 Task: Look for space in Oranienburg, Germany from 1st July, 2023 to 9th July, 2023 for 2 adults in price range Rs.8000 to Rs.15000. Place can be entire place with 1  bedroom having 1 bed and 1 bathroom. Property type can be house, flat, guest house. Amenities needed are: washing machine. Booking option can be shelf check-in. Required host language is English.
Action: Mouse moved to (294, 160)
Screenshot: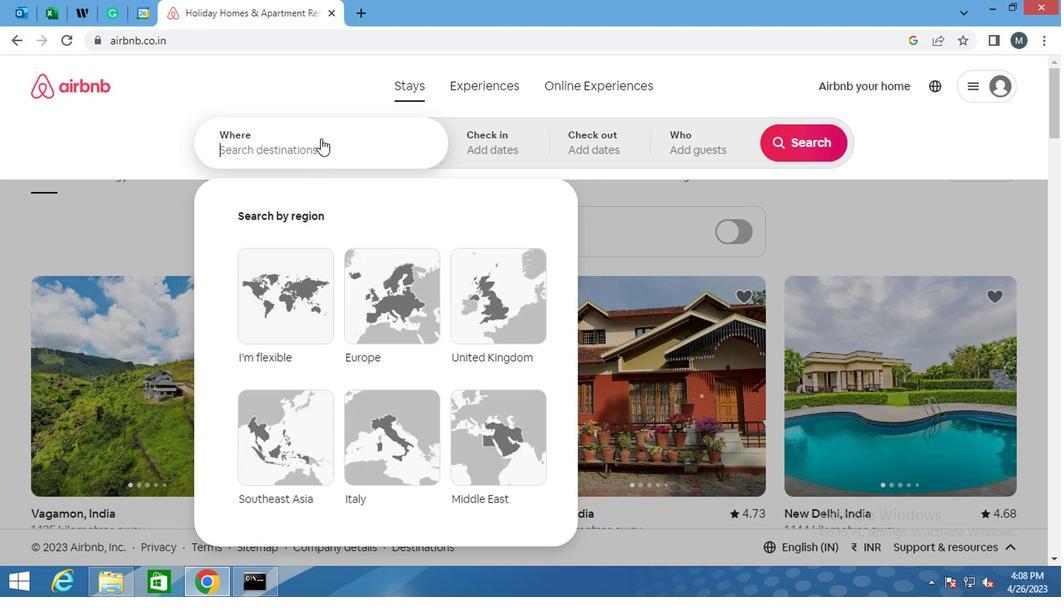 
Action: Mouse pressed left at (294, 160)
Screenshot: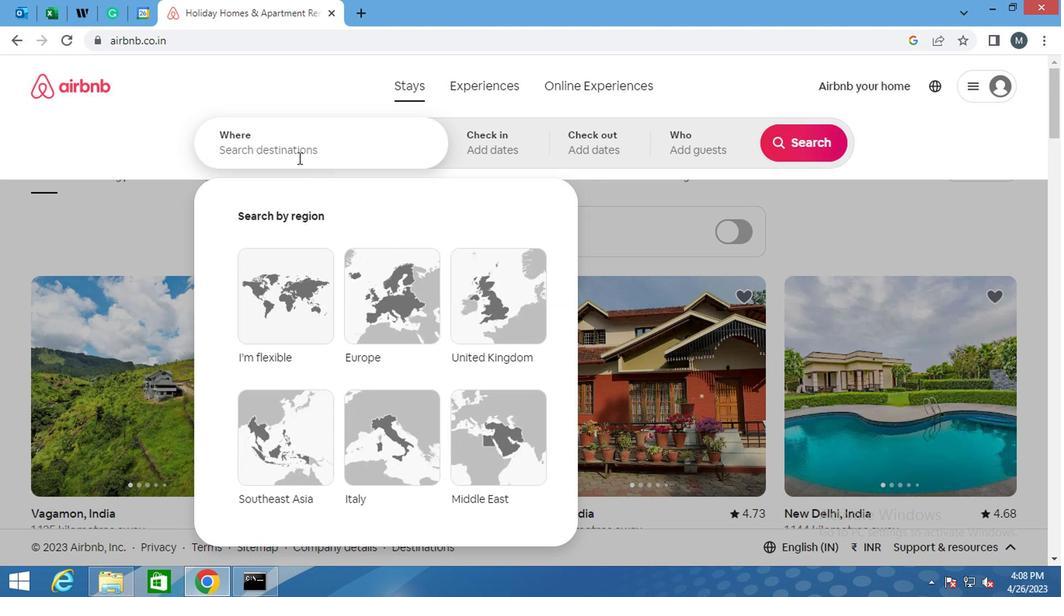 
Action: Mouse moved to (292, 158)
Screenshot: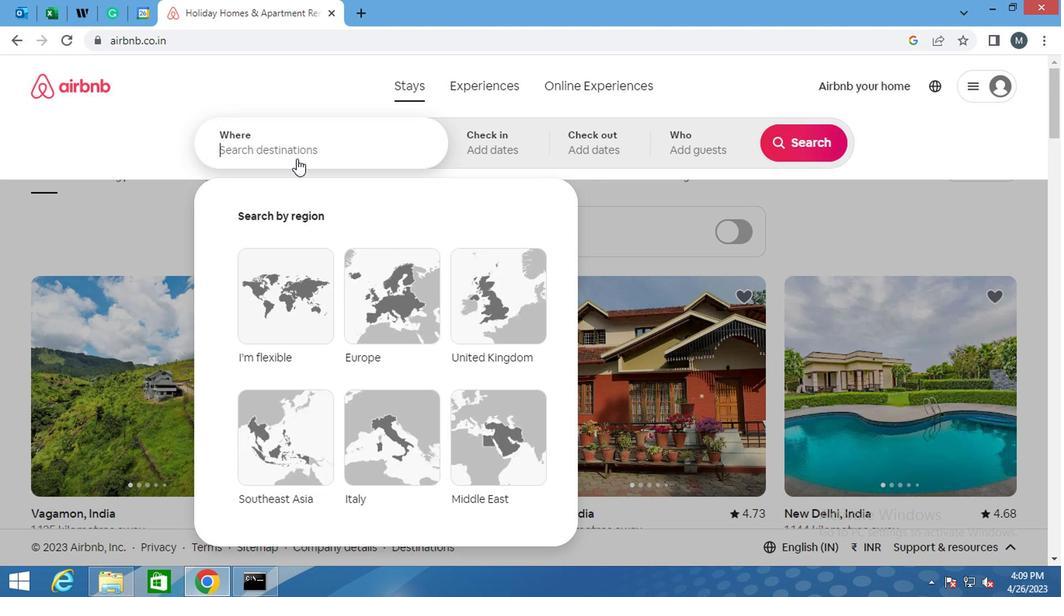 
Action: Key pressed <Key.shift>ORANIENBURG,<Key.space><Key.shift>GERMANY
Screenshot: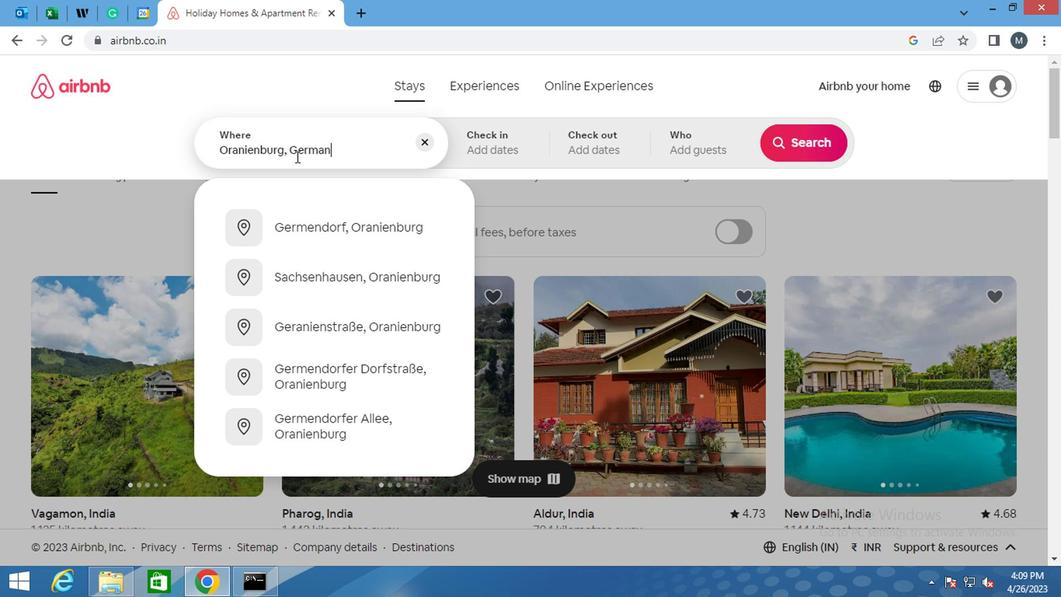 
Action: Mouse moved to (326, 228)
Screenshot: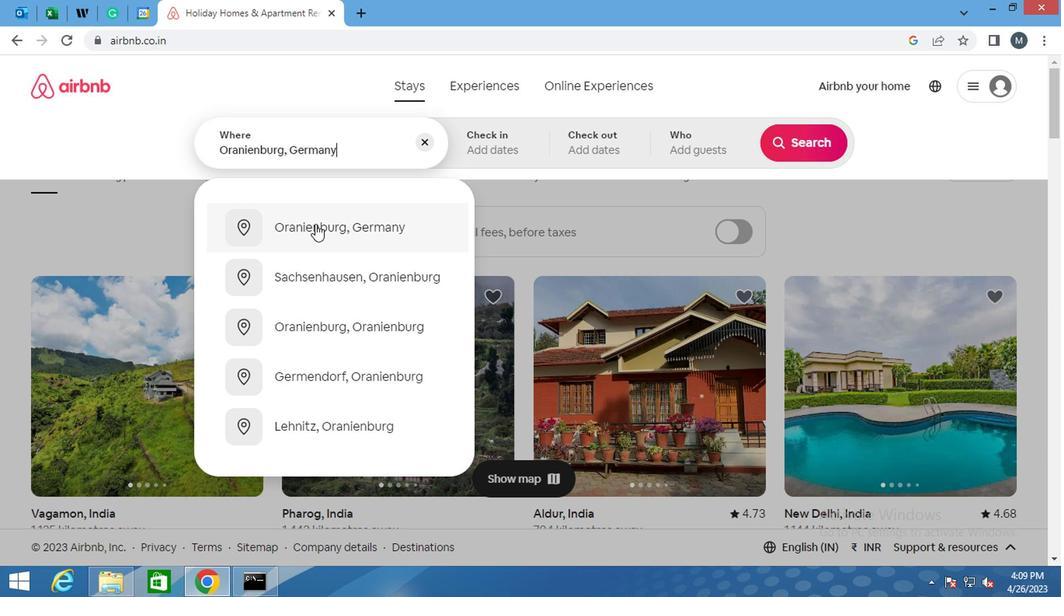 
Action: Mouse pressed left at (326, 228)
Screenshot: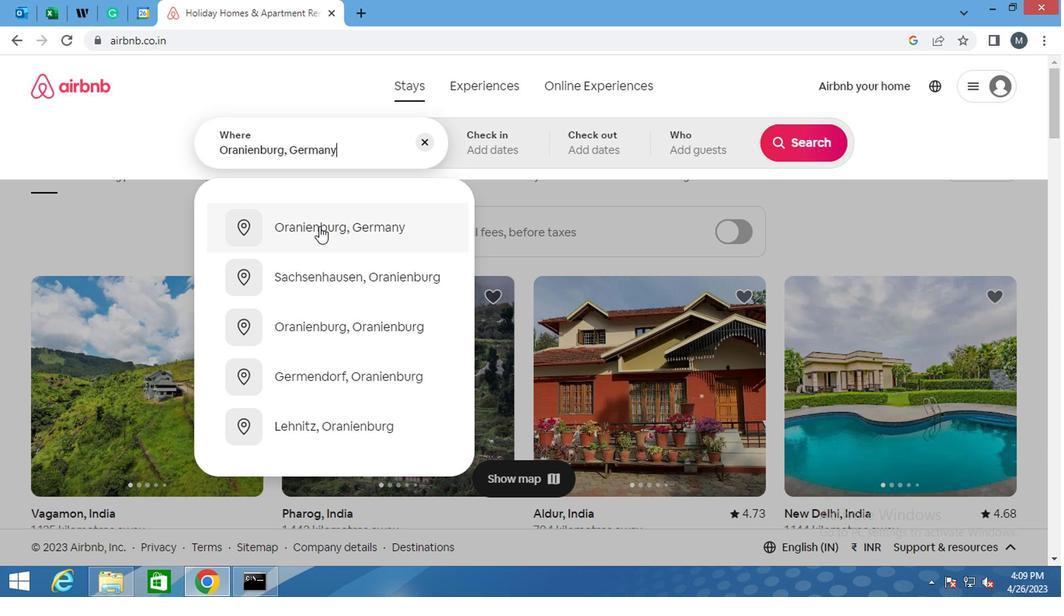
Action: Mouse moved to (795, 266)
Screenshot: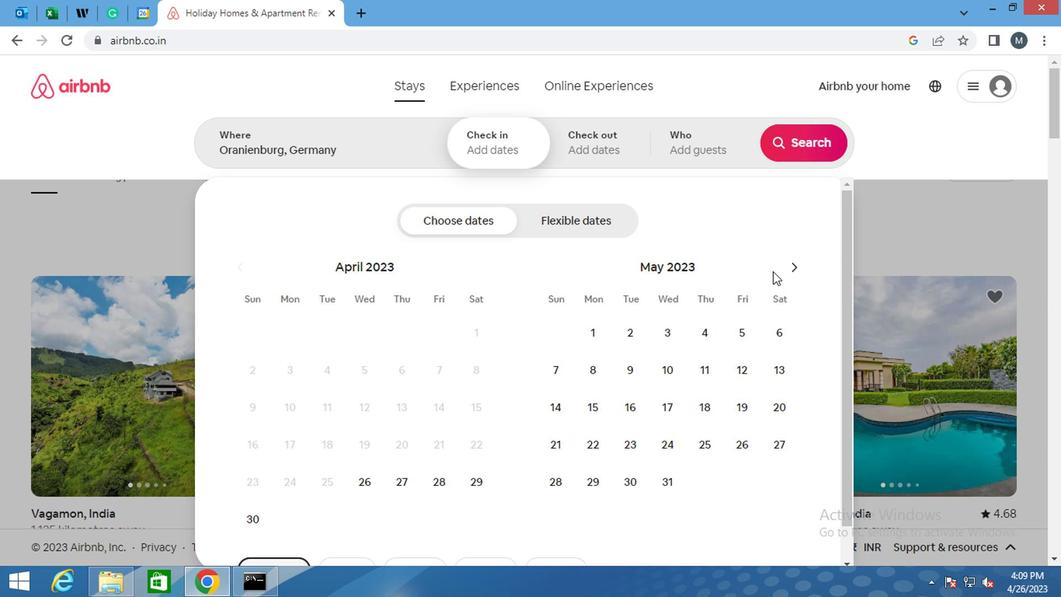 
Action: Mouse pressed left at (795, 266)
Screenshot: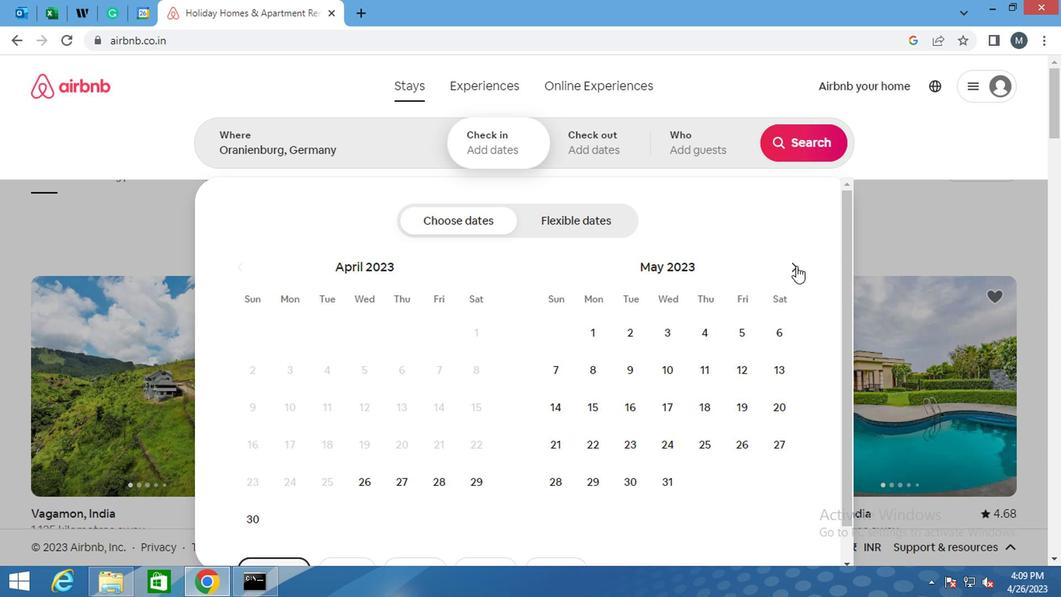 
Action: Mouse pressed left at (795, 266)
Screenshot: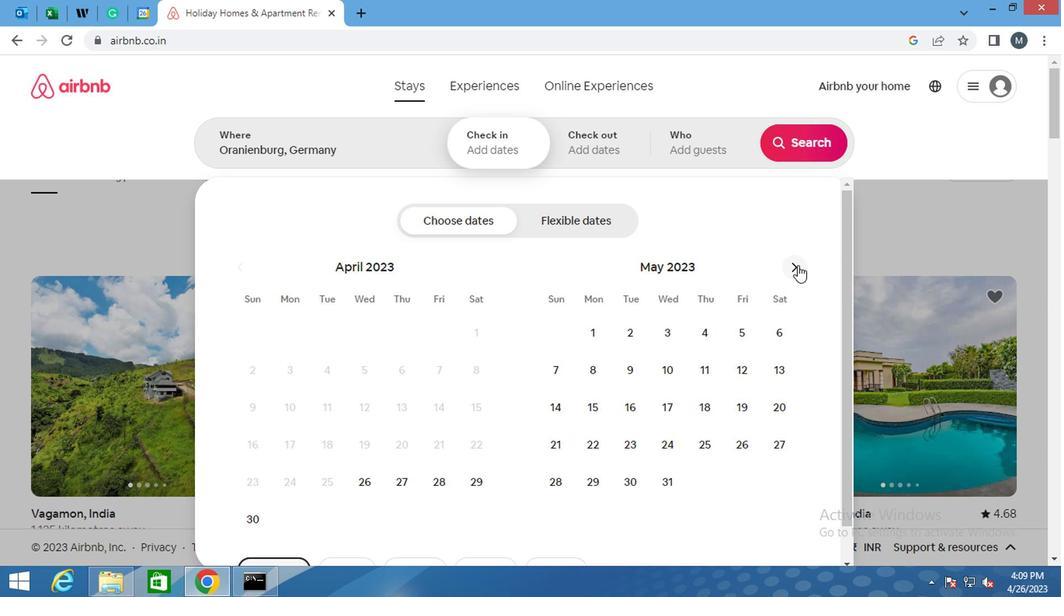 
Action: Mouse moved to (793, 266)
Screenshot: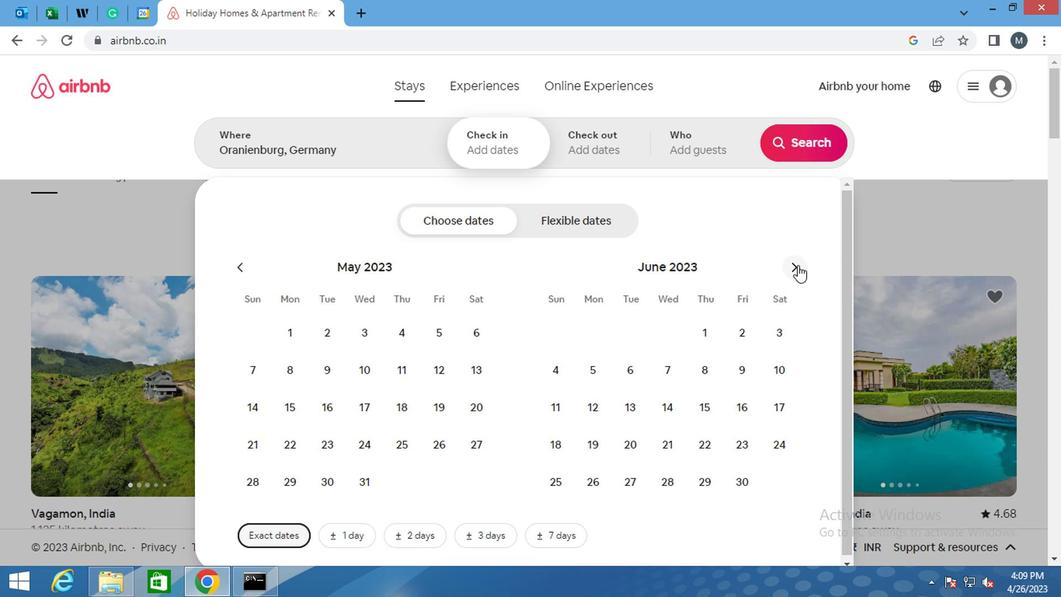 
Action: Mouse pressed left at (793, 266)
Screenshot: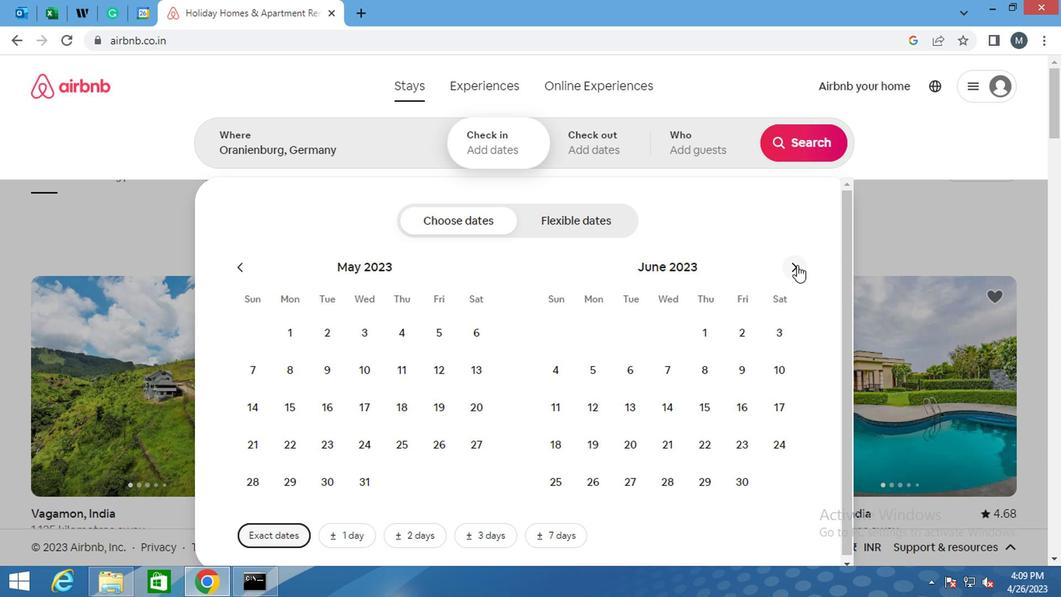 
Action: Mouse moved to (775, 327)
Screenshot: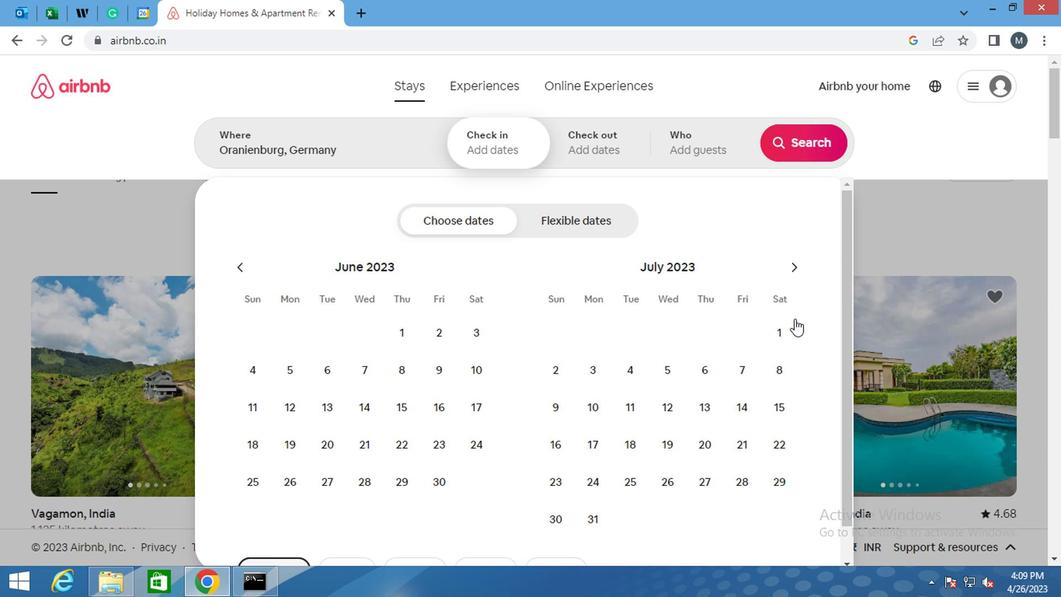 
Action: Mouse pressed left at (775, 327)
Screenshot: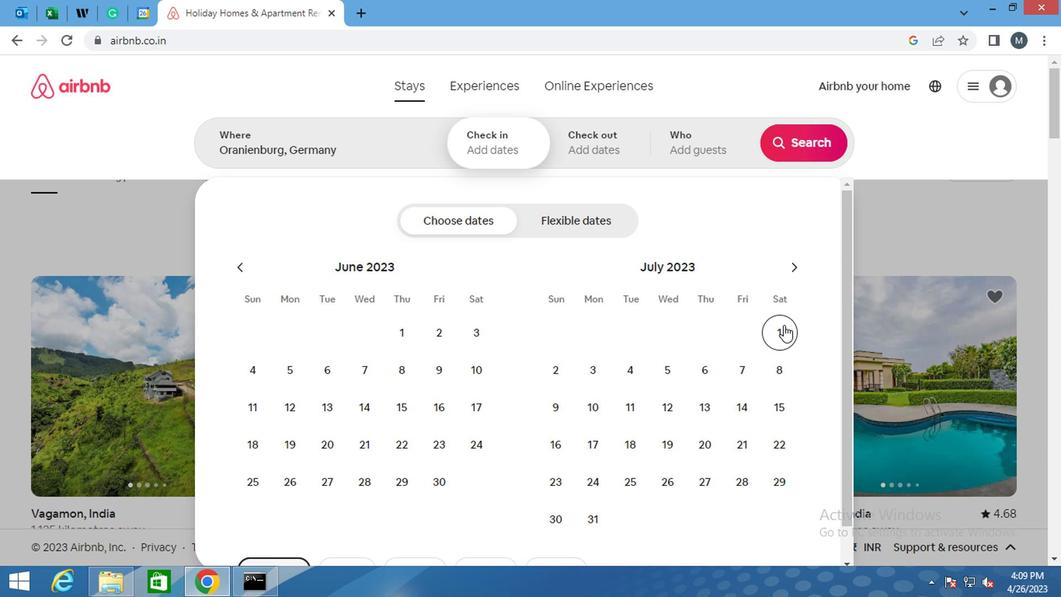 
Action: Mouse moved to (561, 401)
Screenshot: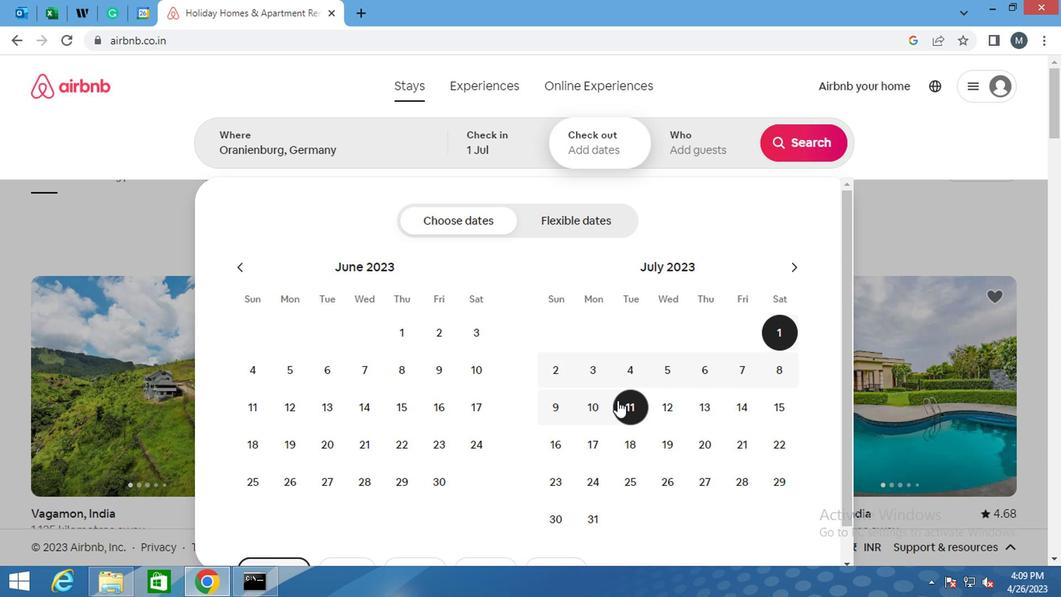 
Action: Mouse pressed left at (561, 401)
Screenshot: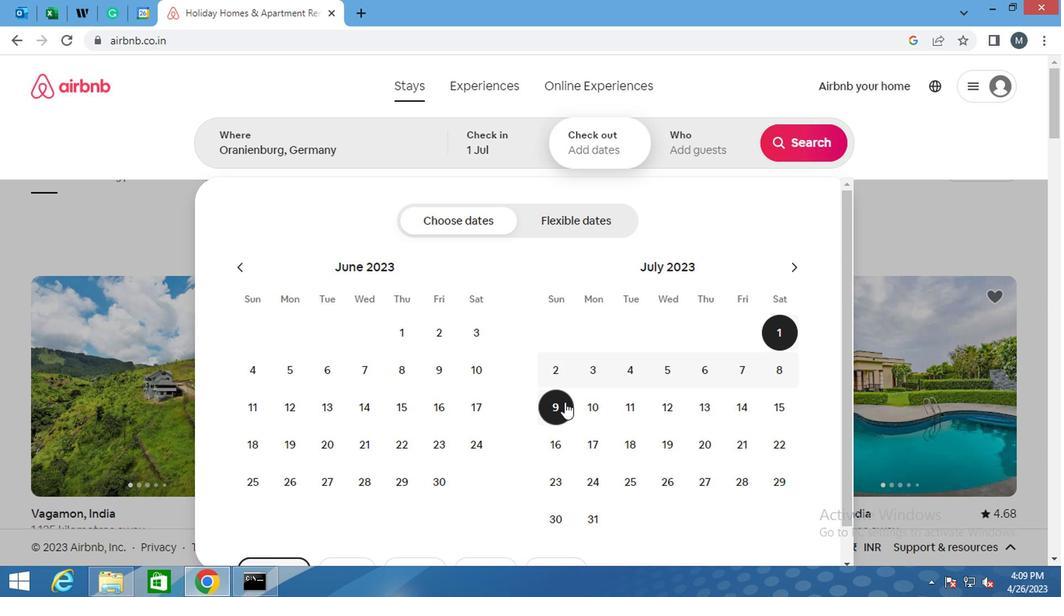 
Action: Mouse moved to (706, 152)
Screenshot: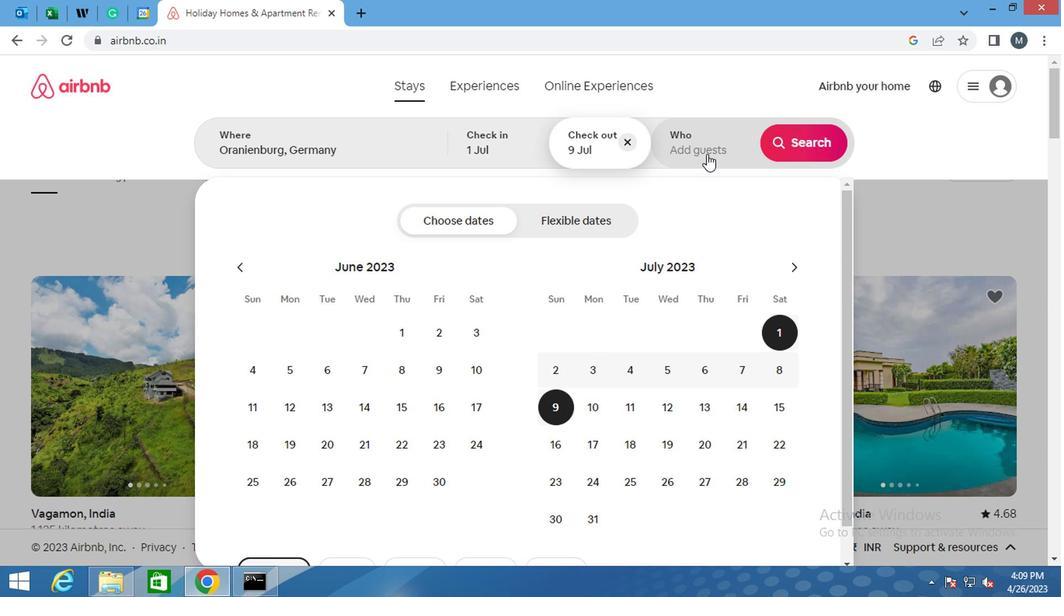
Action: Mouse pressed left at (706, 152)
Screenshot: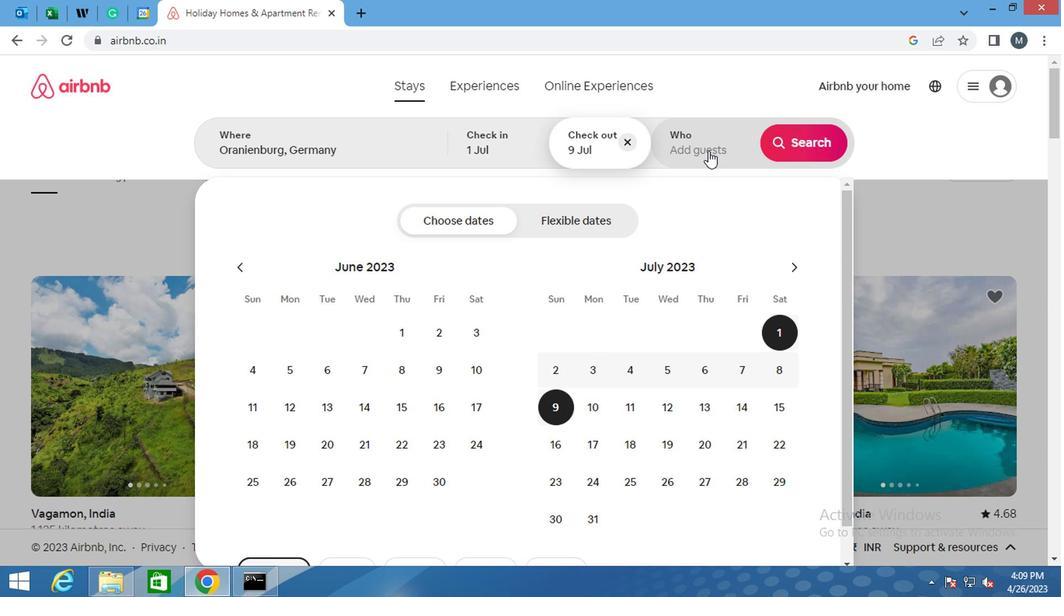 
Action: Mouse moved to (799, 225)
Screenshot: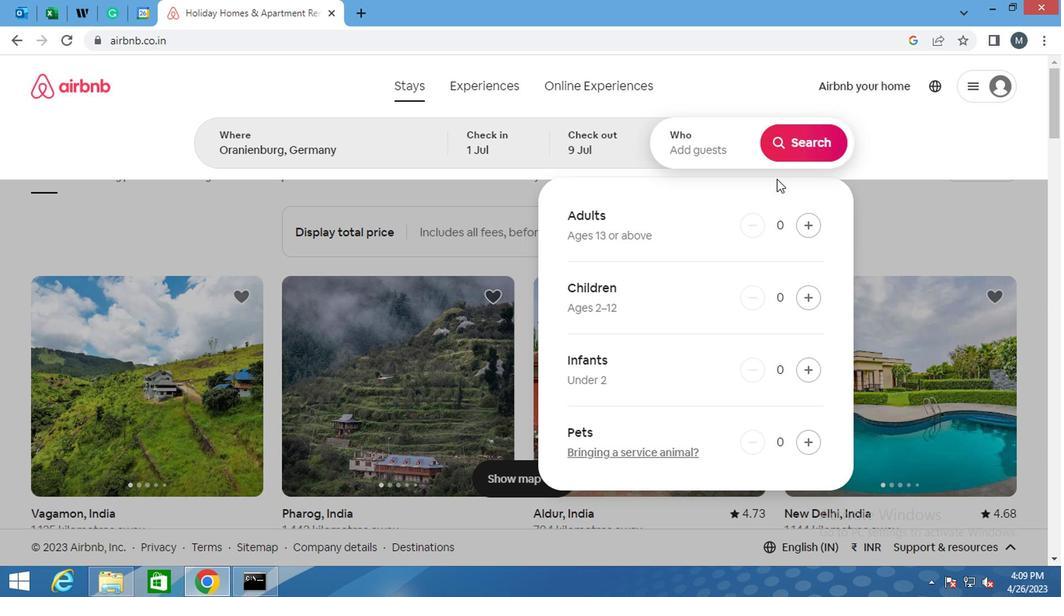 
Action: Mouse pressed left at (799, 225)
Screenshot: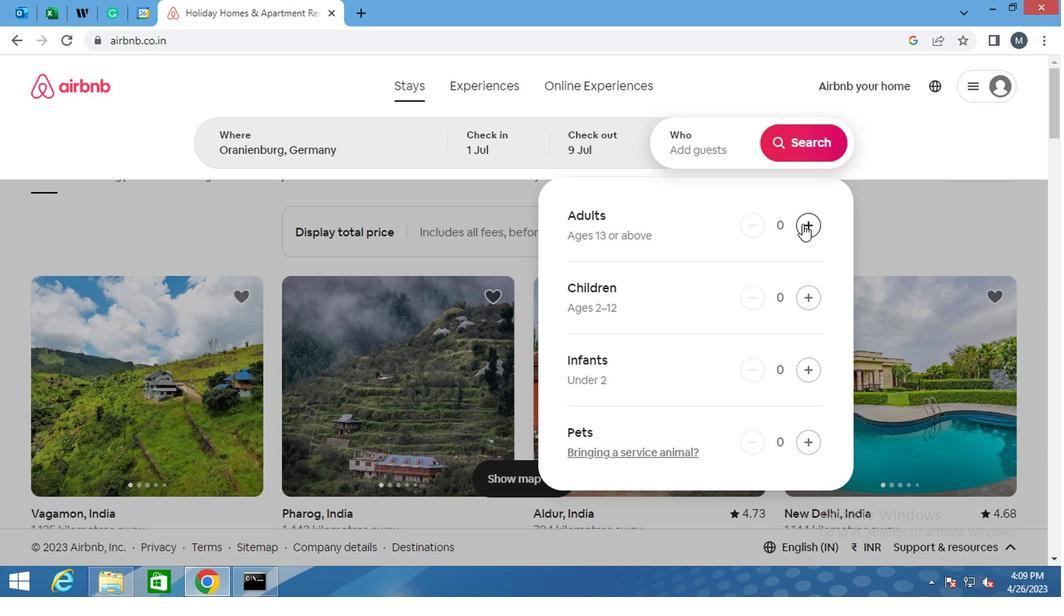 
Action: Mouse pressed left at (799, 225)
Screenshot: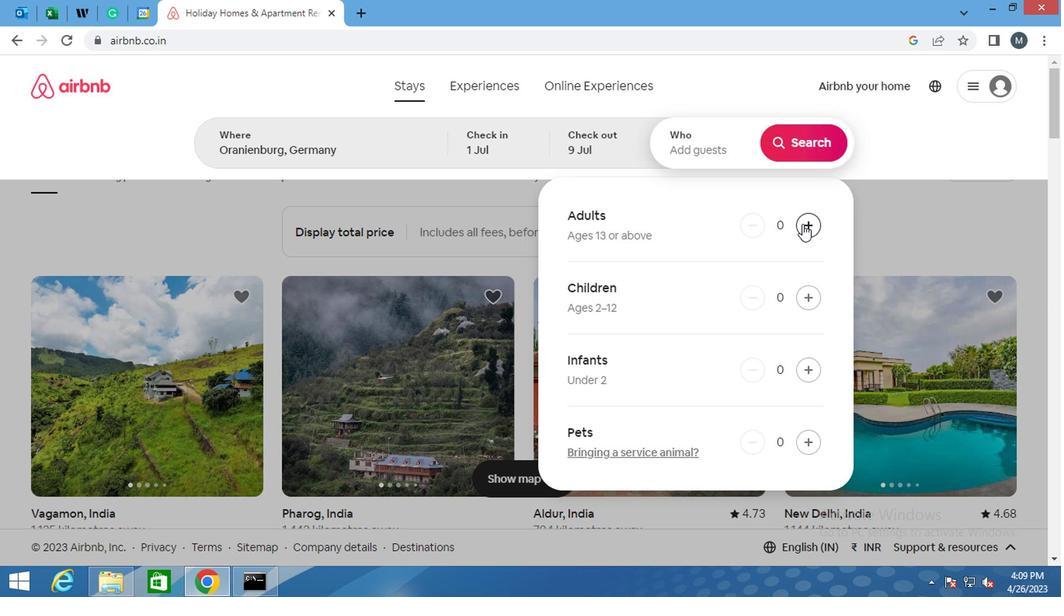
Action: Mouse moved to (807, 145)
Screenshot: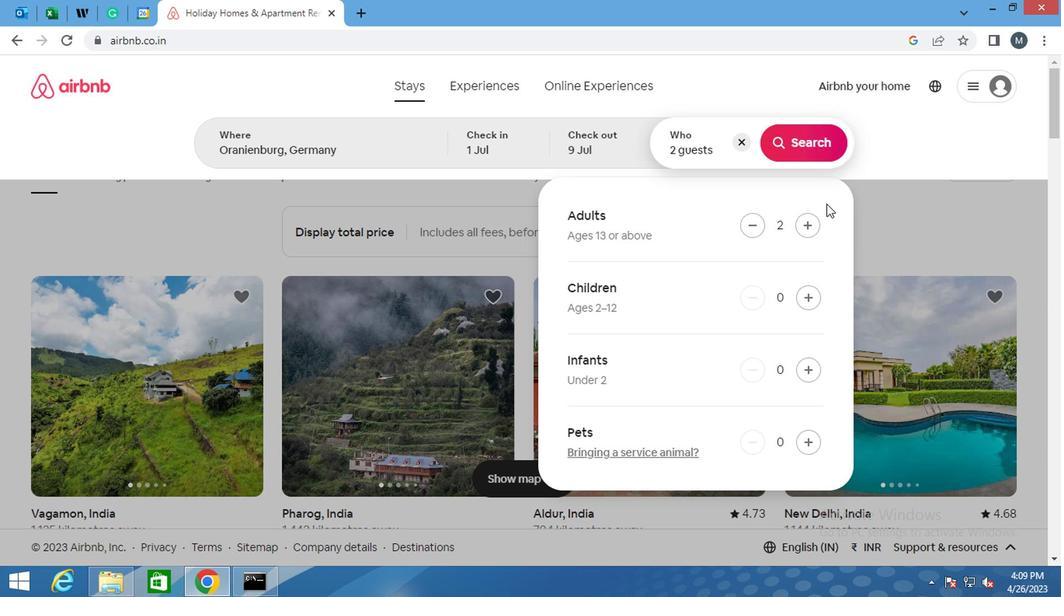 
Action: Mouse pressed left at (807, 145)
Screenshot: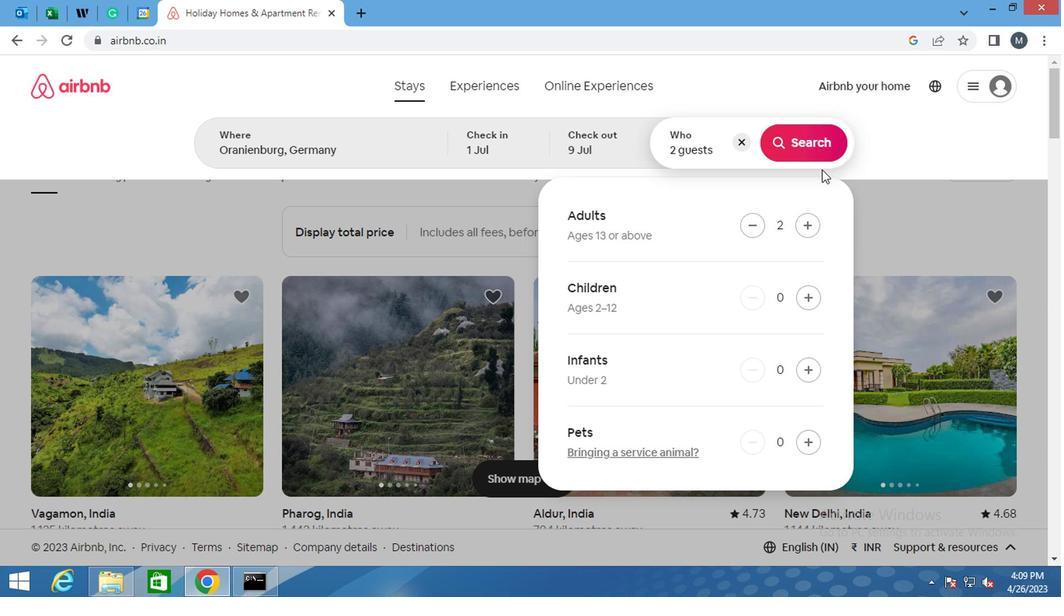 
Action: Mouse moved to (996, 154)
Screenshot: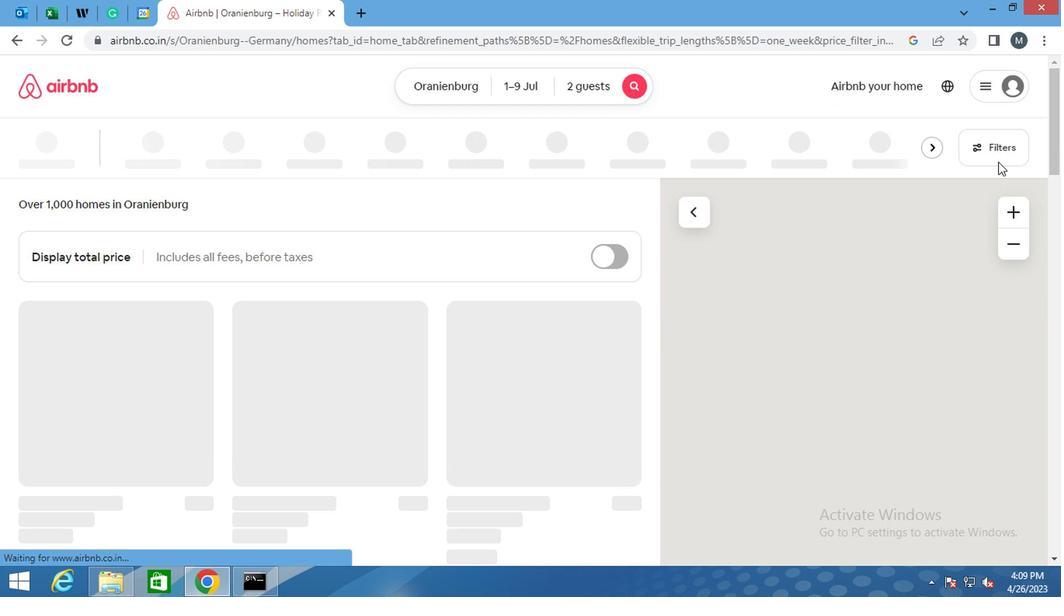 
Action: Mouse pressed left at (996, 154)
Screenshot: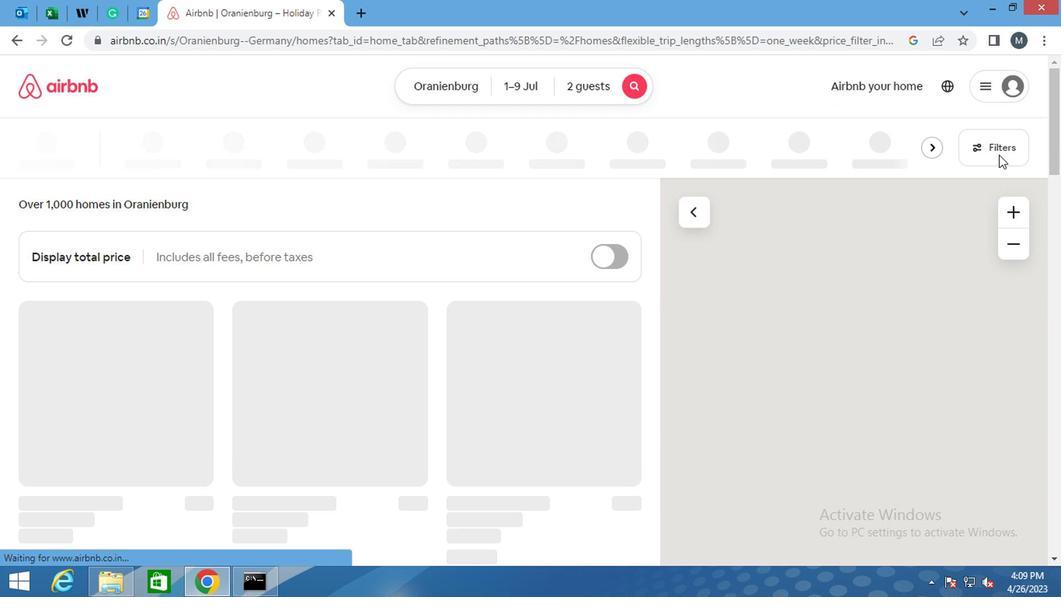 
Action: Mouse moved to (363, 347)
Screenshot: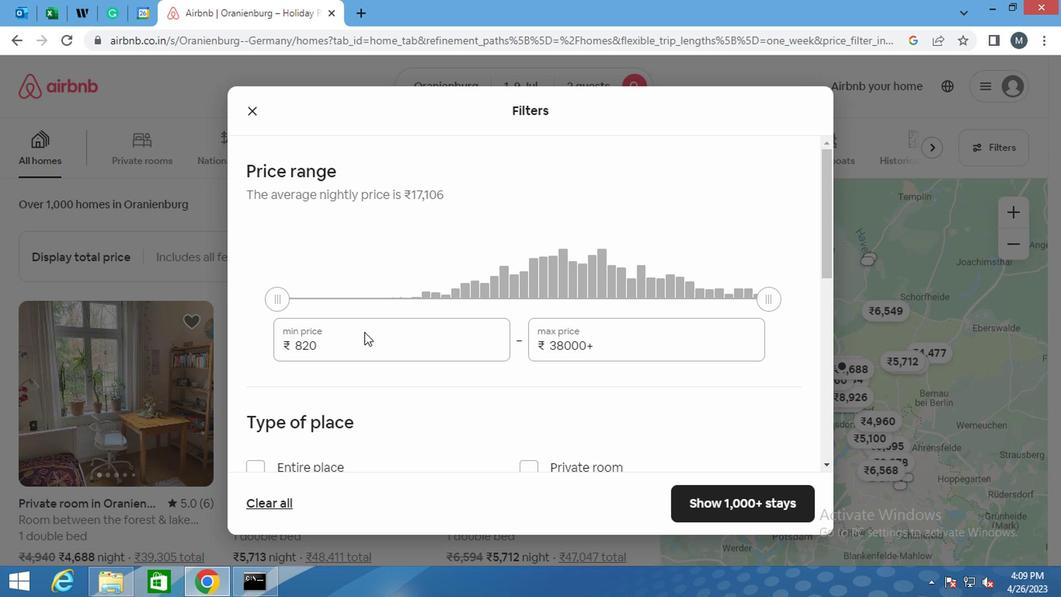 
Action: Mouse pressed left at (363, 347)
Screenshot: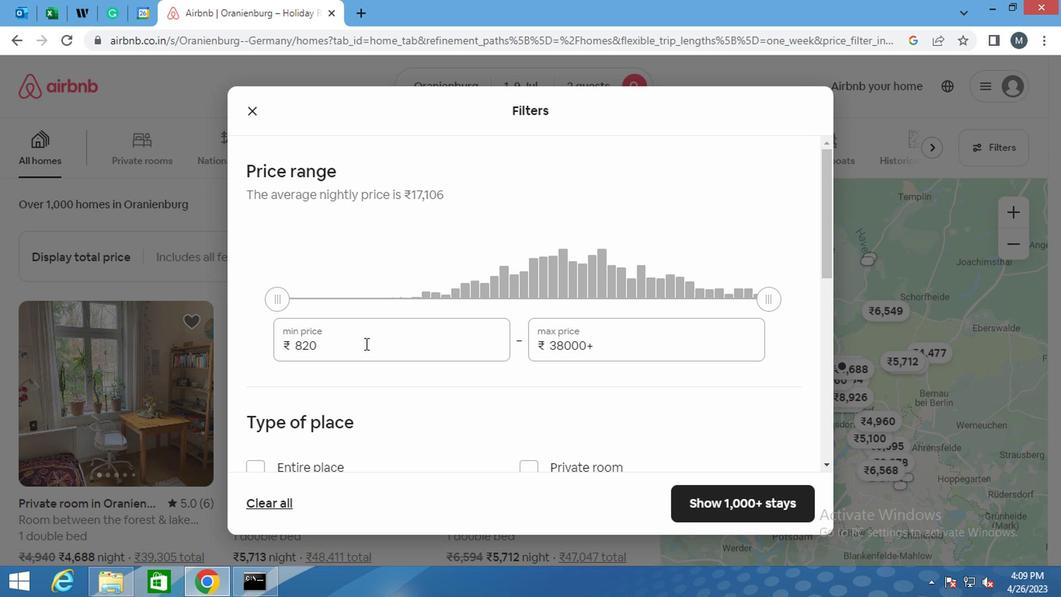 
Action: Key pressed <Key.backspace><Key.backspace>
Screenshot: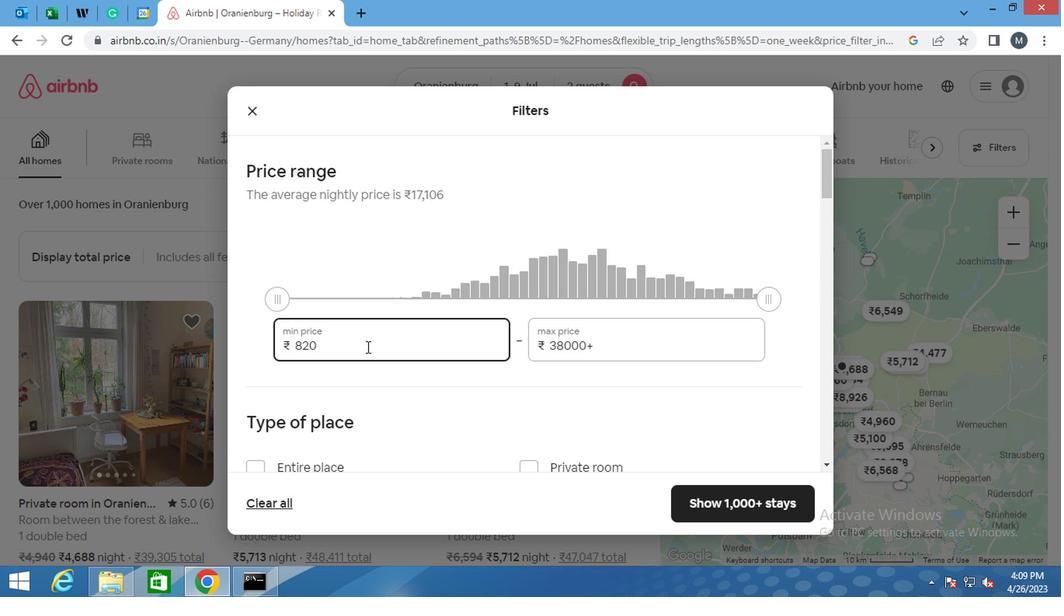 
Action: Mouse moved to (363, 348)
Screenshot: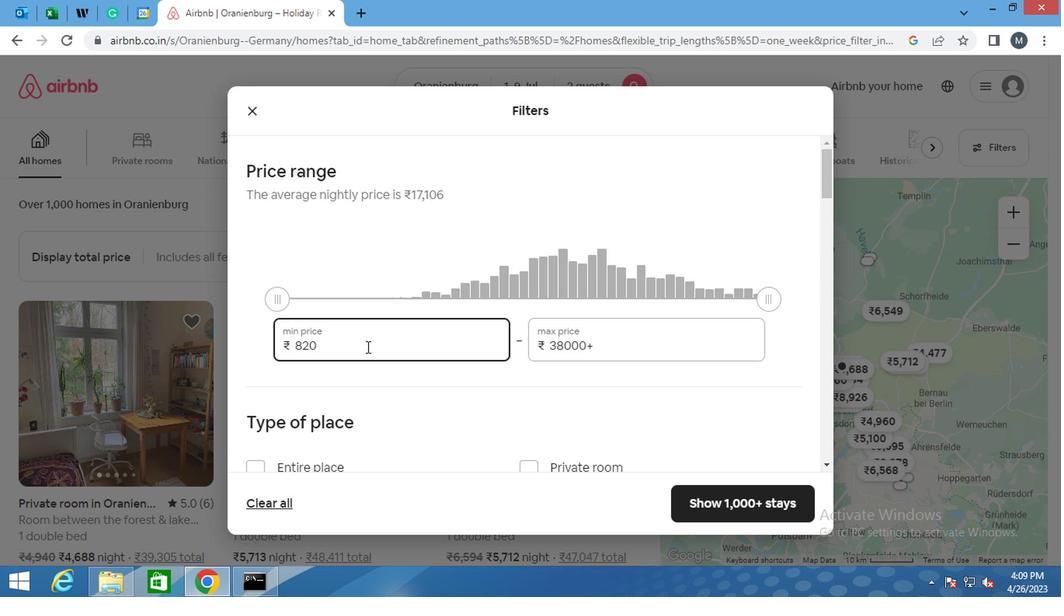 
Action: Key pressed 000
Screenshot: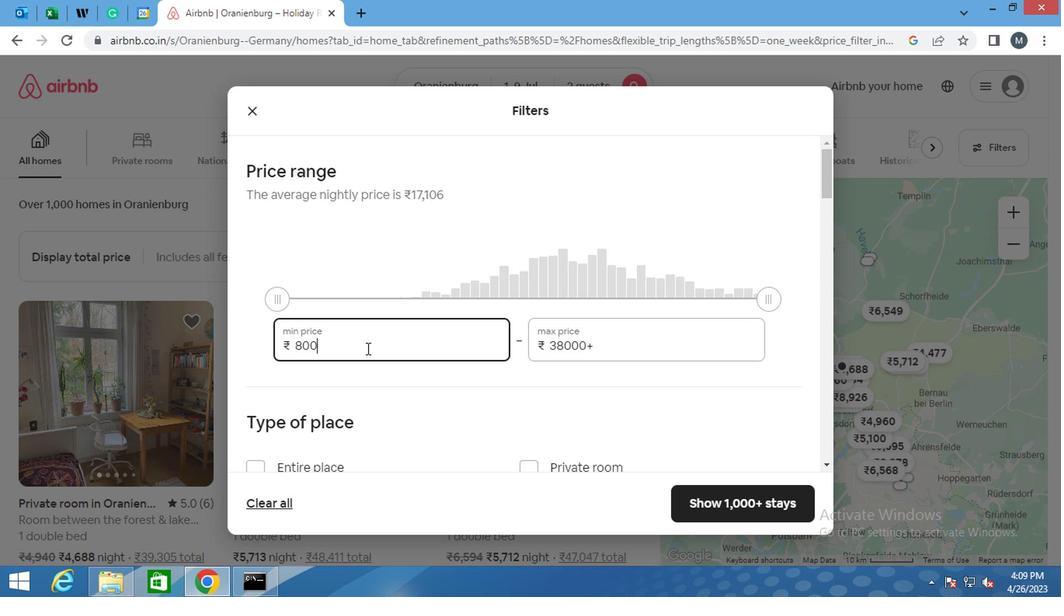 
Action: Mouse moved to (612, 345)
Screenshot: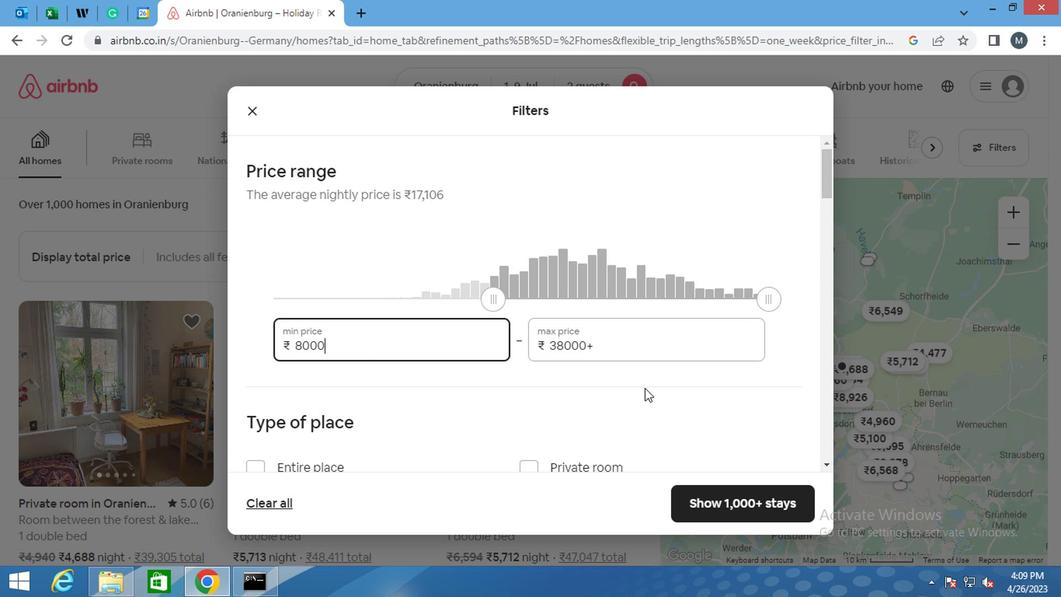 
Action: Mouse pressed left at (612, 345)
Screenshot: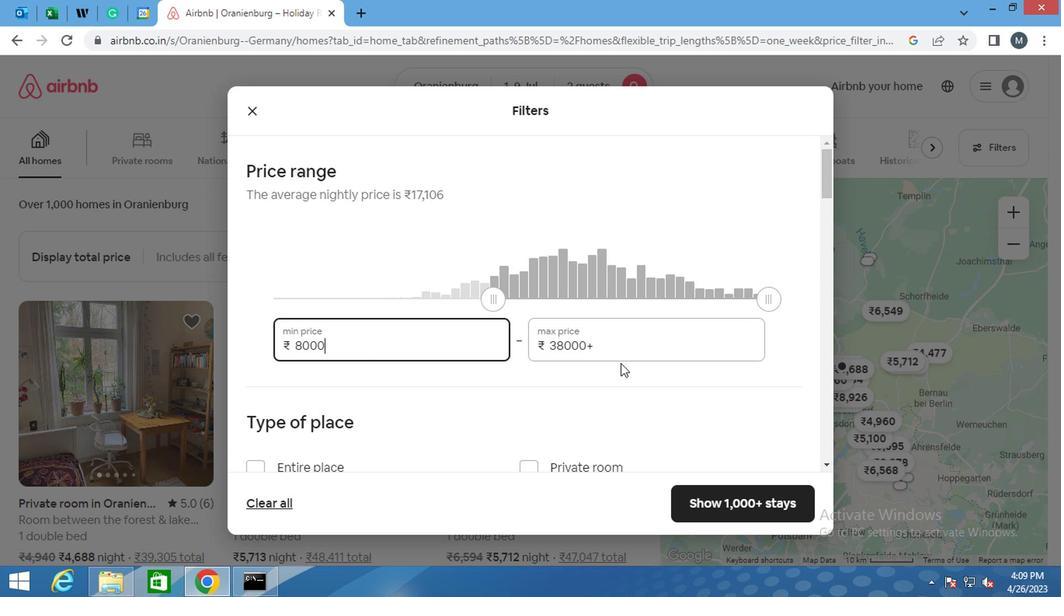 
Action: Mouse moved to (545, 352)
Screenshot: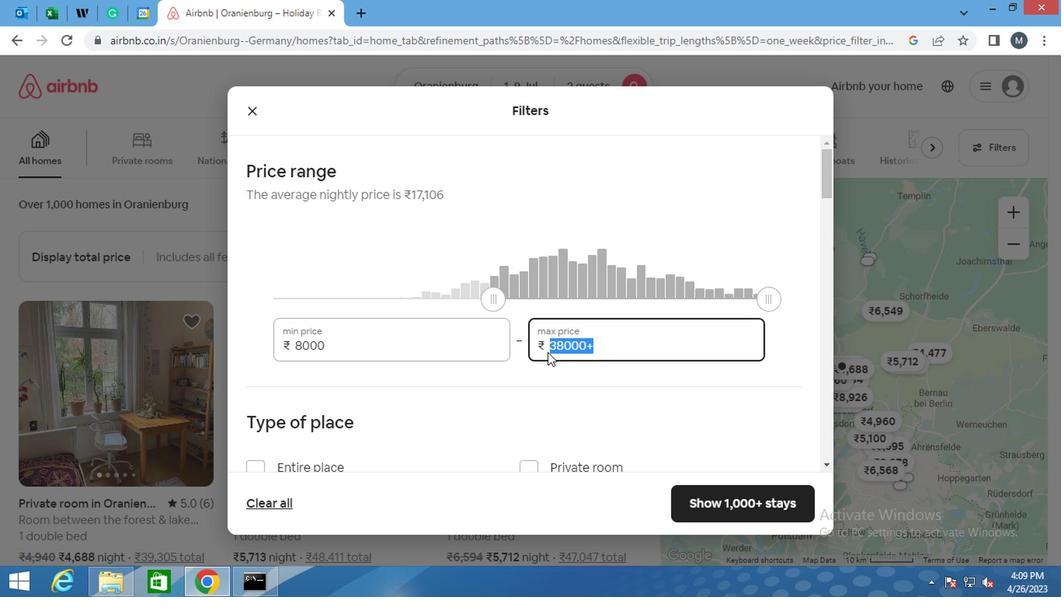
Action: Key pressed <Key.backspace>
Screenshot: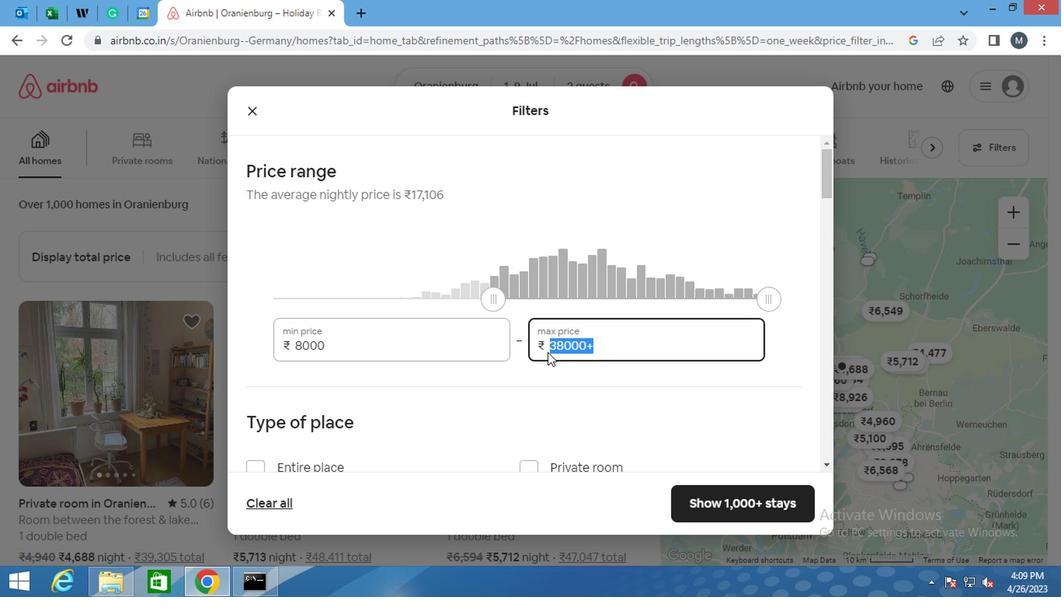 
Action: Mouse moved to (546, 352)
Screenshot: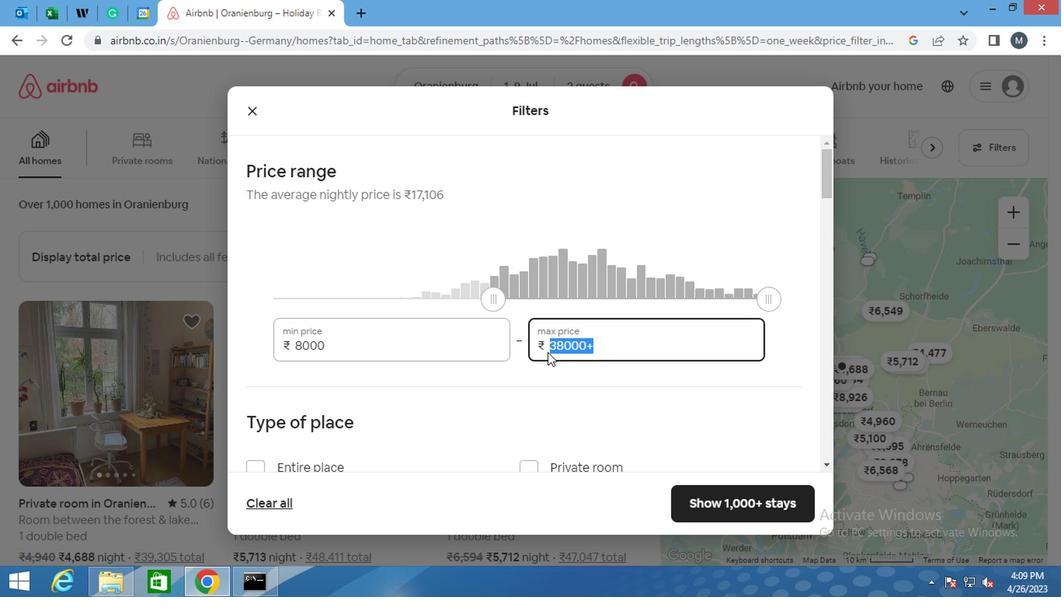 
Action: Key pressed 1500
Screenshot: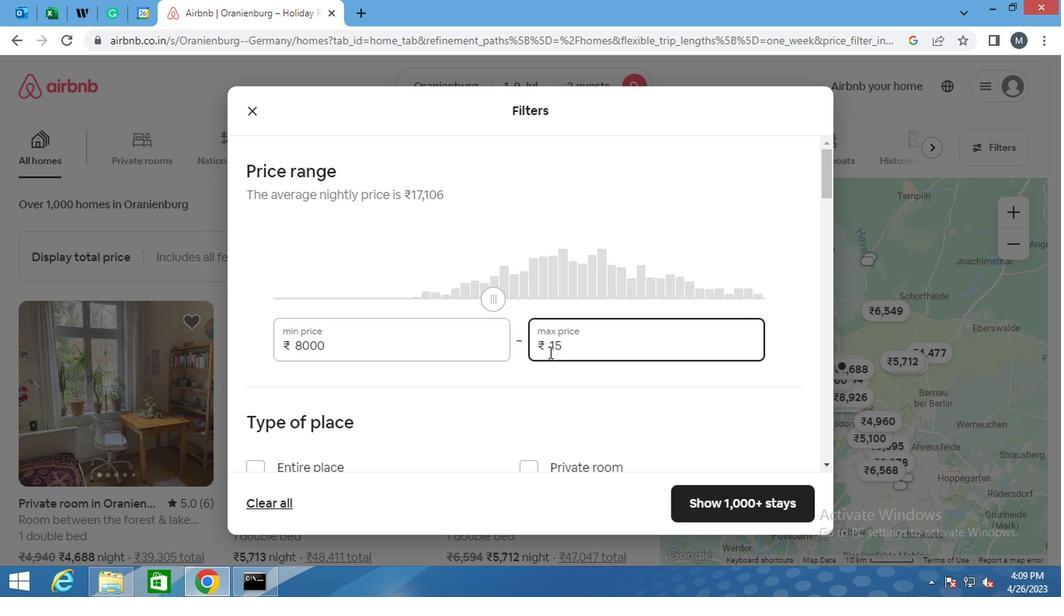 
Action: Mouse moved to (548, 353)
Screenshot: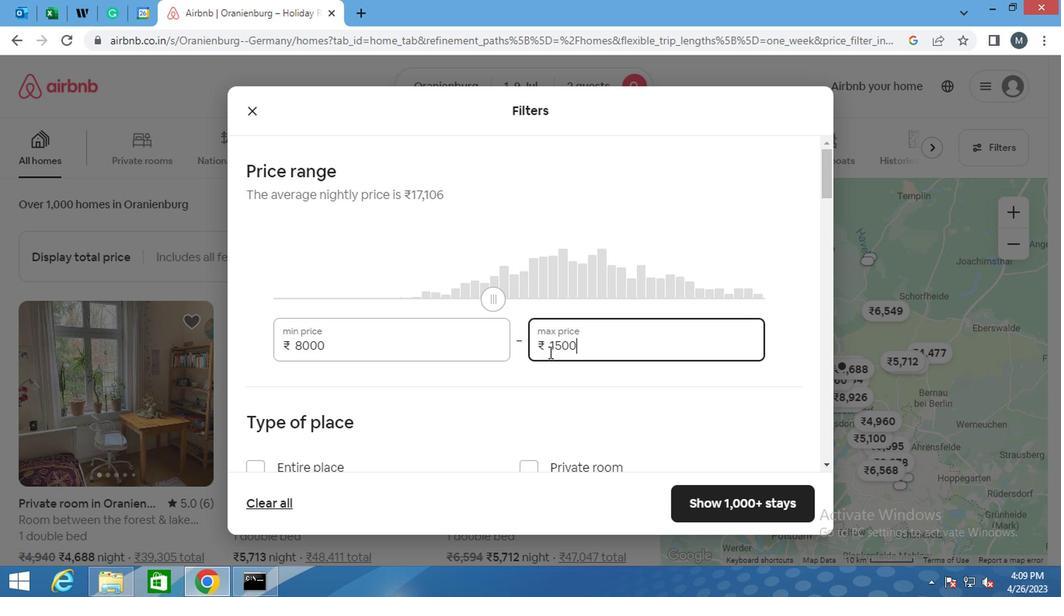 
Action: Key pressed 0
Screenshot: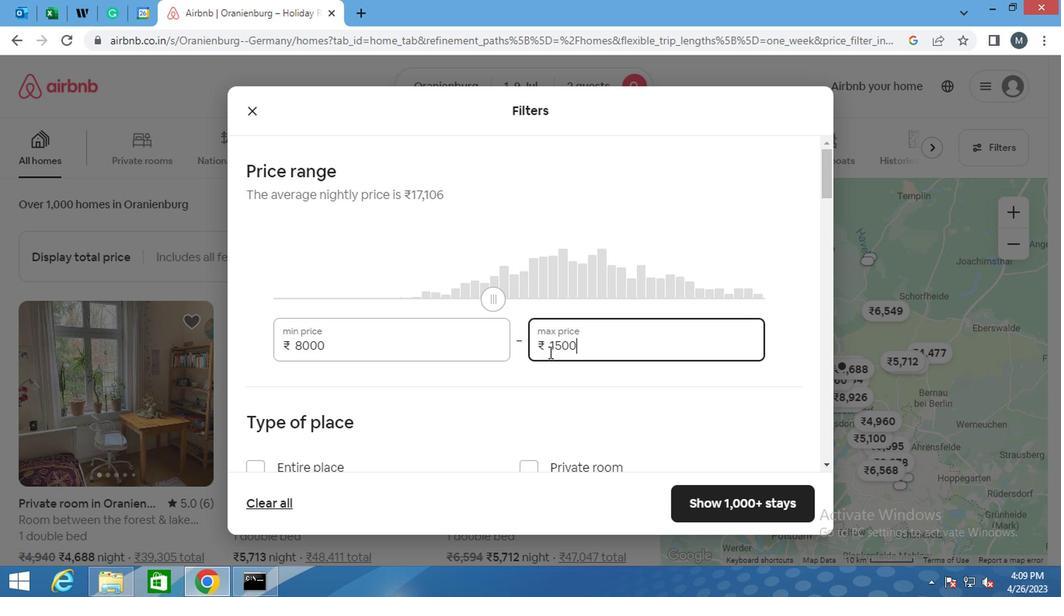 
Action: Mouse moved to (478, 331)
Screenshot: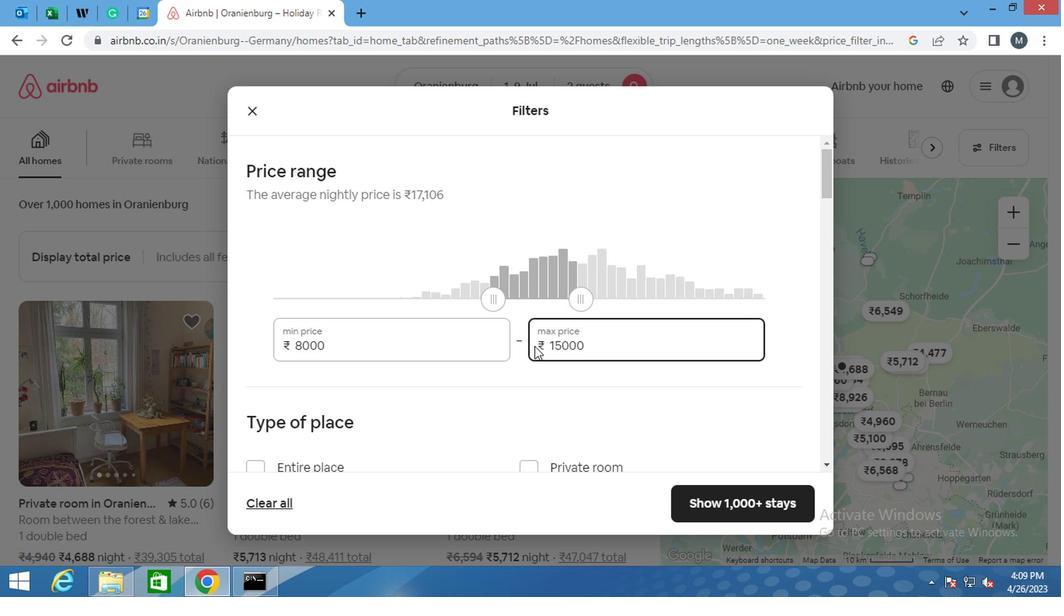 
Action: Mouse scrolled (478, 330) with delta (0, 0)
Screenshot: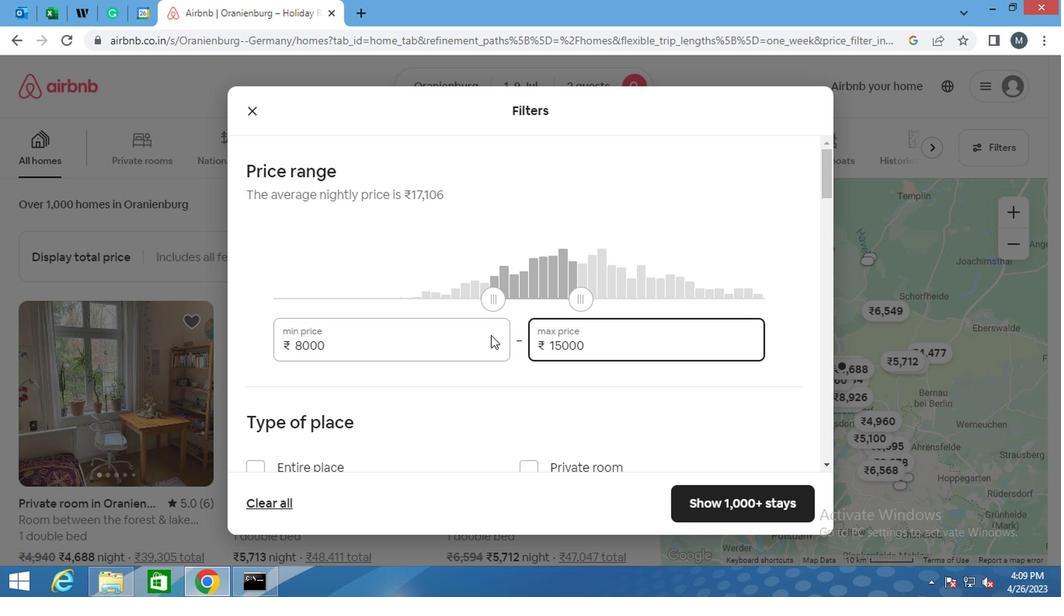 
Action: Mouse scrolled (478, 330) with delta (0, 0)
Screenshot: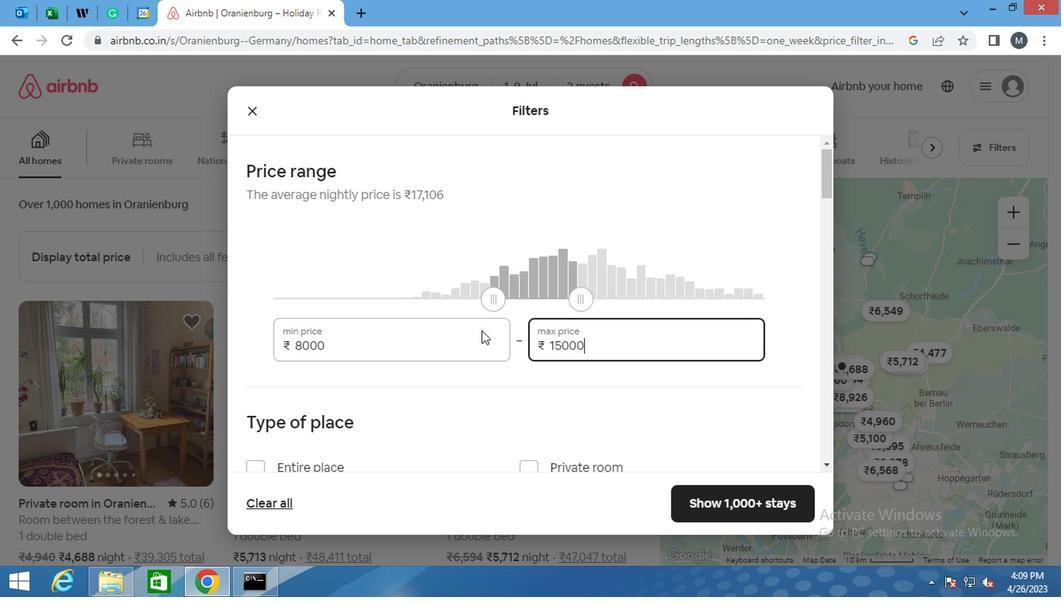 
Action: Mouse moved to (469, 331)
Screenshot: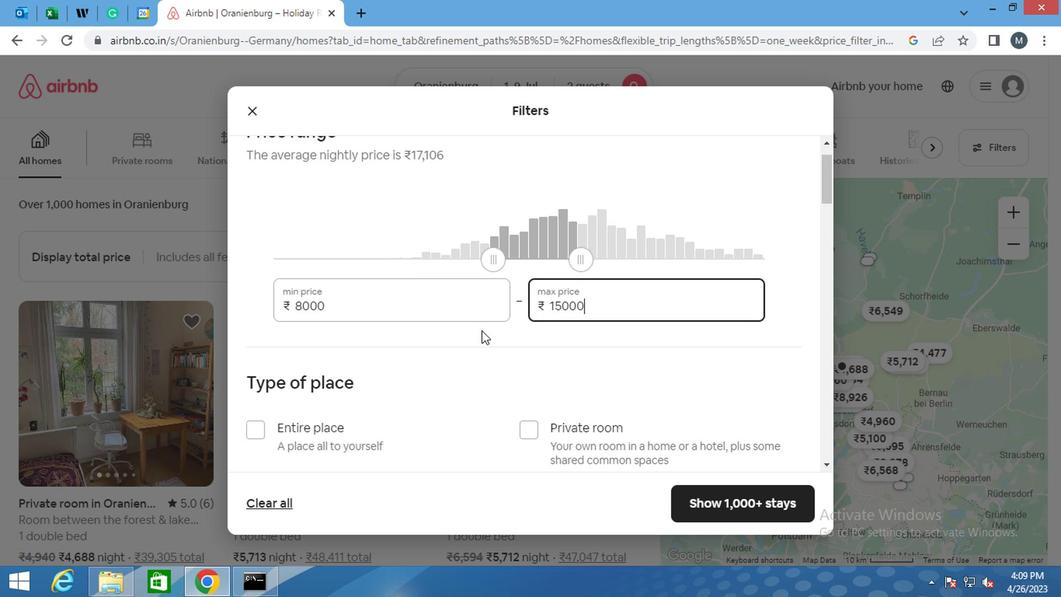 
Action: Mouse scrolled (469, 330) with delta (0, 0)
Screenshot: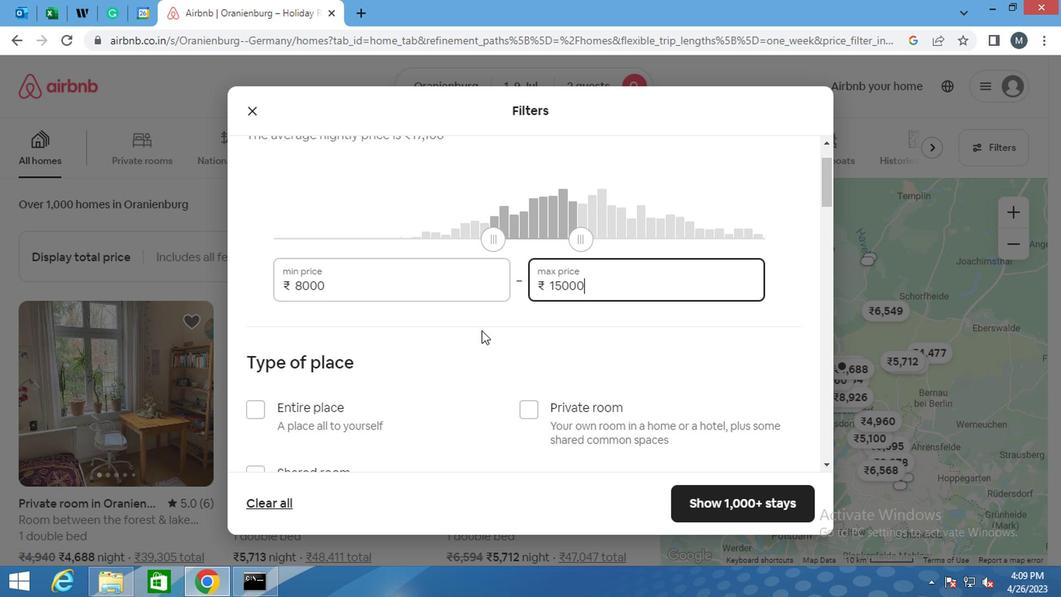 
Action: Mouse moved to (379, 345)
Screenshot: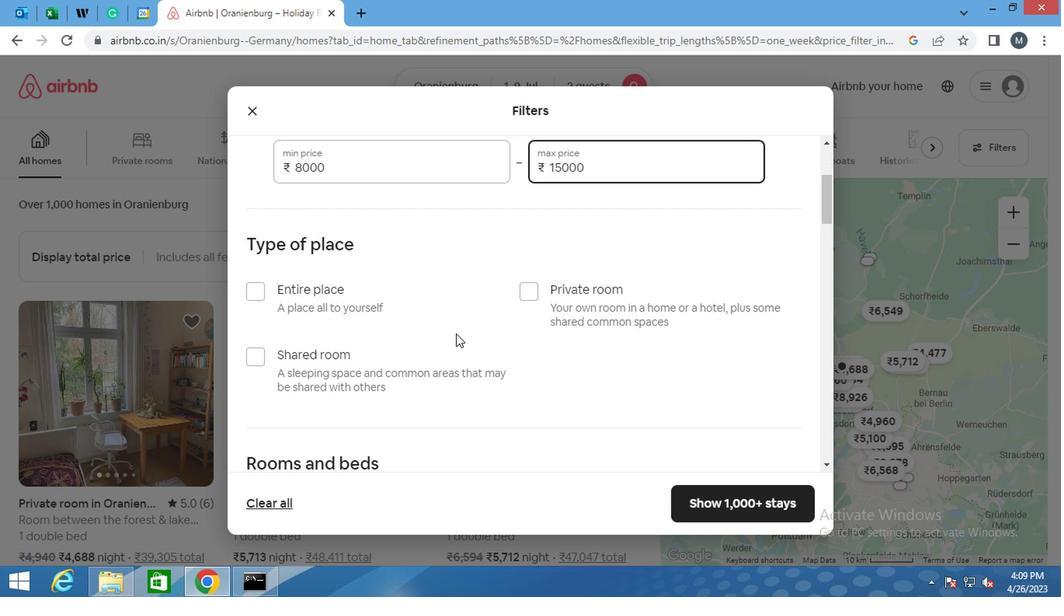 
Action: Mouse scrolled (379, 345) with delta (0, 0)
Screenshot: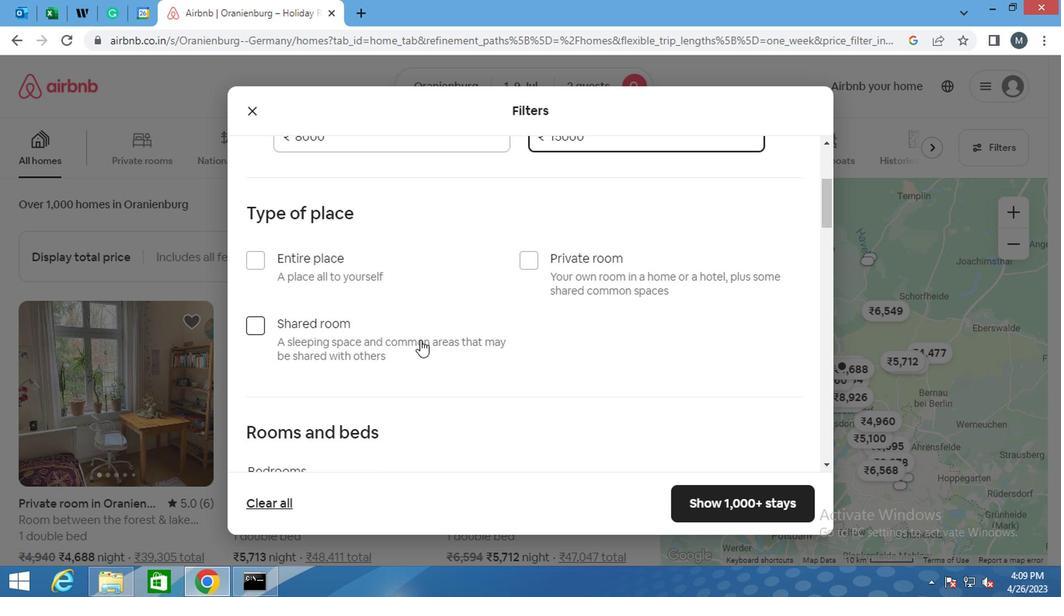 
Action: Mouse moved to (378, 346)
Screenshot: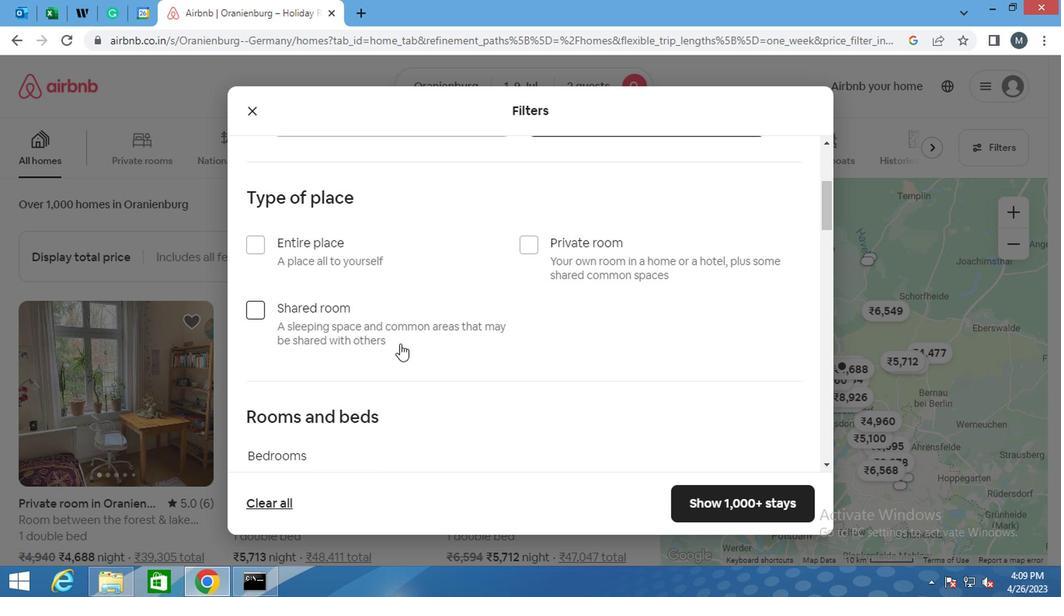 
Action: Mouse scrolled (378, 345) with delta (0, -1)
Screenshot: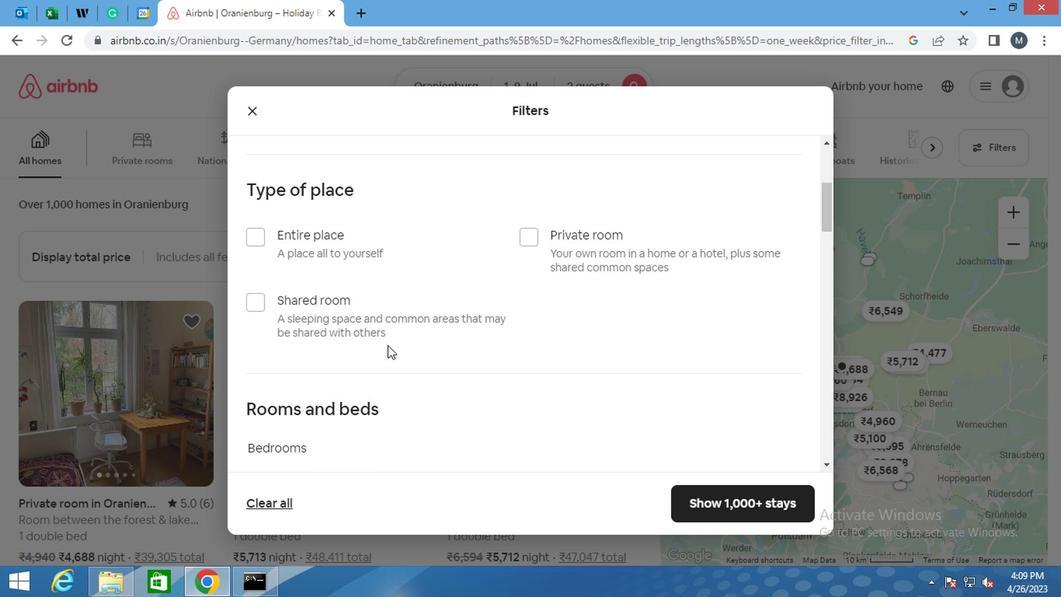 
Action: Mouse moved to (310, 333)
Screenshot: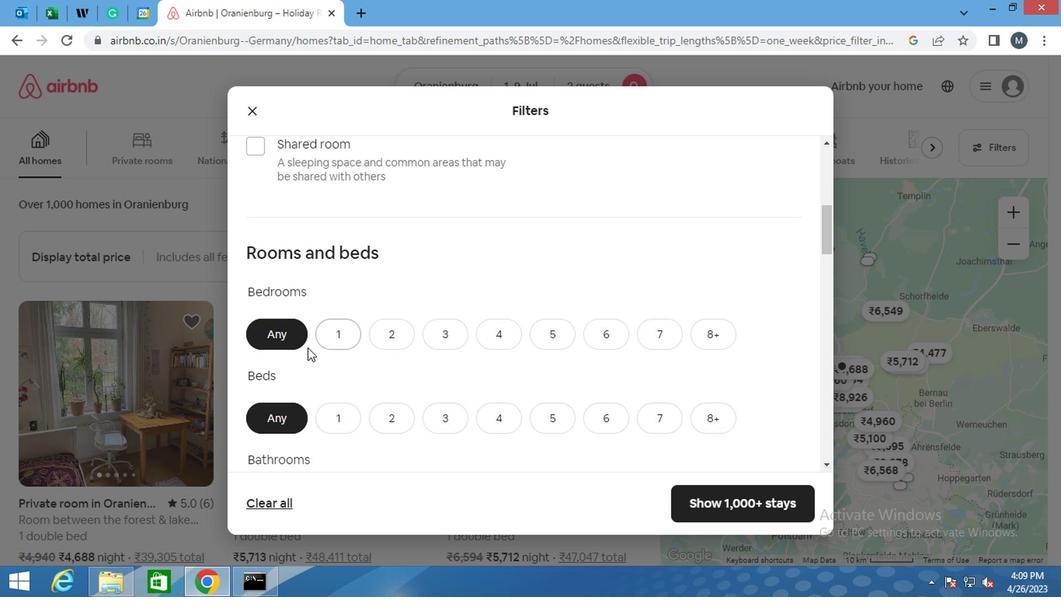 
Action: Mouse scrolled (310, 334) with delta (0, 1)
Screenshot: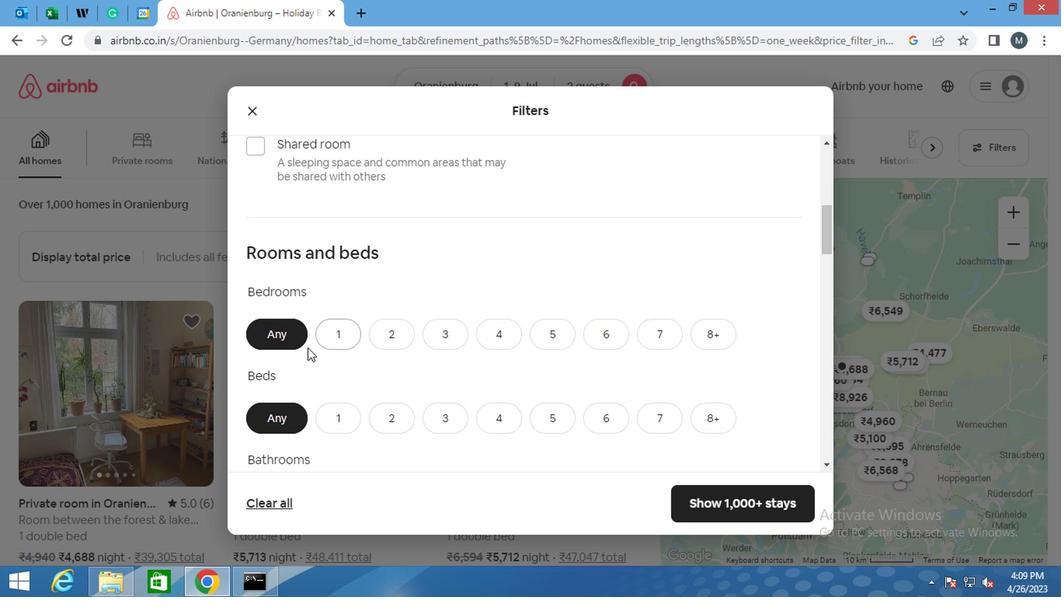 
Action: Mouse scrolled (310, 334) with delta (0, 1)
Screenshot: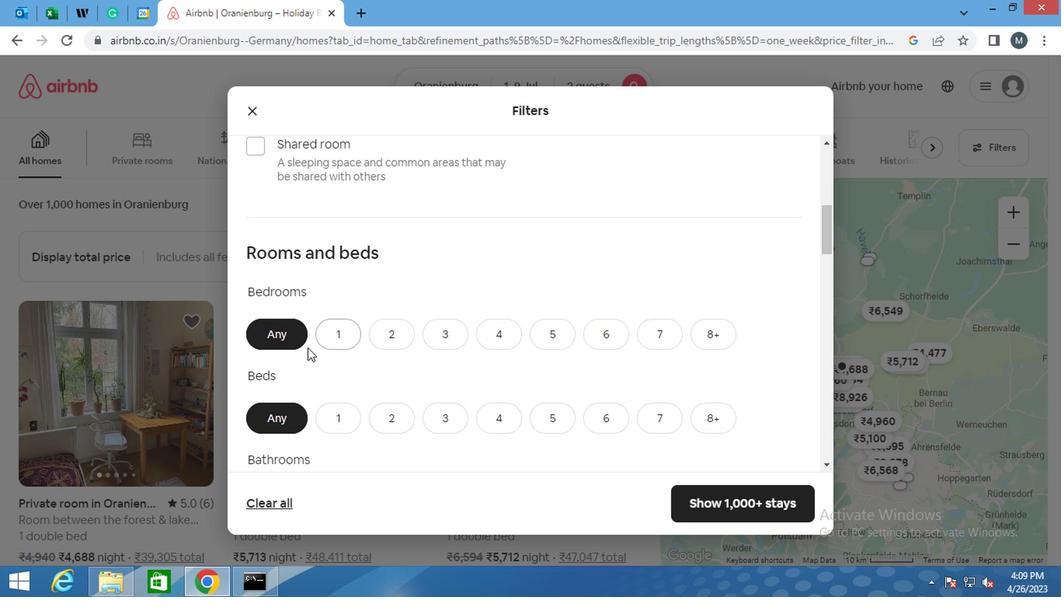
Action: Mouse moved to (310, 330)
Screenshot: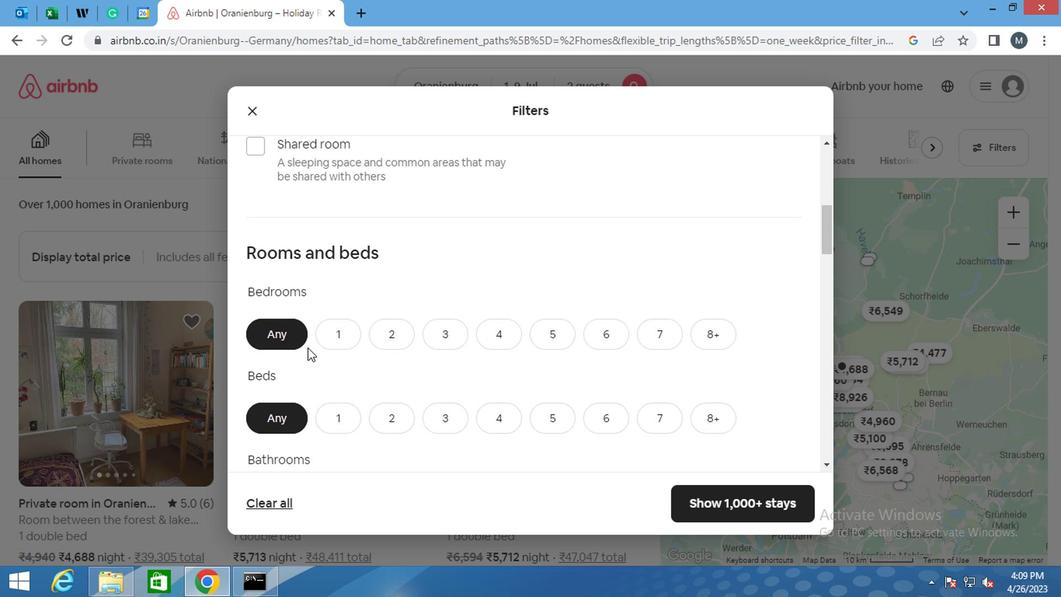 
Action: Mouse scrolled (310, 331) with delta (0, 0)
Screenshot: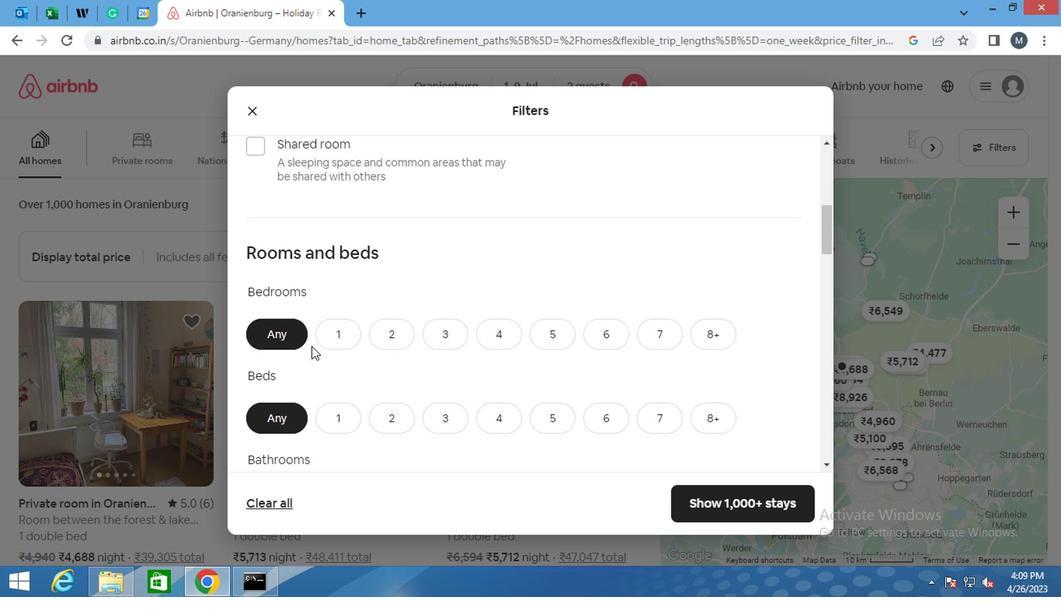 
Action: Mouse moved to (259, 310)
Screenshot: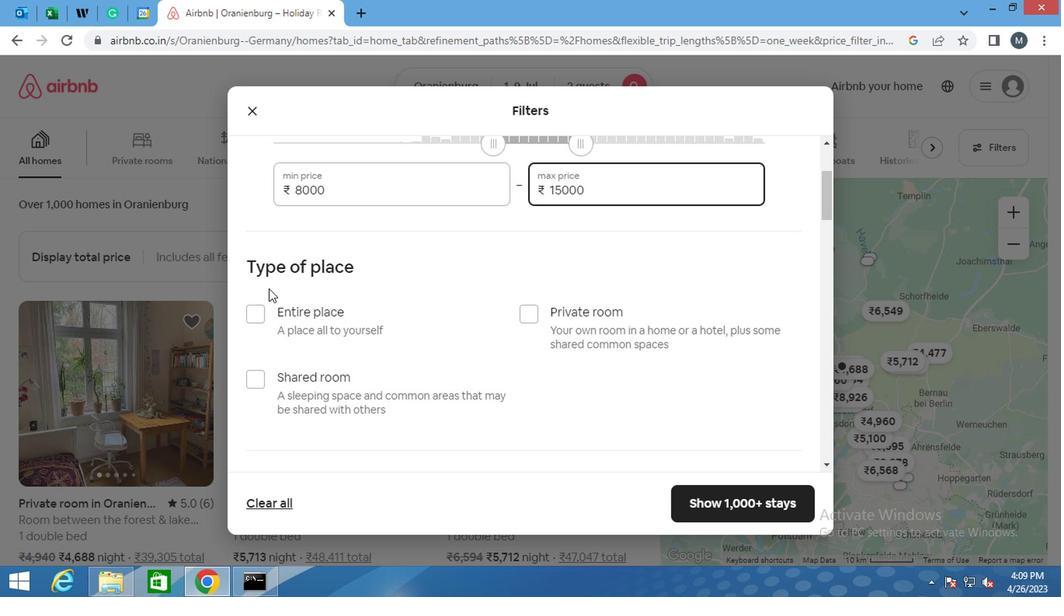 
Action: Mouse pressed left at (259, 310)
Screenshot: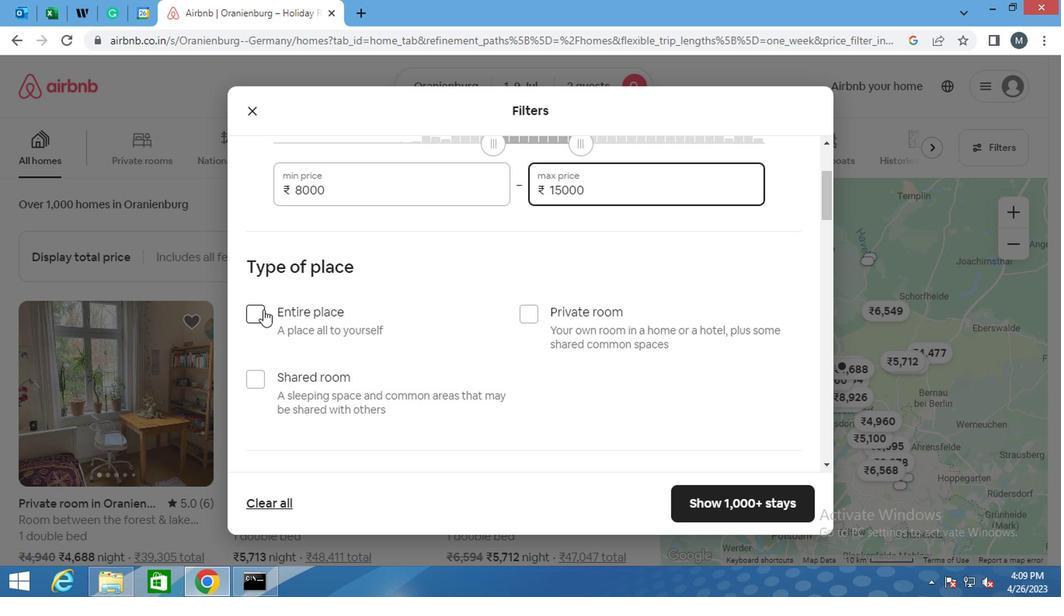 
Action: Mouse moved to (291, 300)
Screenshot: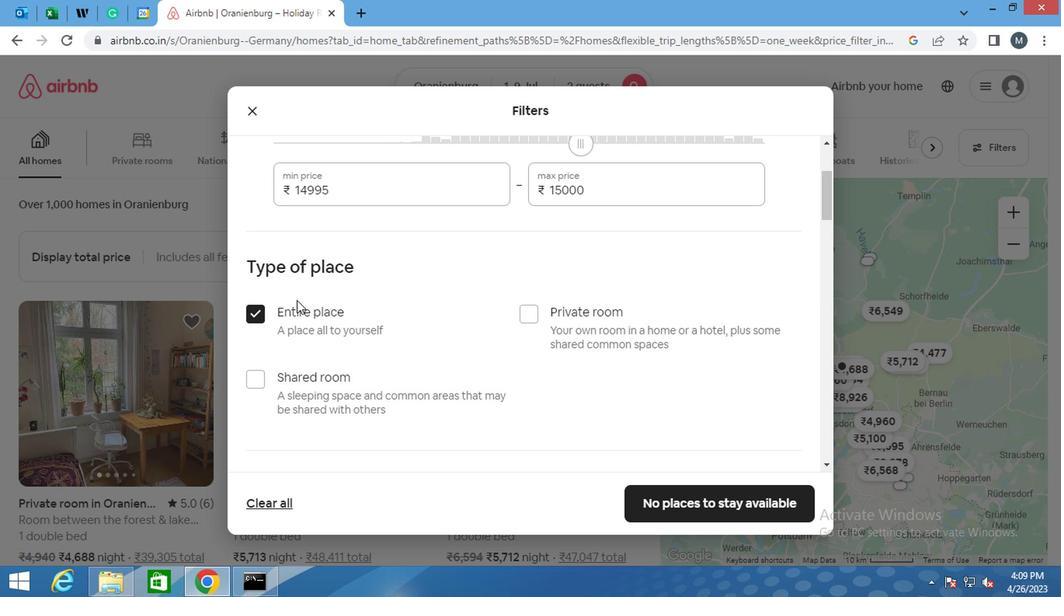 
Action: Mouse scrolled (291, 299) with delta (0, 0)
Screenshot: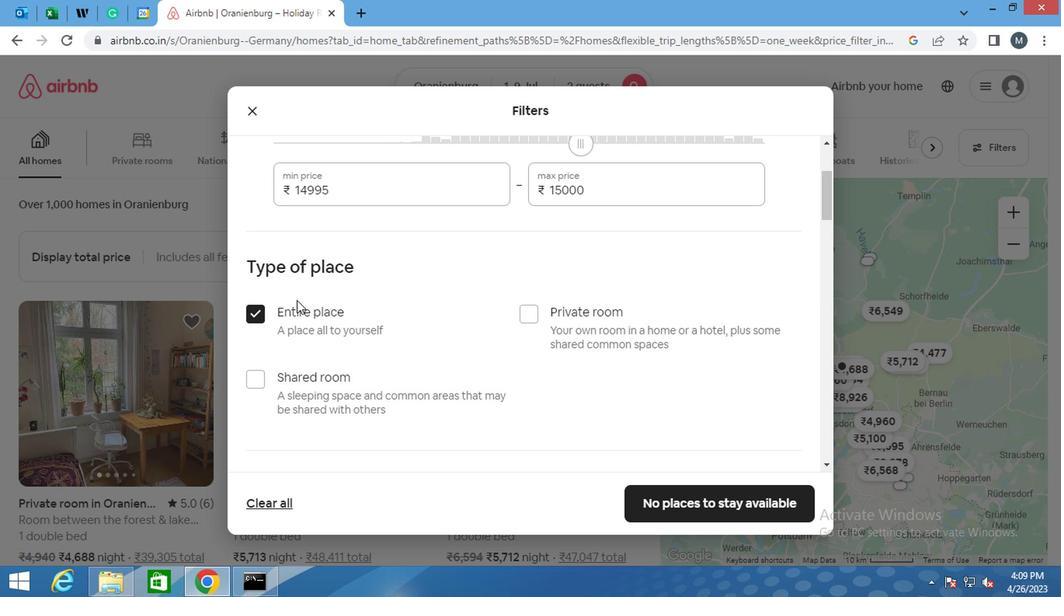 
Action: Mouse scrolled (291, 299) with delta (0, 0)
Screenshot: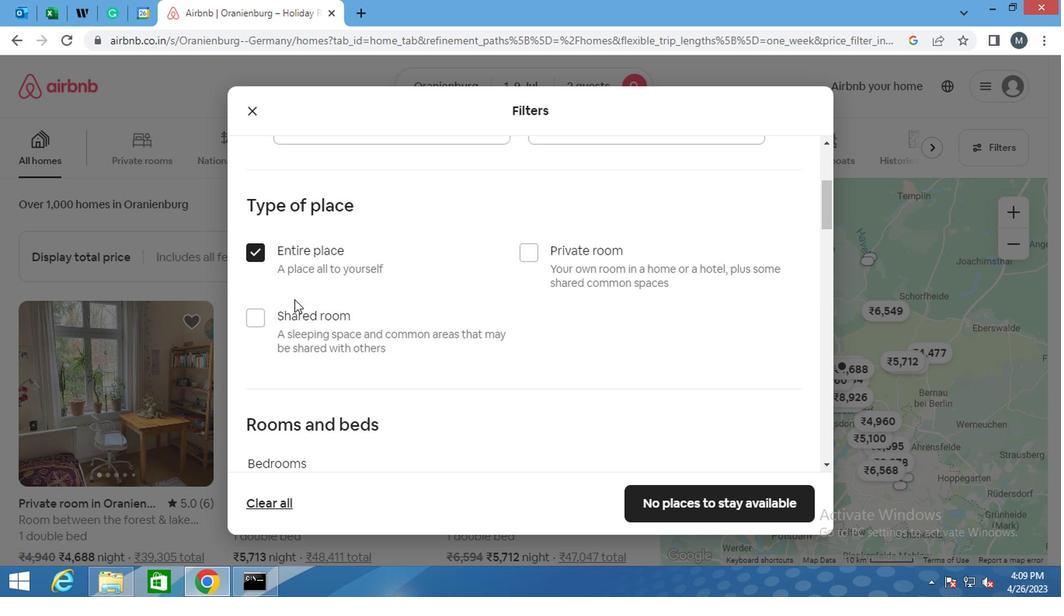 
Action: Mouse moved to (276, 312)
Screenshot: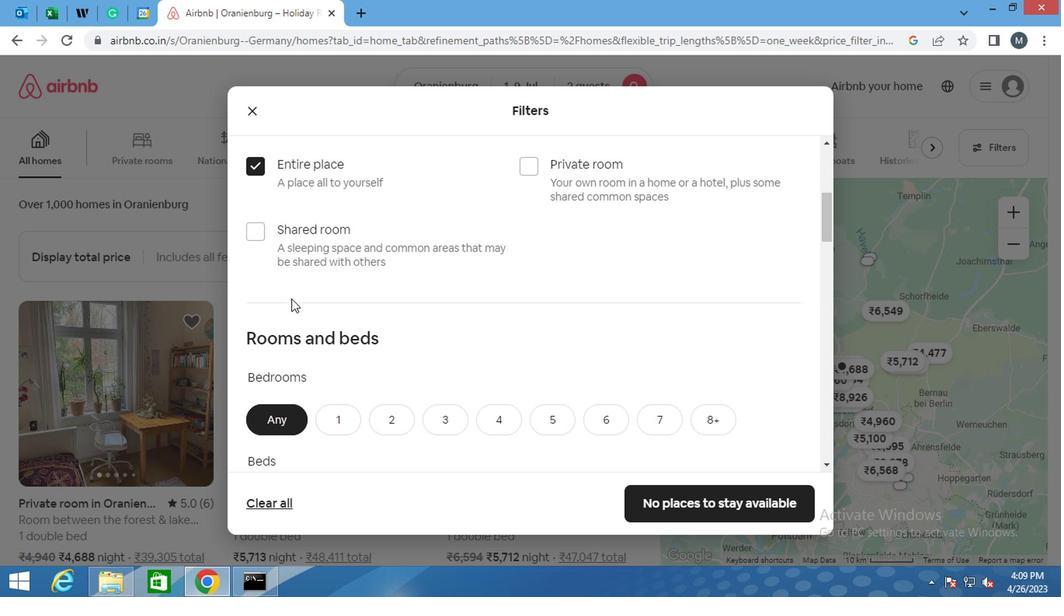 
Action: Mouse scrolled (276, 311) with delta (0, -1)
Screenshot: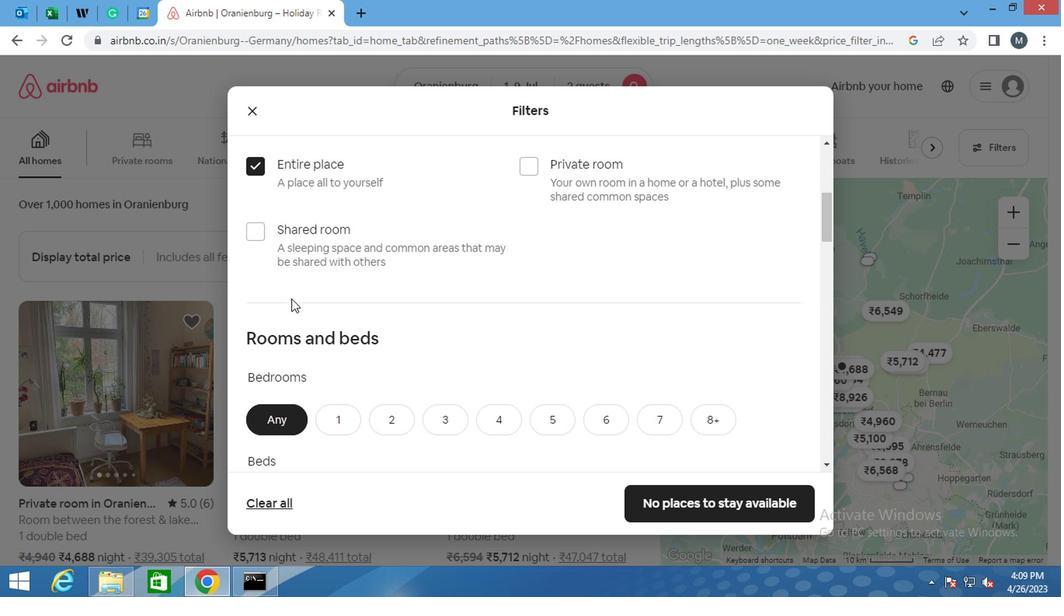 
Action: Mouse scrolled (276, 311) with delta (0, -1)
Screenshot: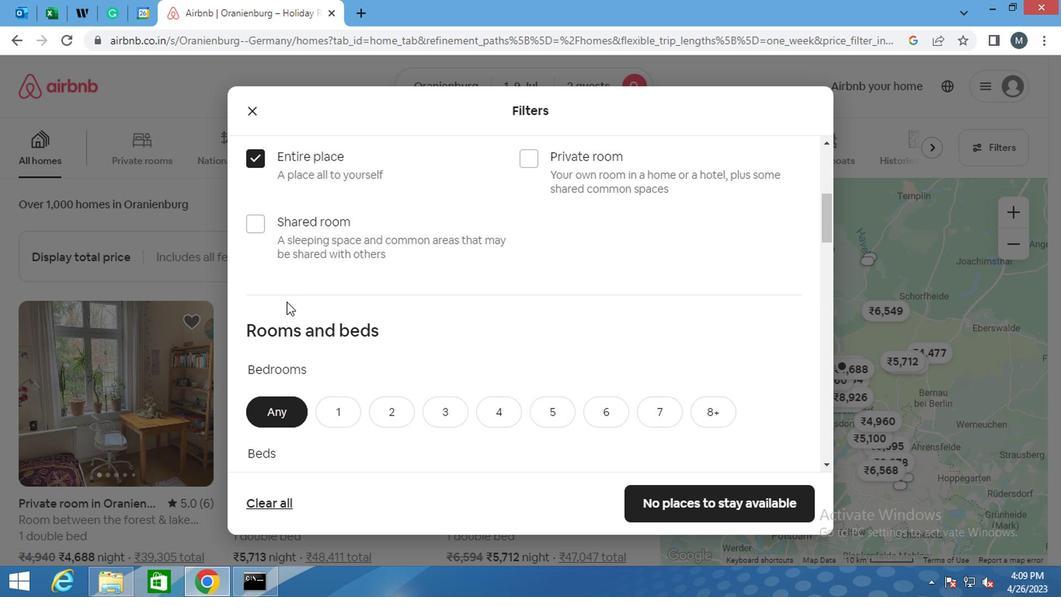 
Action: Mouse moved to (333, 266)
Screenshot: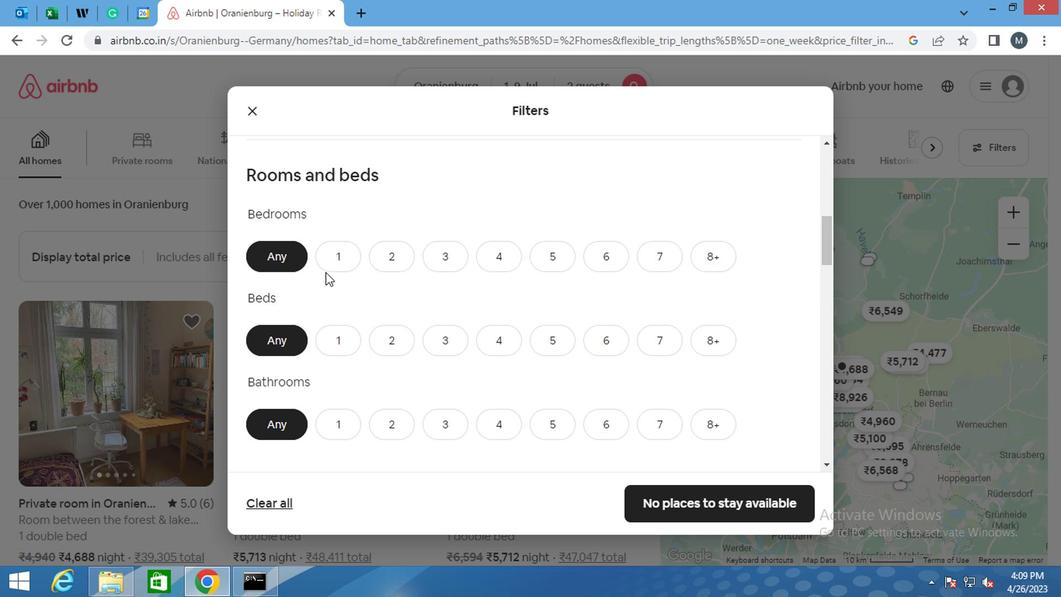 
Action: Mouse pressed left at (333, 266)
Screenshot: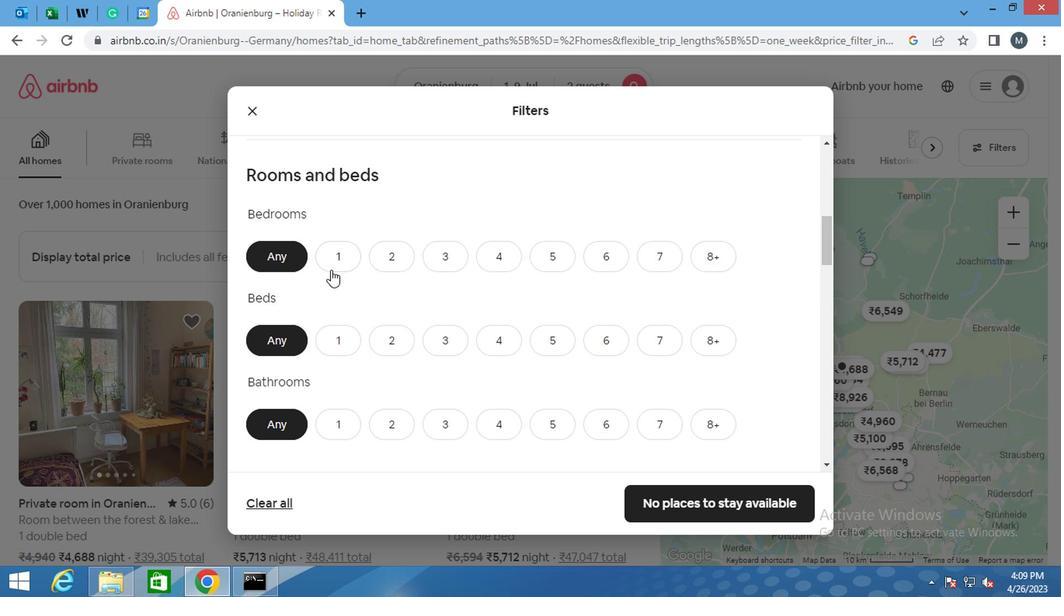 
Action: Mouse moved to (337, 331)
Screenshot: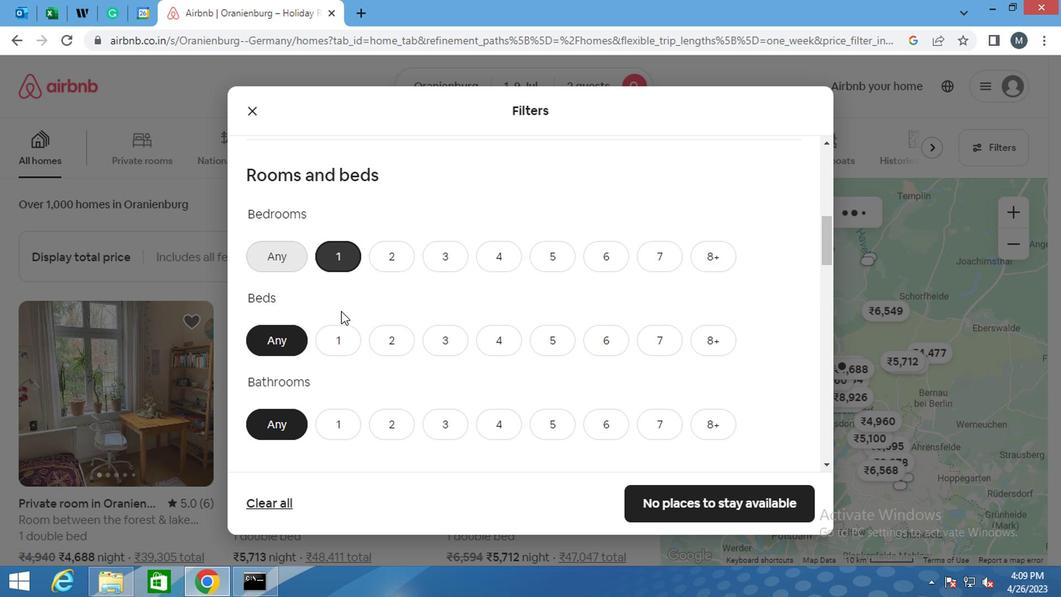 
Action: Mouse pressed left at (337, 331)
Screenshot: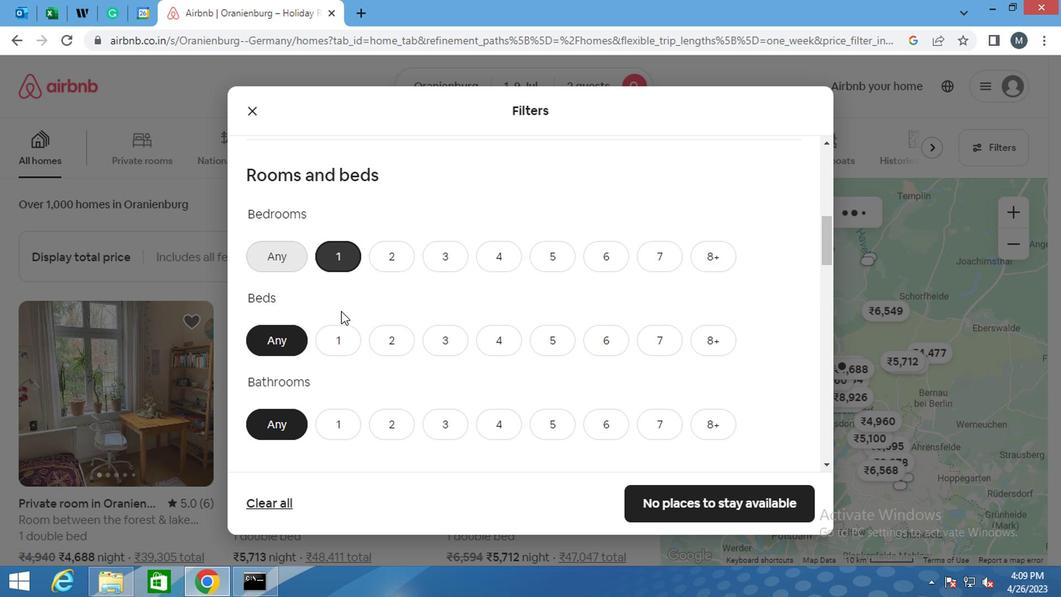 
Action: Mouse moved to (333, 425)
Screenshot: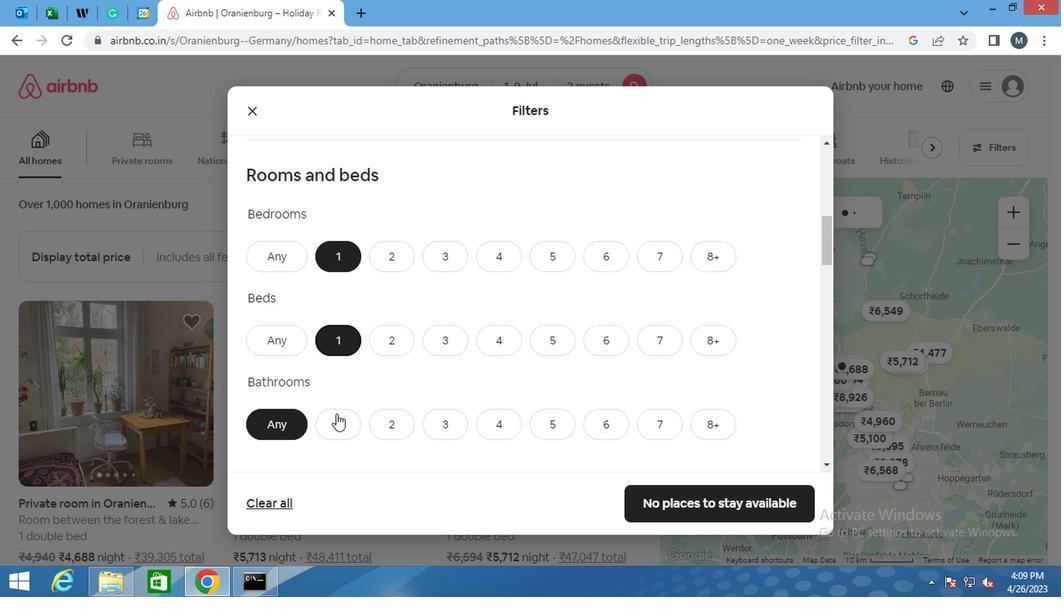 
Action: Mouse pressed left at (333, 425)
Screenshot: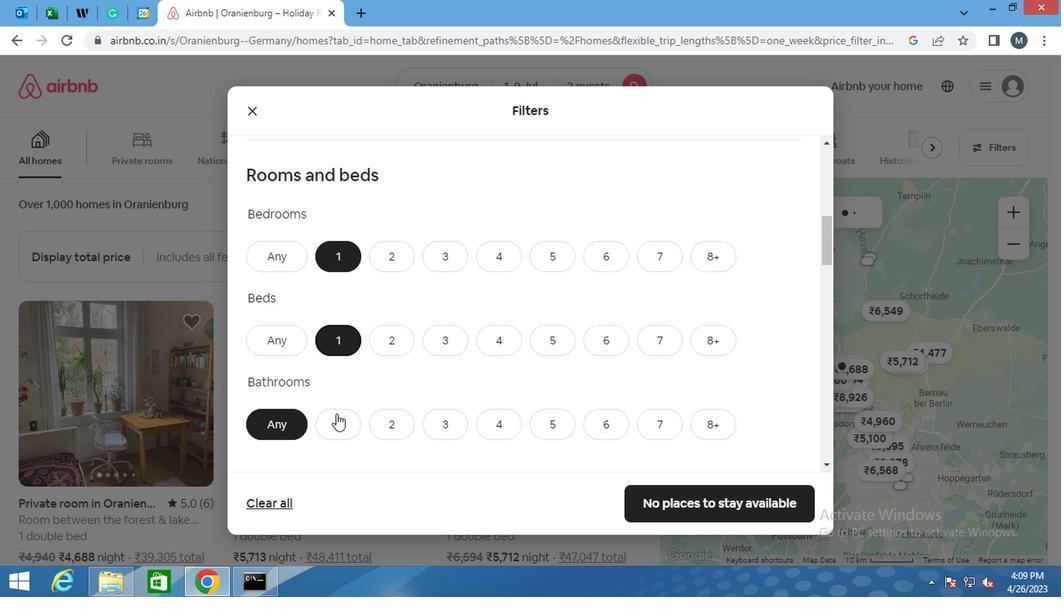 
Action: Mouse moved to (333, 366)
Screenshot: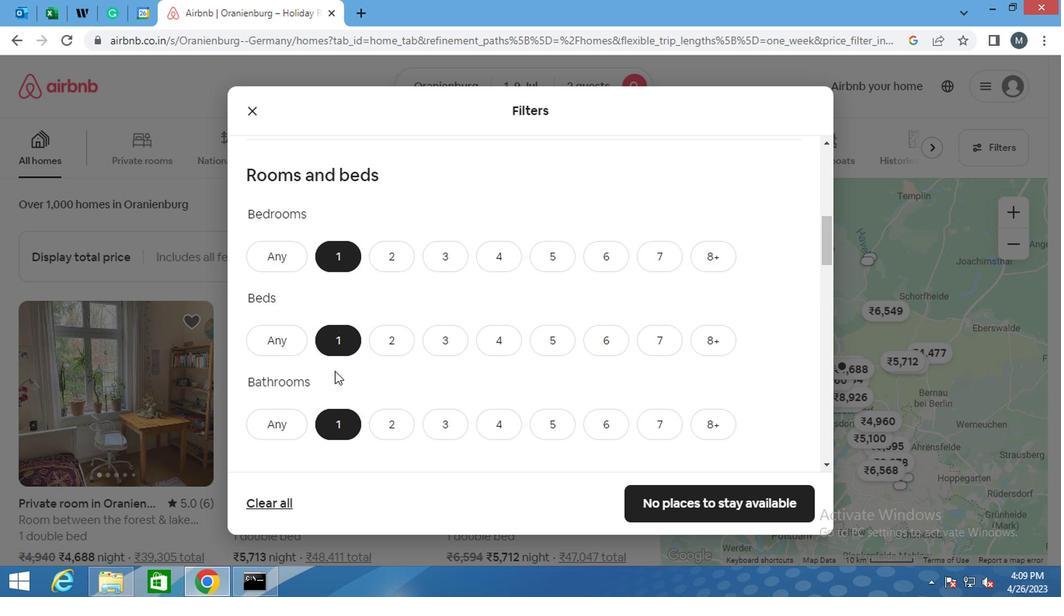 
Action: Mouse scrolled (333, 366) with delta (0, 0)
Screenshot: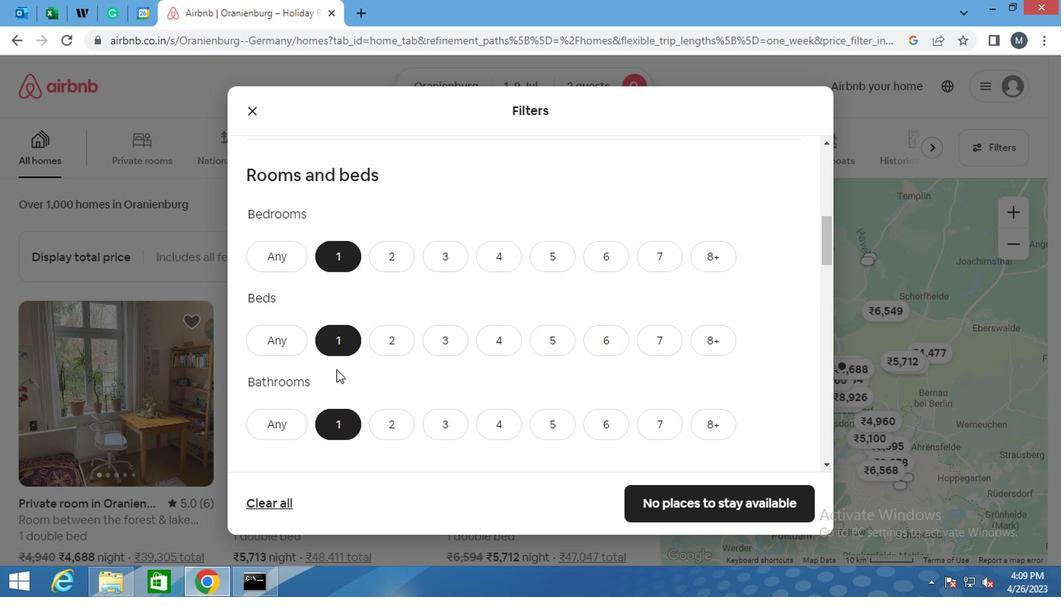 
Action: Mouse scrolled (333, 366) with delta (0, 0)
Screenshot: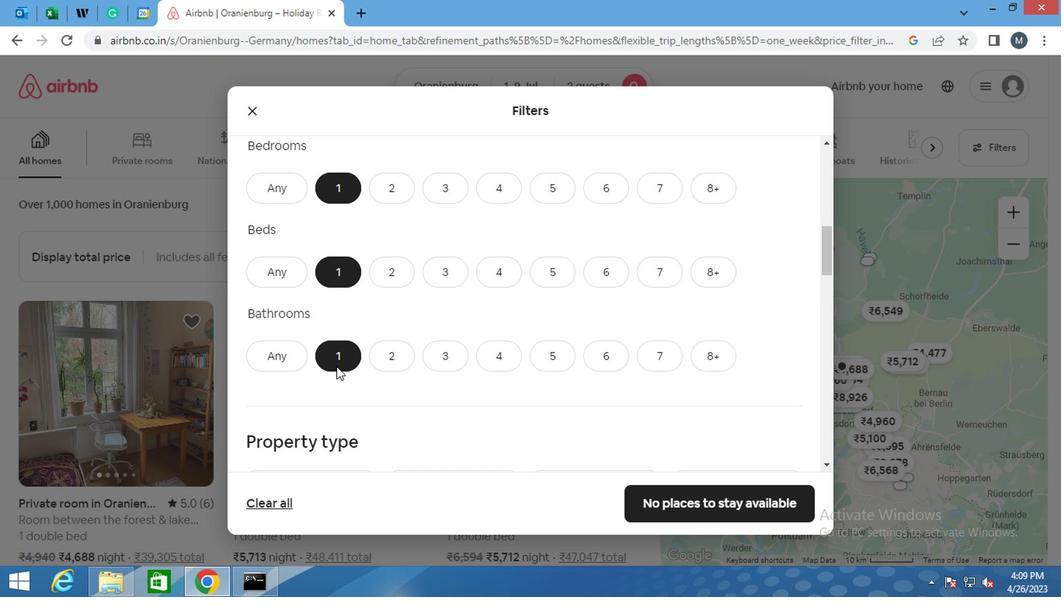 
Action: Mouse moved to (343, 361)
Screenshot: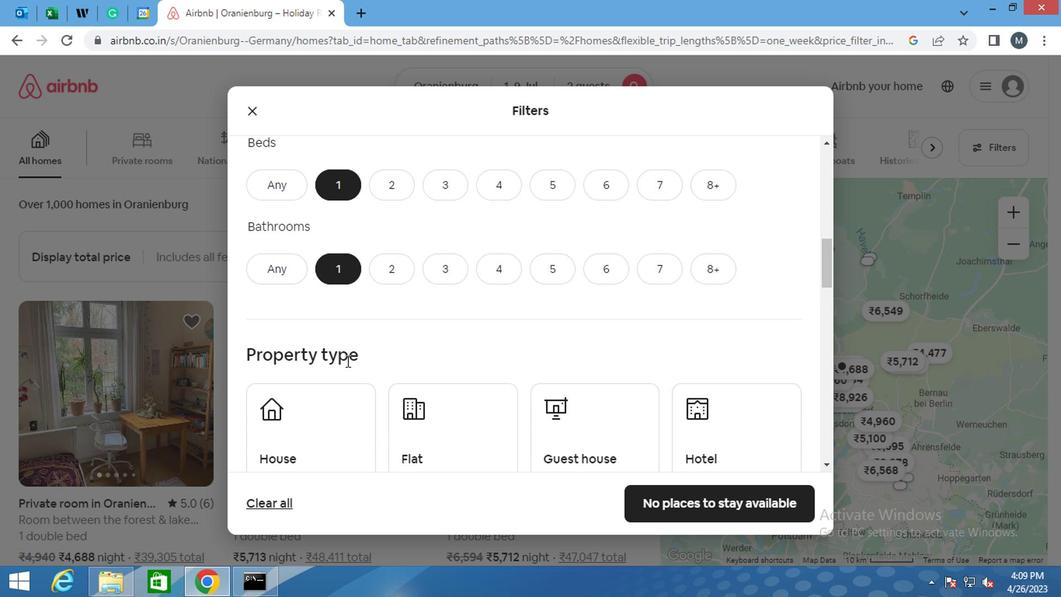 
Action: Mouse scrolled (343, 360) with delta (0, 0)
Screenshot: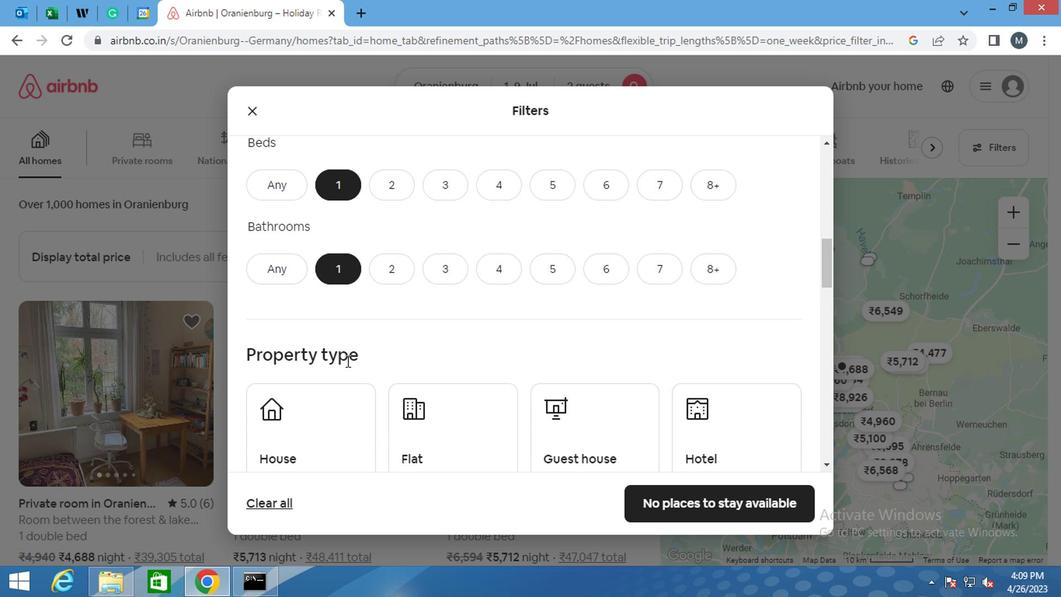 
Action: Mouse moved to (343, 361)
Screenshot: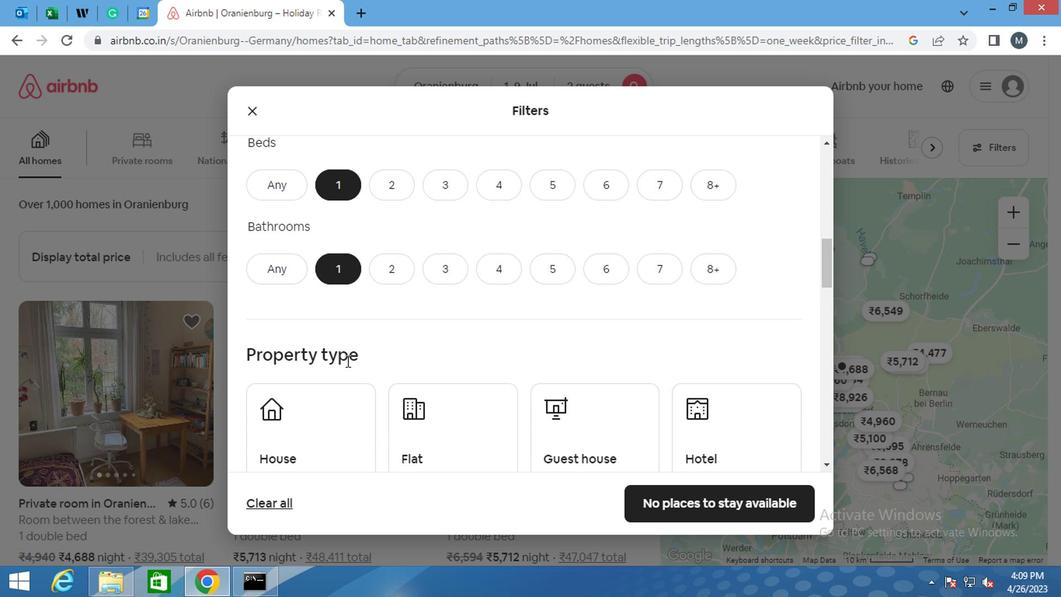 
Action: Mouse scrolled (343, 360) with delta (0, 0)
Screenshot: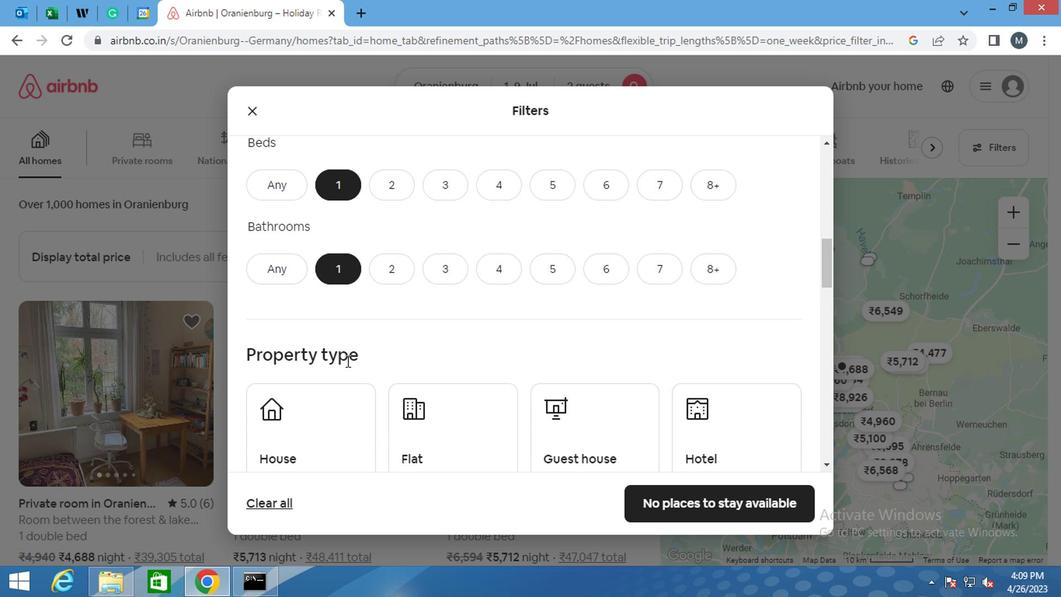 
Action: Mouse moved to (295, 301)
Screenshot: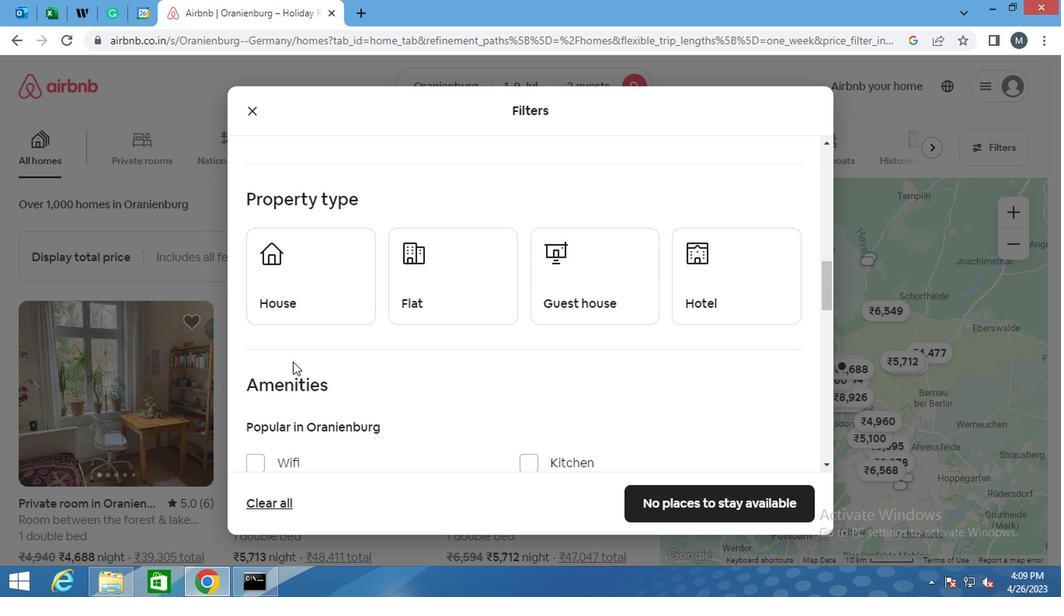 
Action: Mouse pressed left at (295, 301)
Screenshot: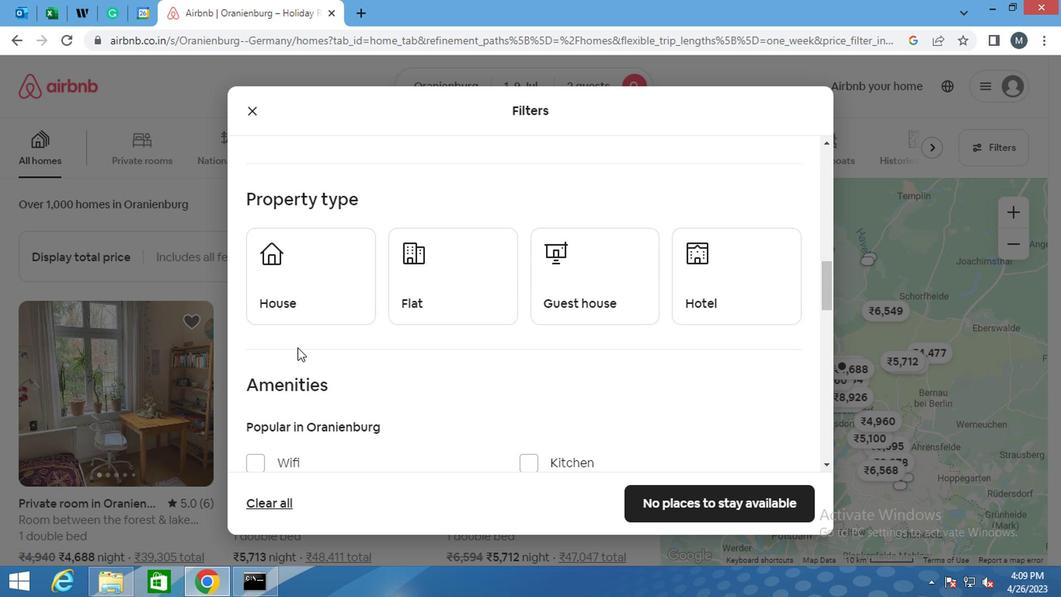
Action: Mouse moved to (437, 295)
Screenshot: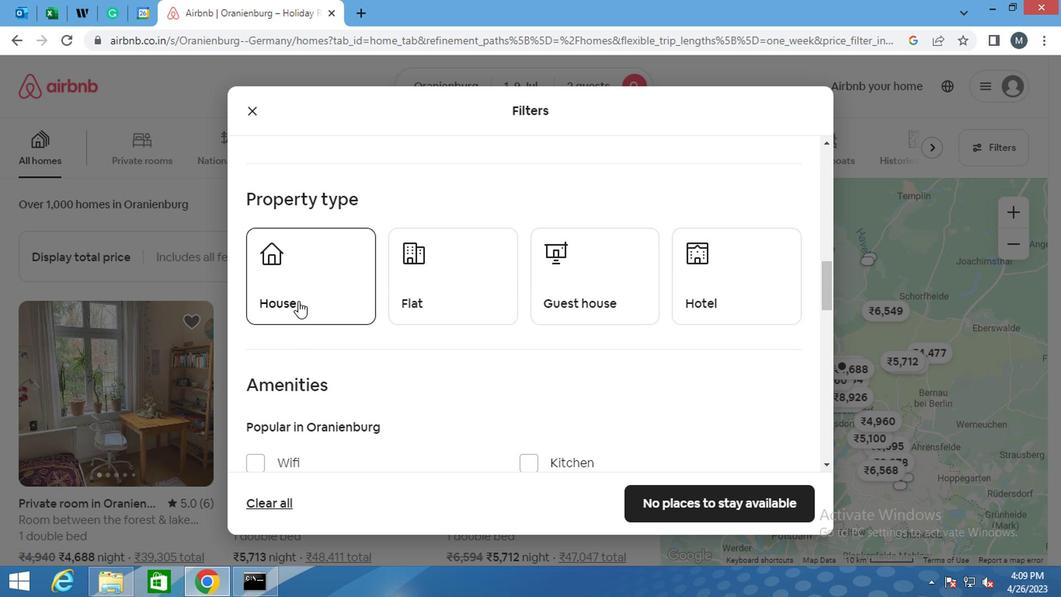 
Action: Mouse pressed left at (437, 295)
Screenshot: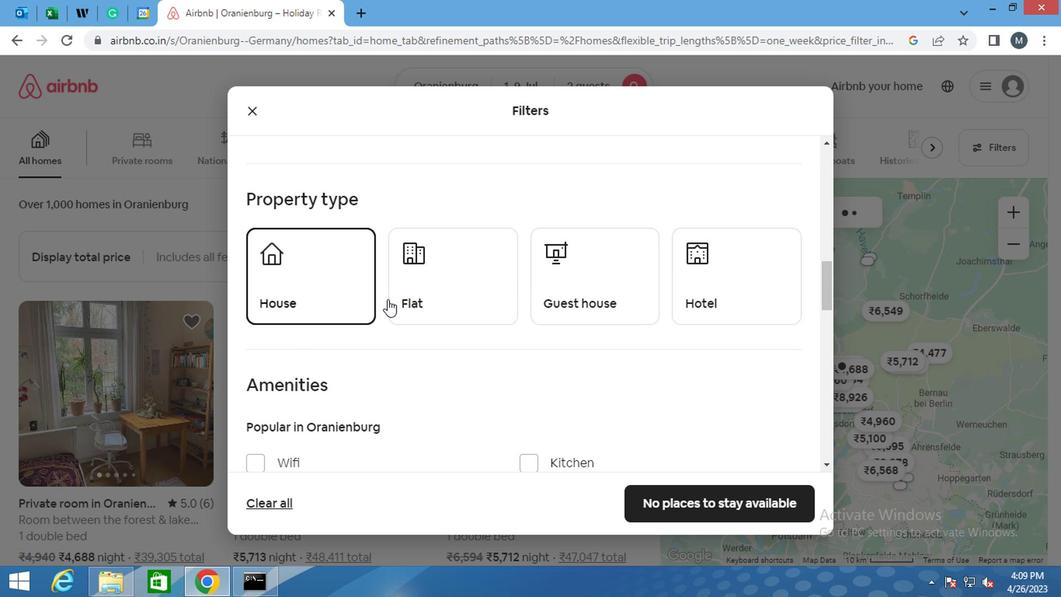 
Action: Mouse moved to (570, 283)
Screenshot: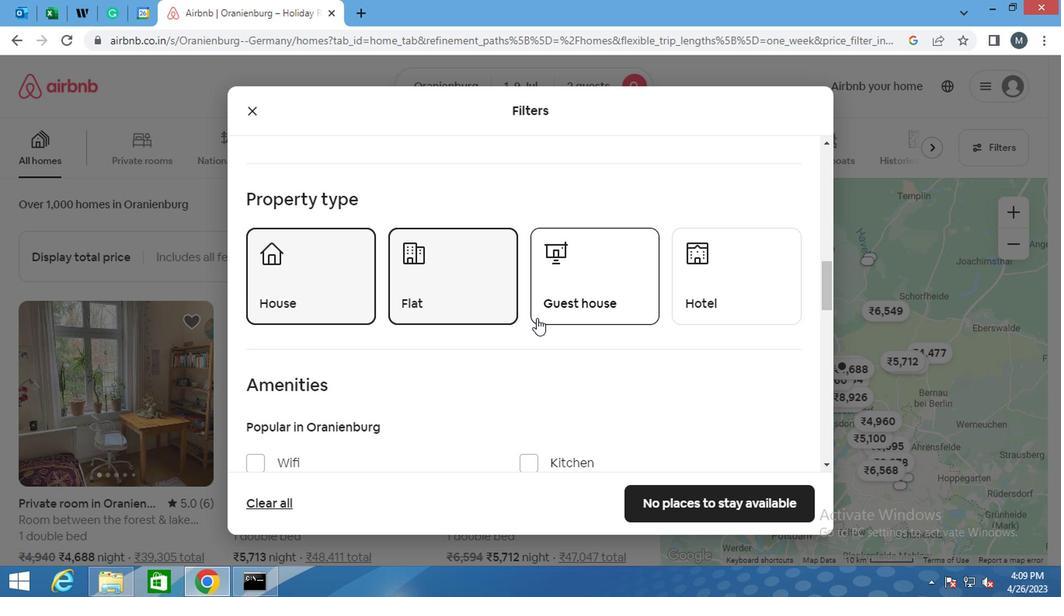 
Action: Mouse pressed left at (570, 283)
Screenshot: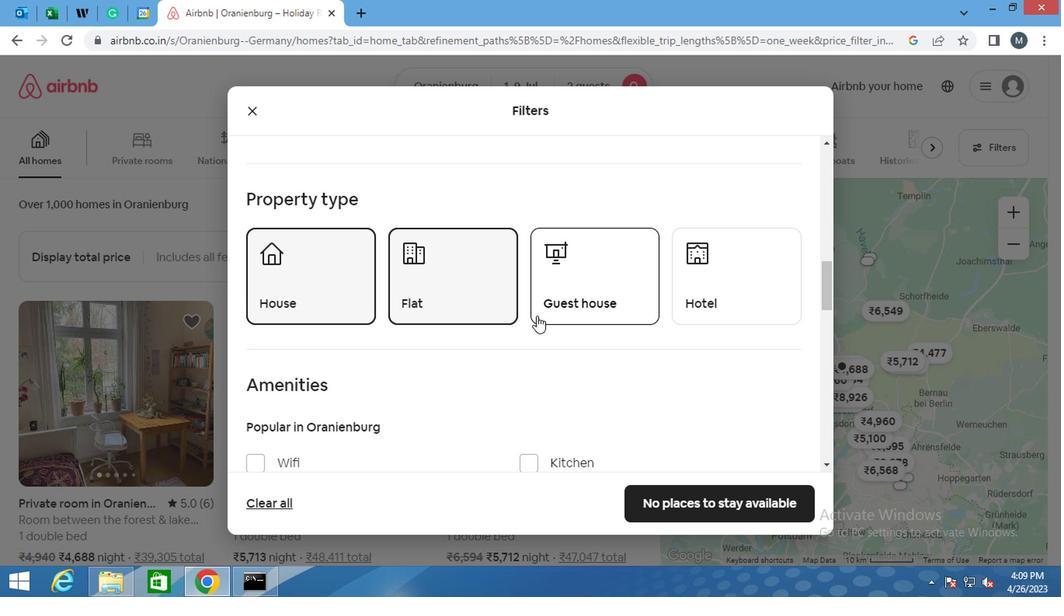 
Action: Mouse moved to (389, 311)
Screenshot: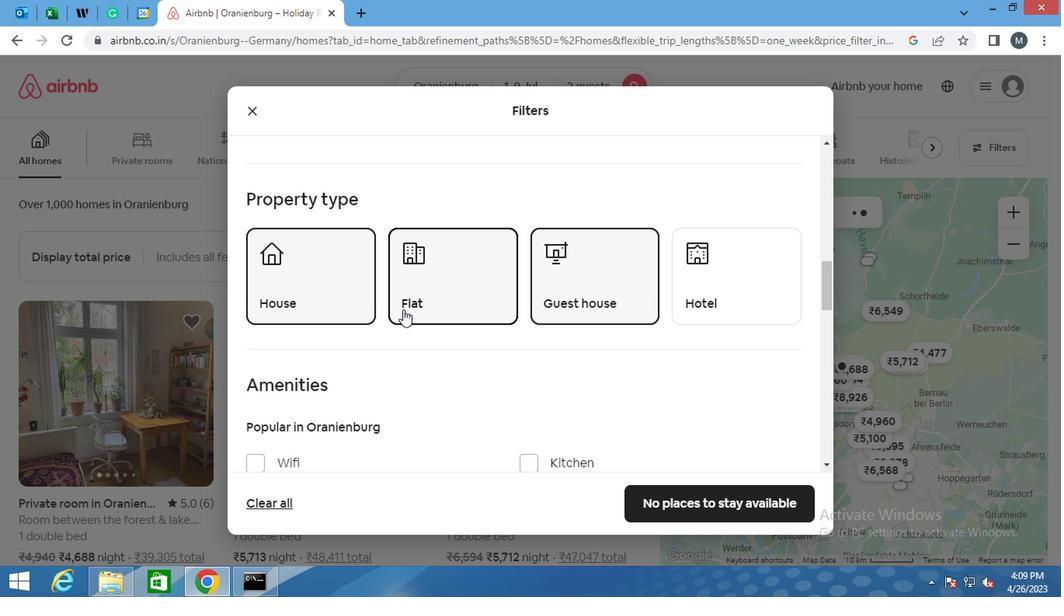 
Action: Mouse scrolled (389, 310) with delta (0, -1)
Screenshot: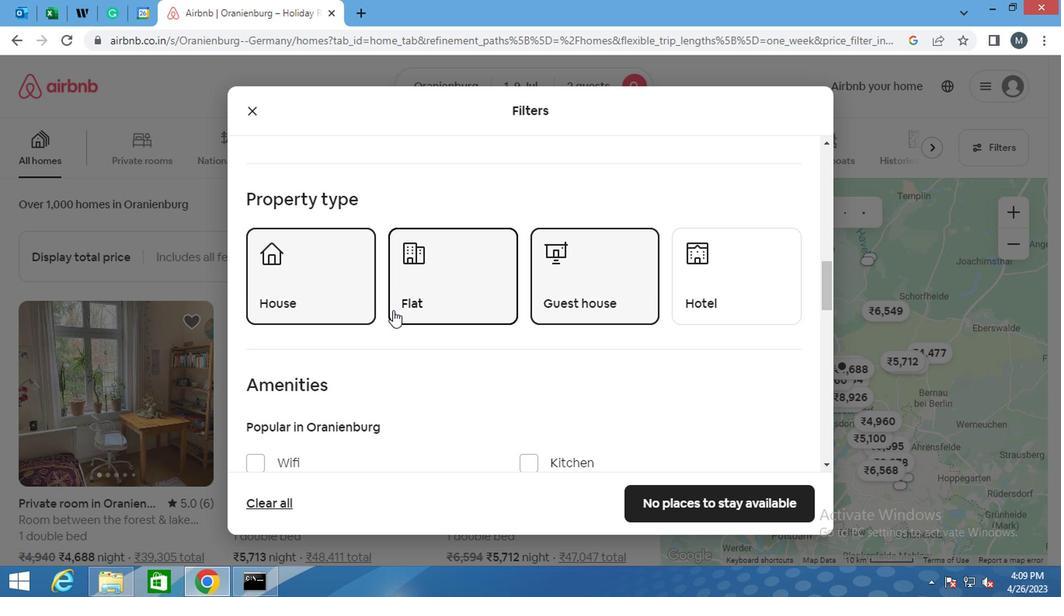 
Action: Mouse scrolled (389, 310) with delta (0, -1)
Screenshot: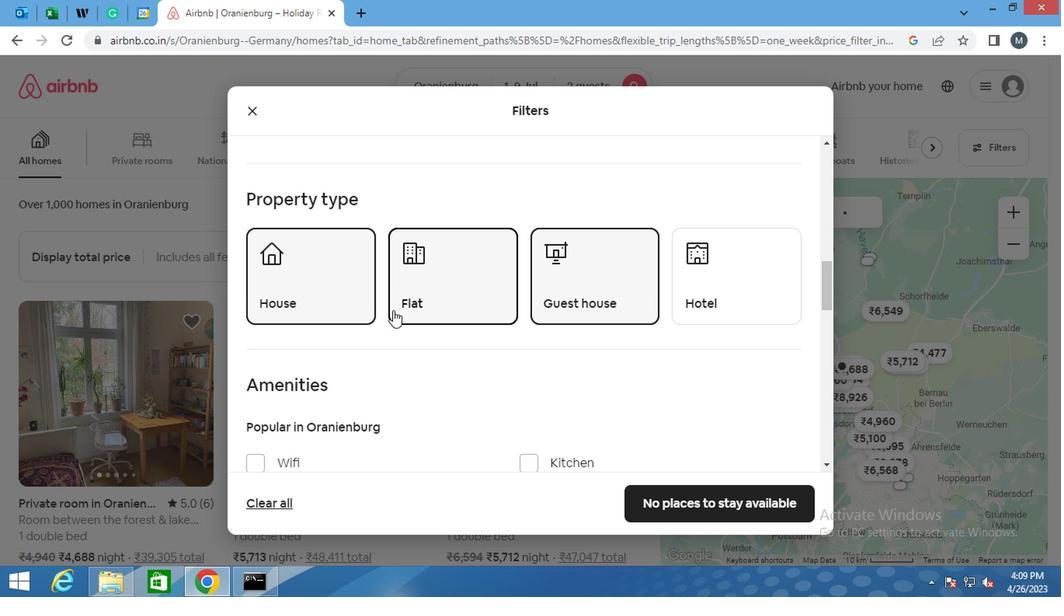 
Action: Mouse moved to (387, 312)
Screenshot: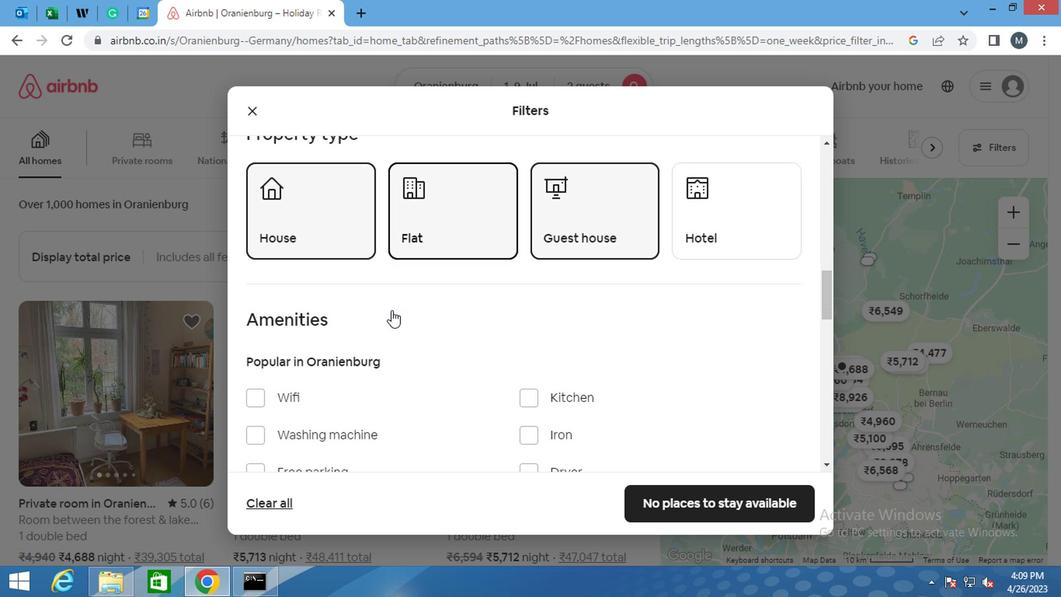 
Action: Mouse scrolled (387, 311) with delta (0, -1)
Screenshot: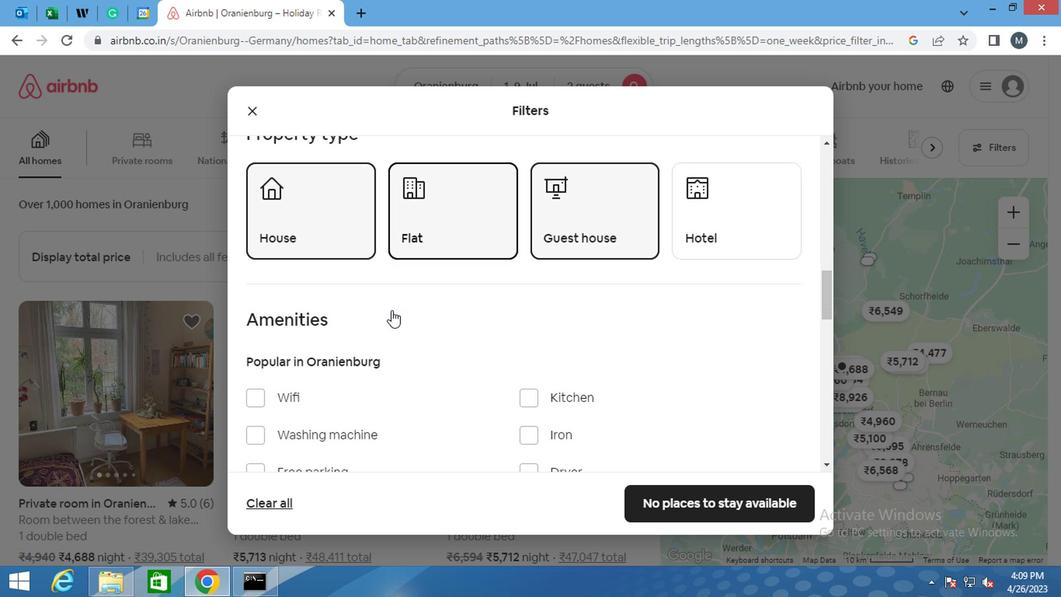
Action: Mouse moved to (258, 268)
Screenshot: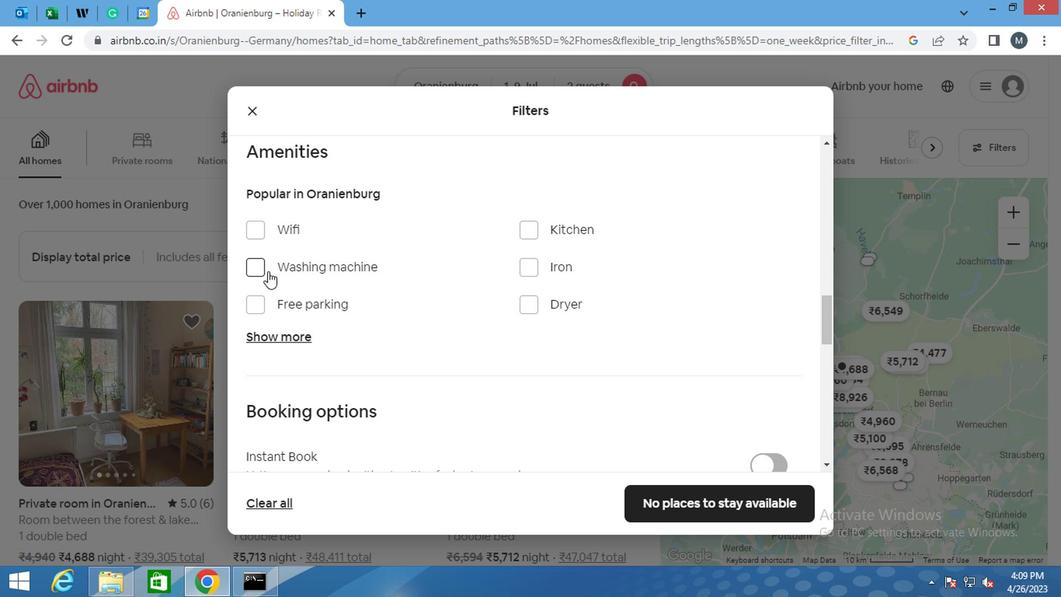 
Action: Mouse pressed left at (258, 268)
Screenshot: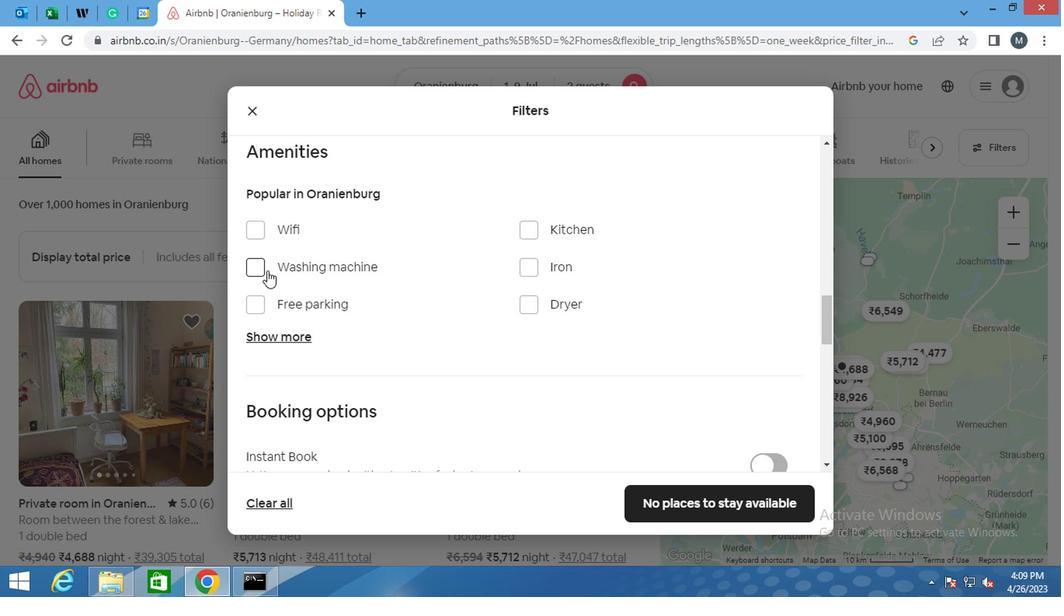 
Action: Mouse moved to (374, 278)
Screenshot: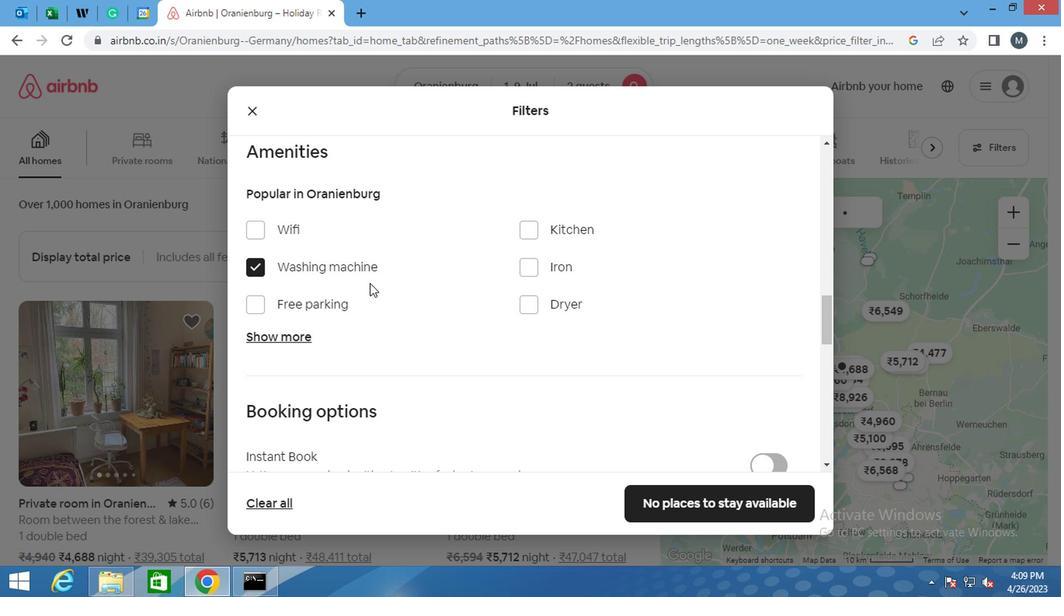 
Action: Mouse scrolled (374, 278) with delta (0, 0)
Screenshot: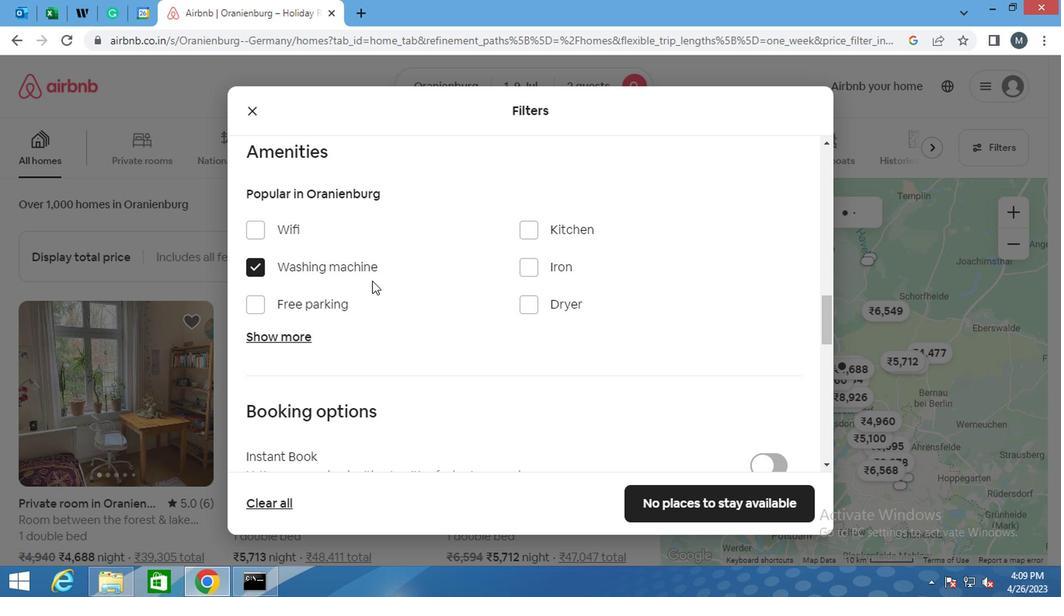 
Action: Mouse scrolled (374, 278) with delta (0, 0)
Screenshot: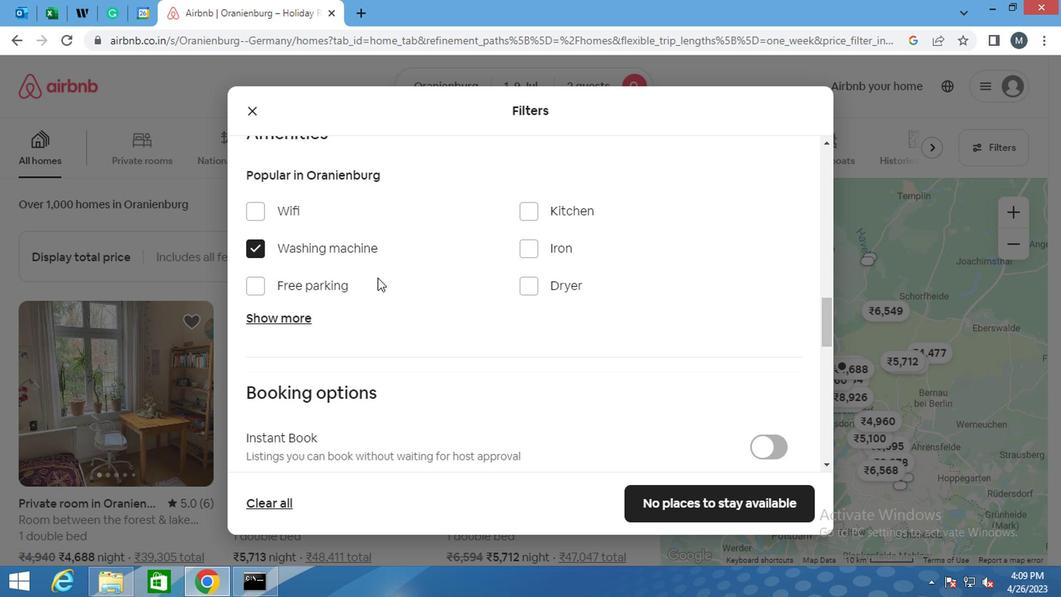 
Action: Mouse scrolled (374, 278) with delta (0, 0)
Screenshot: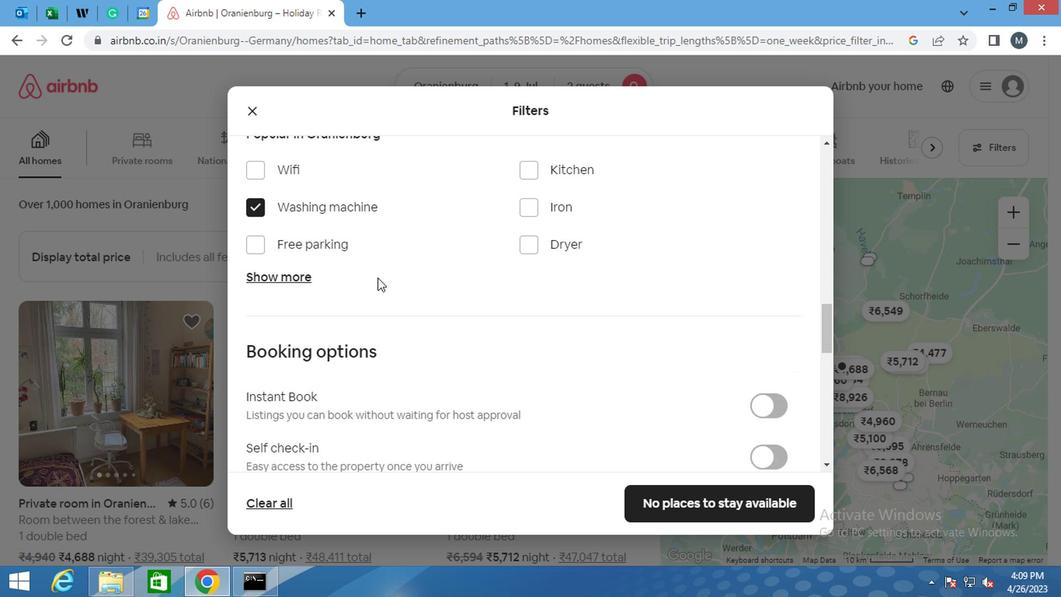 
Action: Mouse moved to (393, 315)
Screenshot: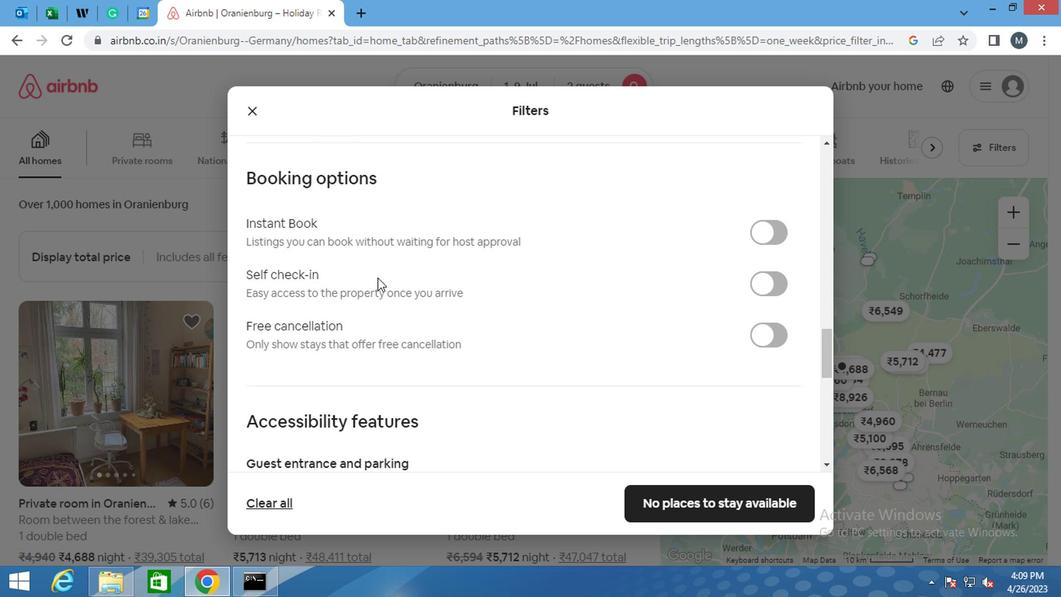 
Action: Mouse scrolled (393, 315) with delta (0, 0)
Screenshot: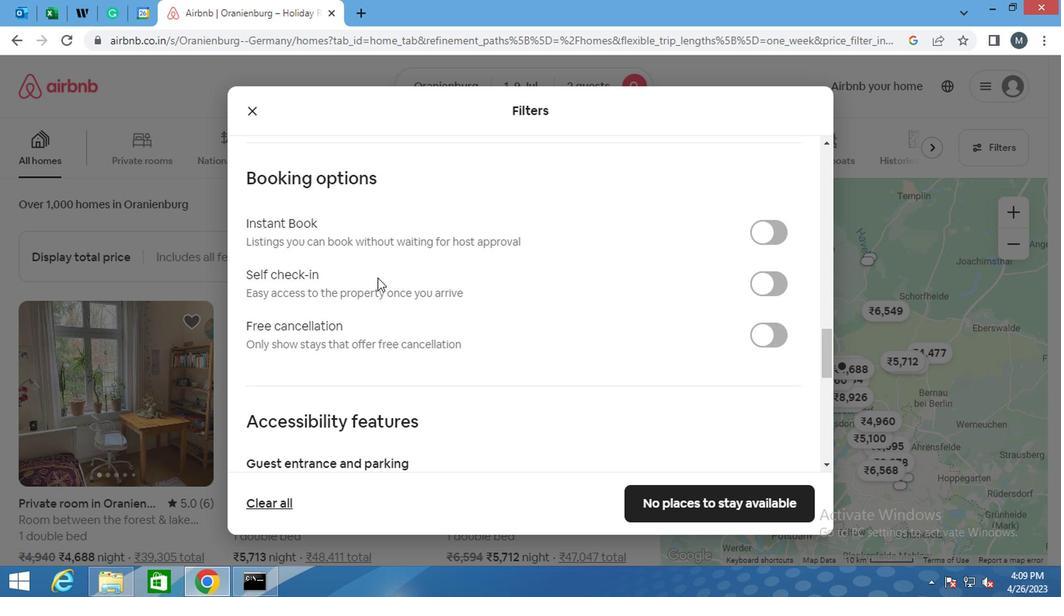 
Action: Mouse moved to (394, 316)
Screenshot: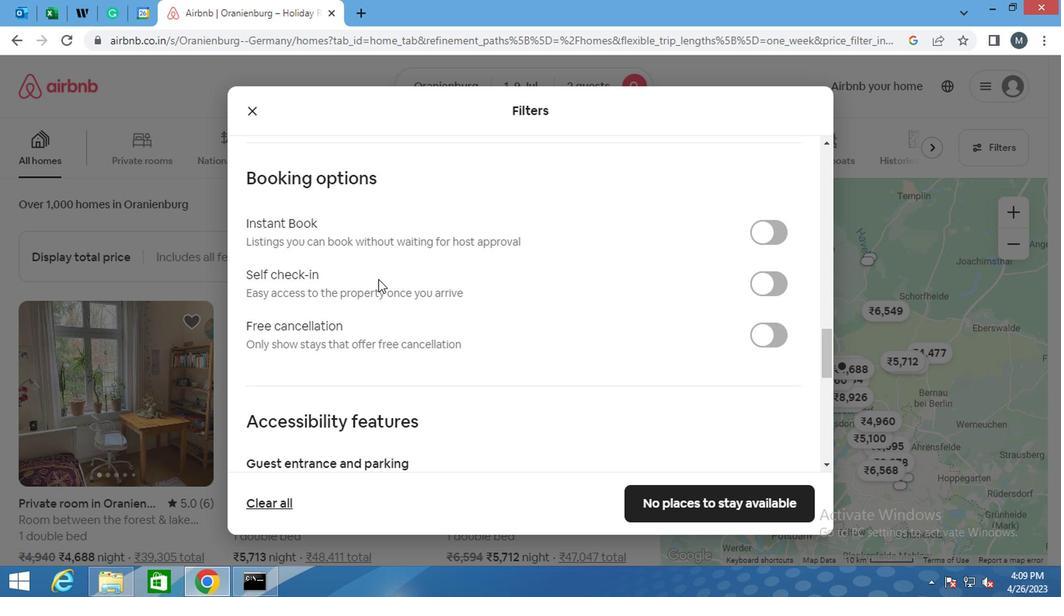 
Action: Mouse scrolled (394, 315) with delta (0, -1)
Screenshot: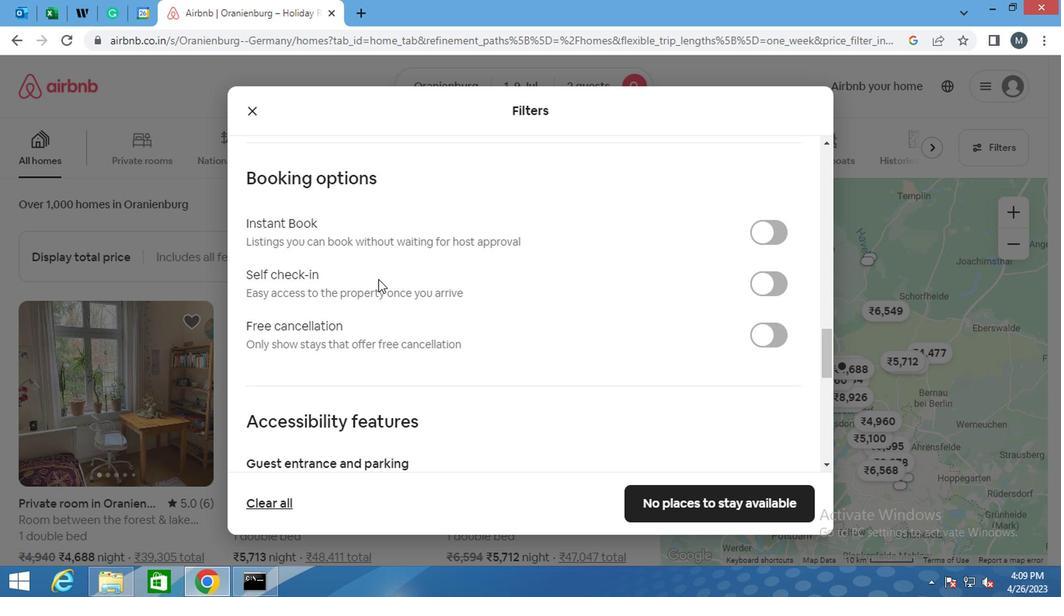 
Action: Mouse moved to (442, 303)
Screenshot: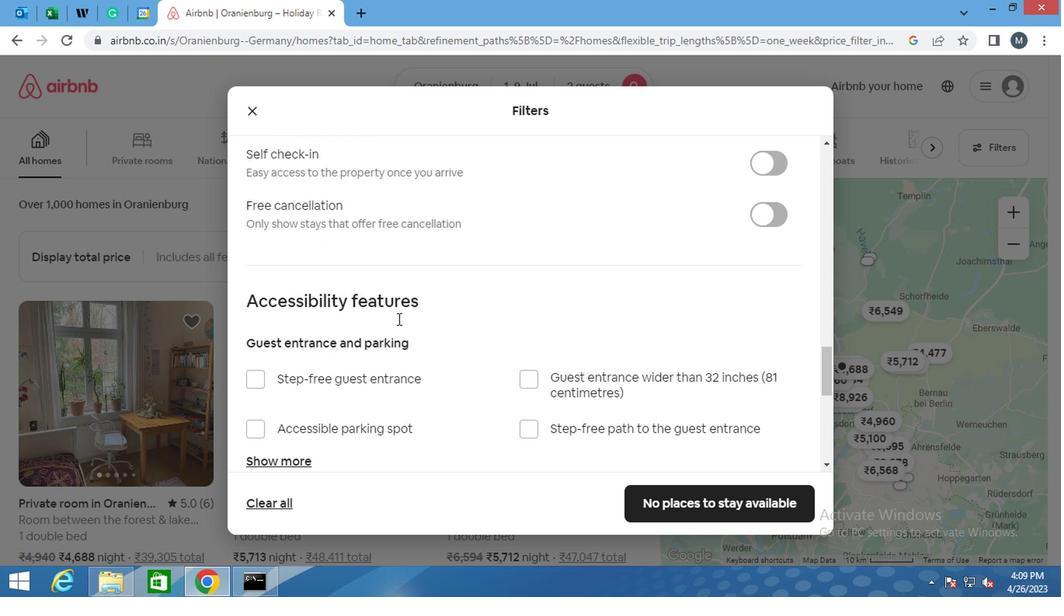 
Action: Mouse scrolled (442, 304) with delta (0, 0)
Screenshot: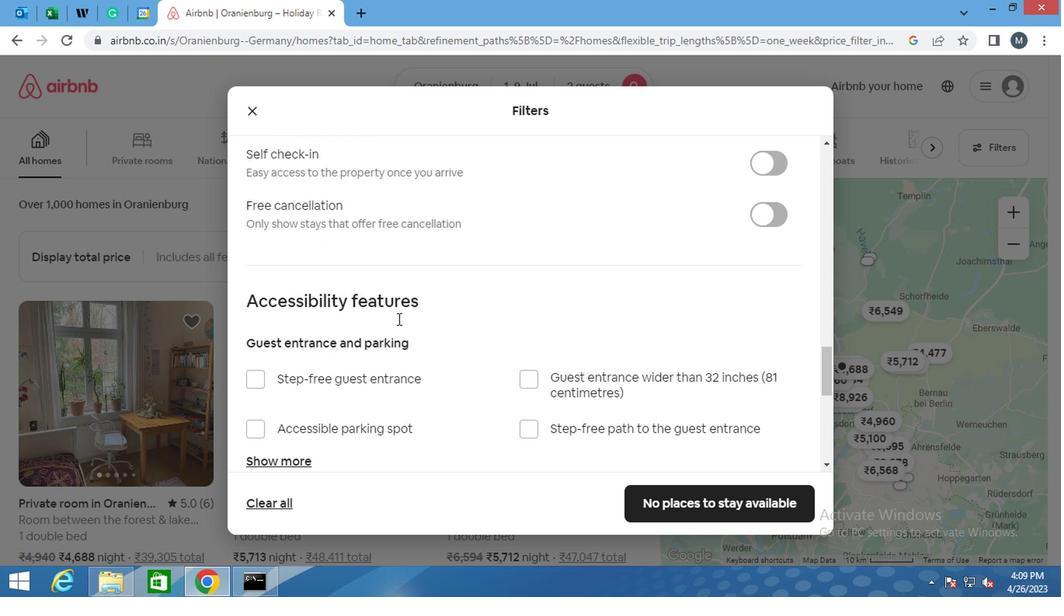 
Action: Mouse scrolled (442, 304) with delta (0, 0)
Screenshot: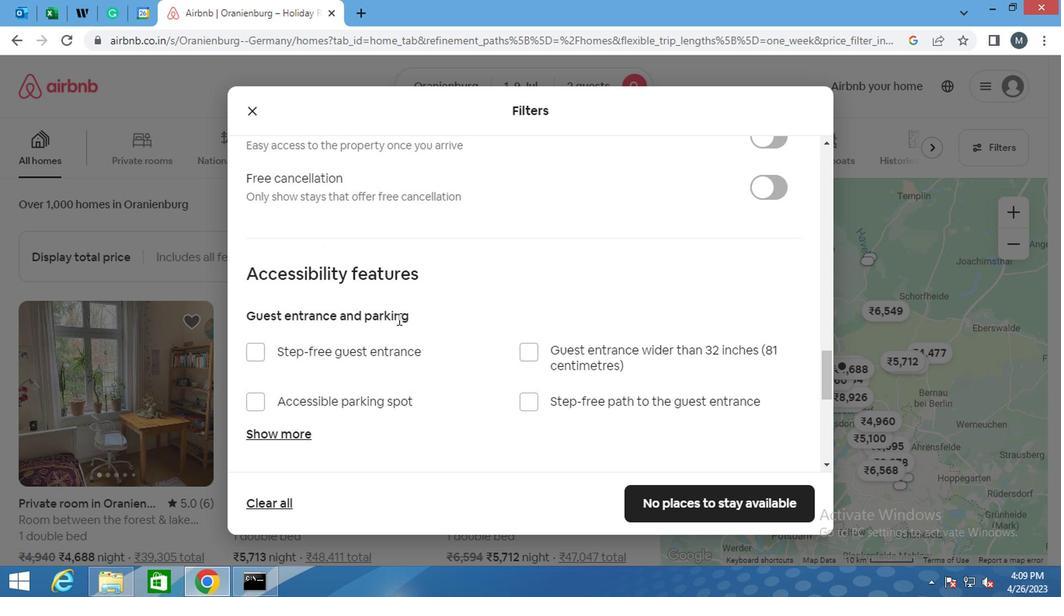 
Action: Mouse moved to (764, 284)
Screenshot: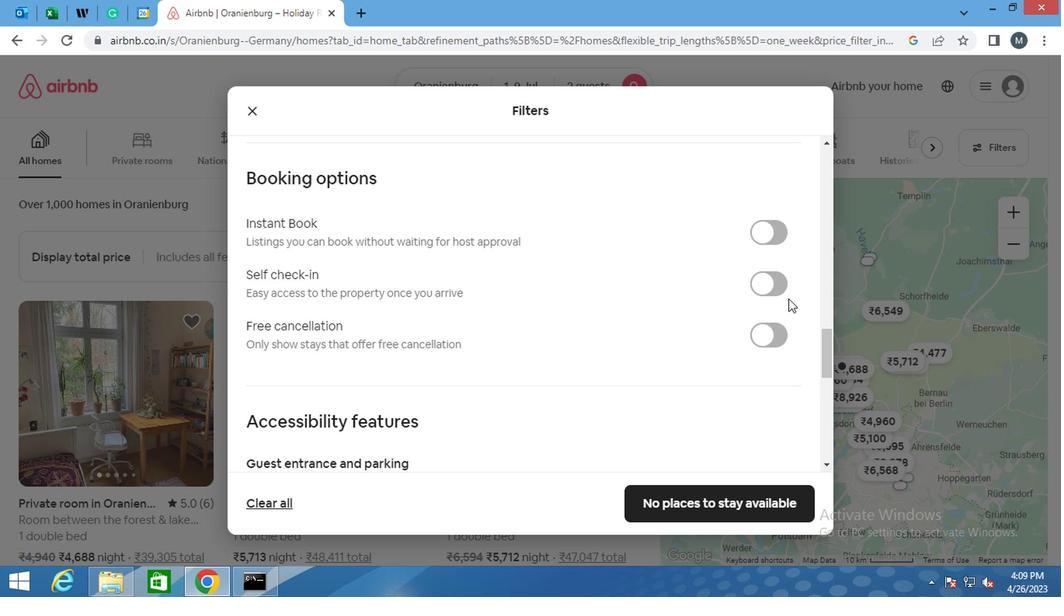 
Action: Mouse pressed left at (764, 284)
Screenshot: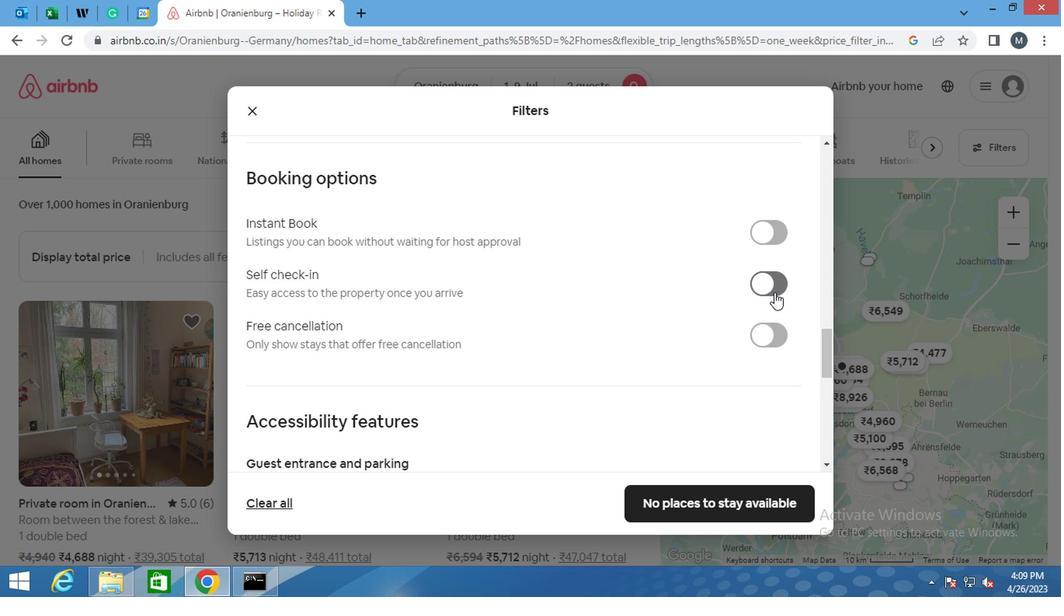 
Action: Mouse moved to (400, 368)
Screenshot: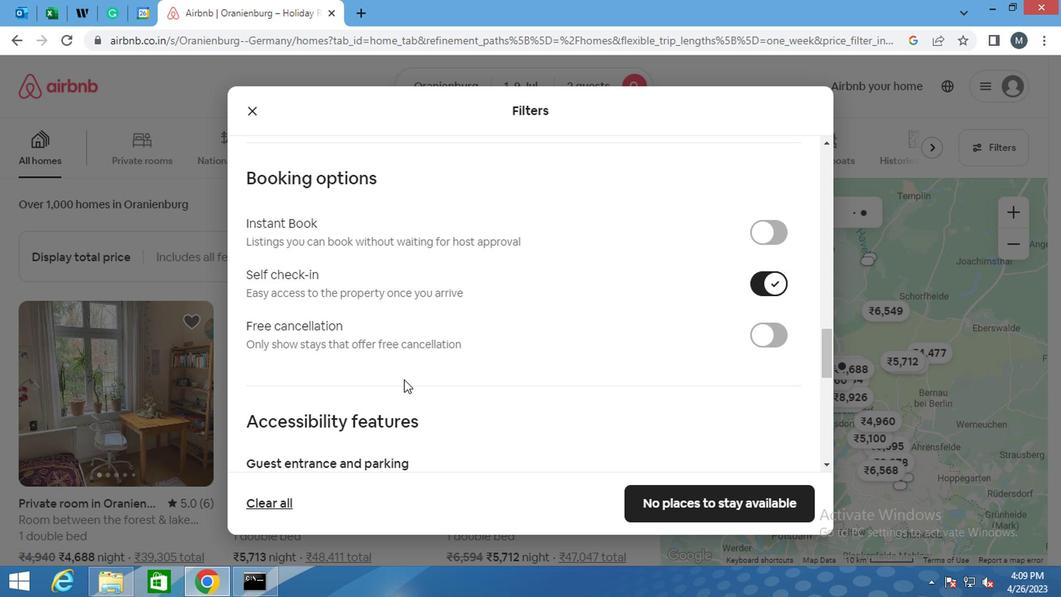 
Action: Mouse scrolled (400, 367) with delta (0, -1)
Screenshot: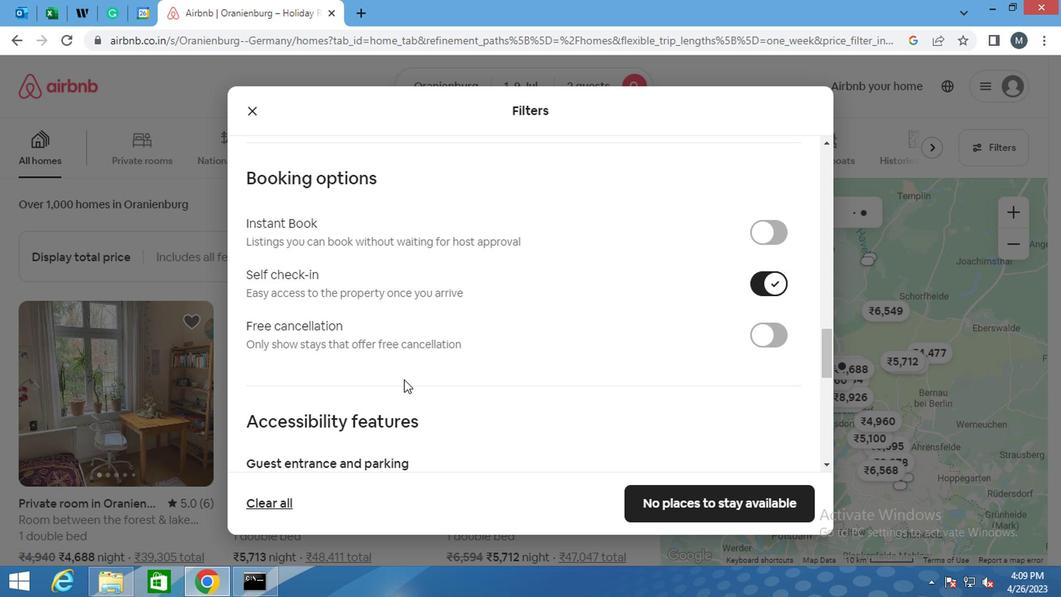 
Action: Mouse scrolled (400, 367) with delta (0, -1)
Screenshot: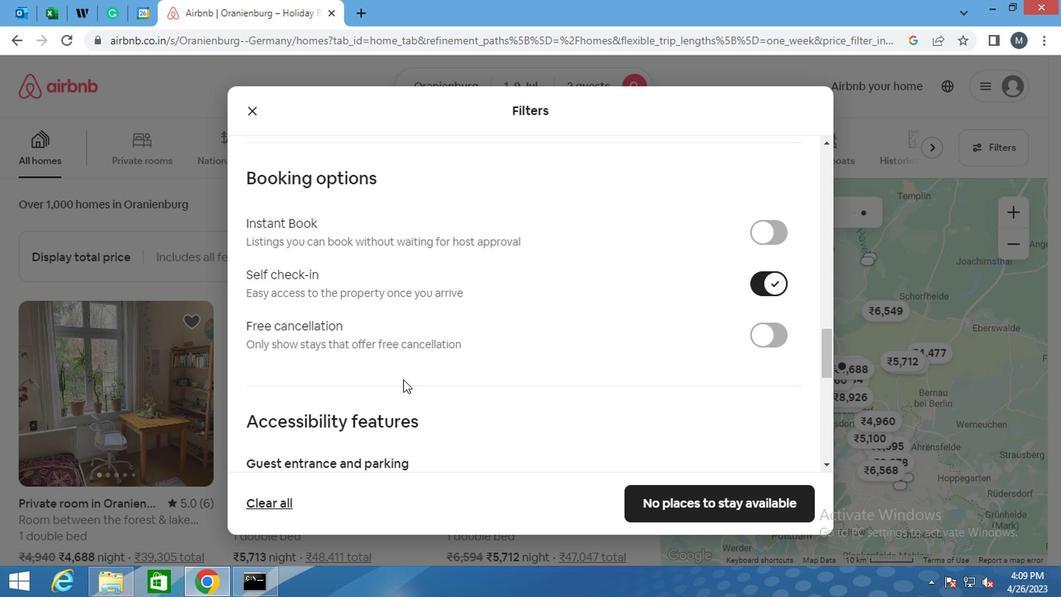 
Action: Mouse scrolled (400, 367) with delta (0, -1)
Screenshot: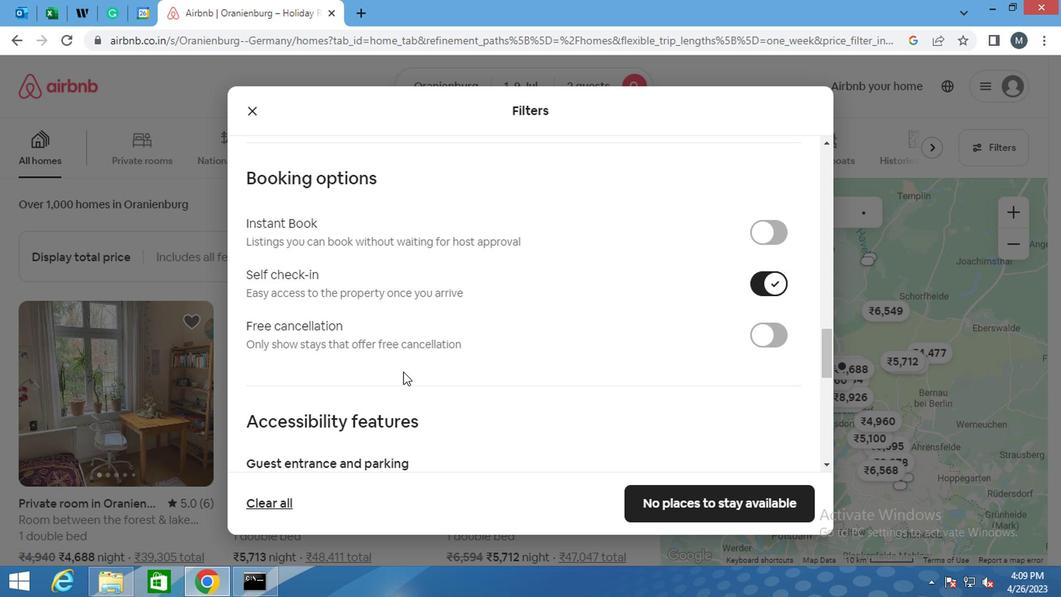 
Action: Mouse moved to (387, 362)
Screenshot: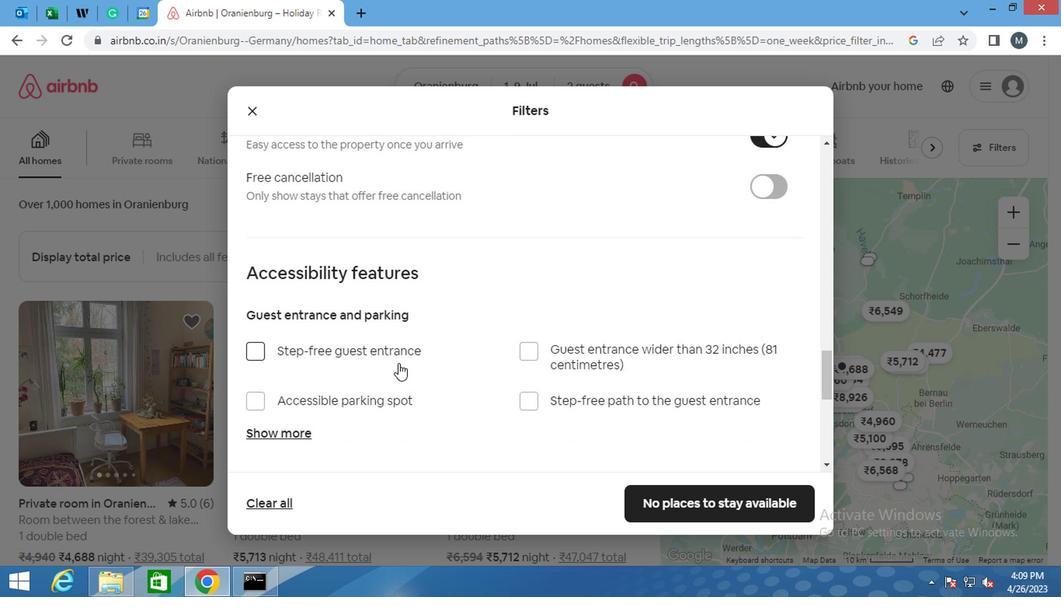 
Action: Mouse scrolled (387, 361) with delta (0, -1)
Screenshot: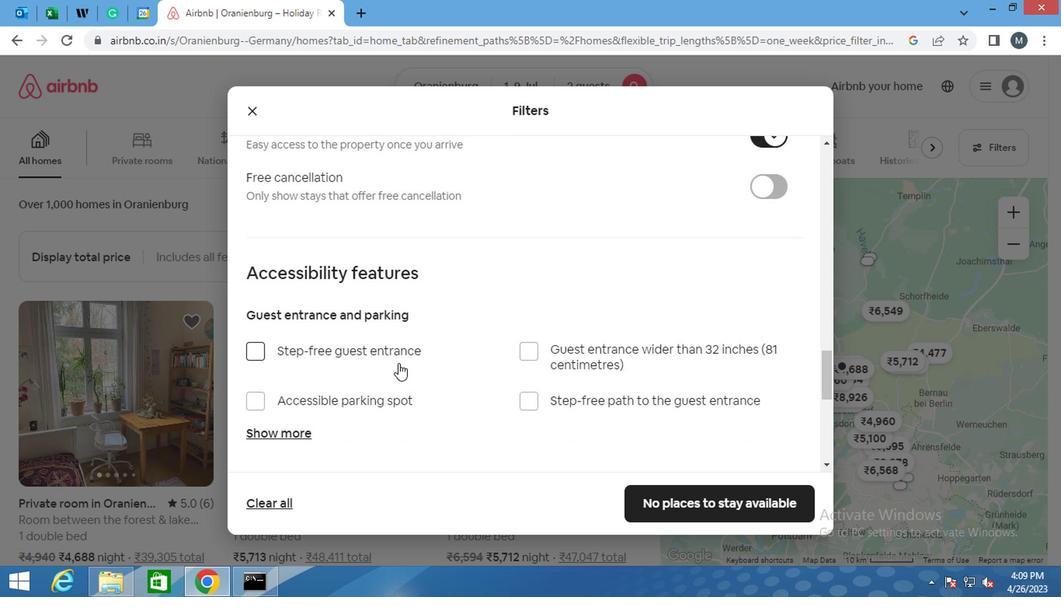 
Action: Mouse moved to (337, 377)
Screenshot: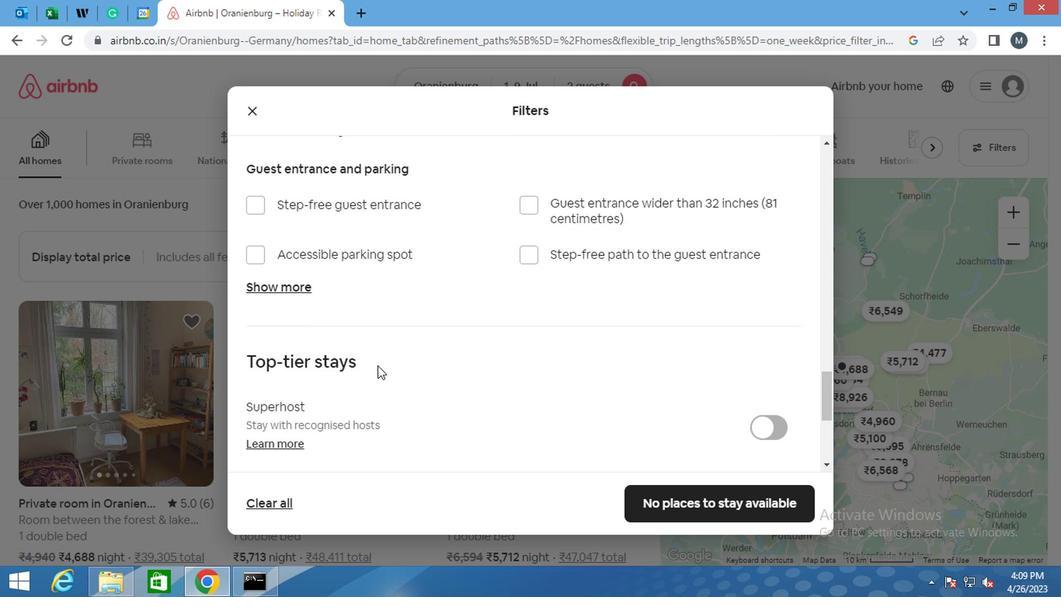 
Action: Mouse scrolled (337, 376) with delta (0, -1)
Screenshot: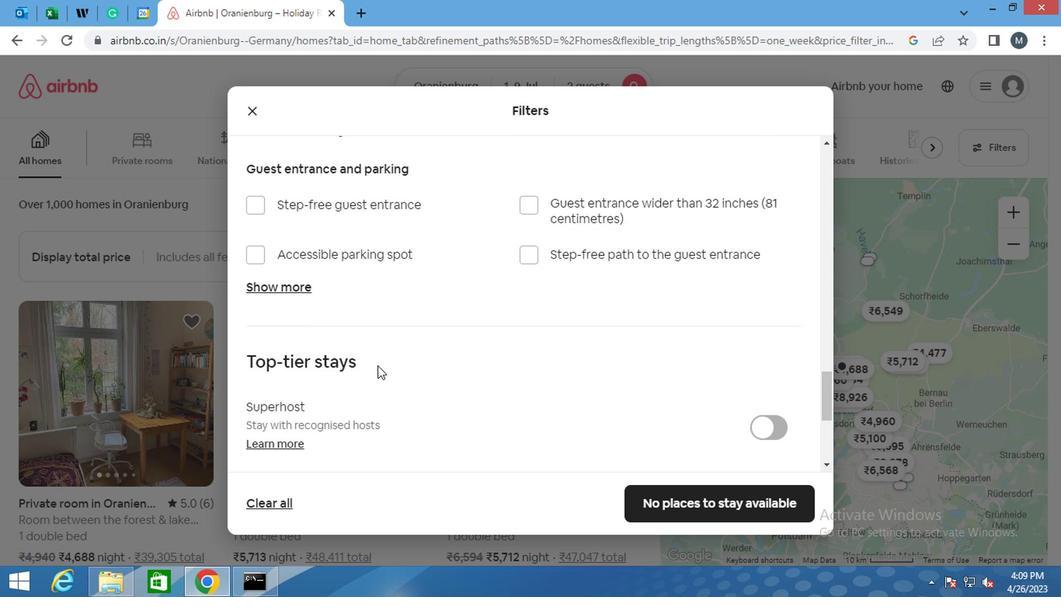 
Action: Mouse moved to (337, 378)
Screenshot: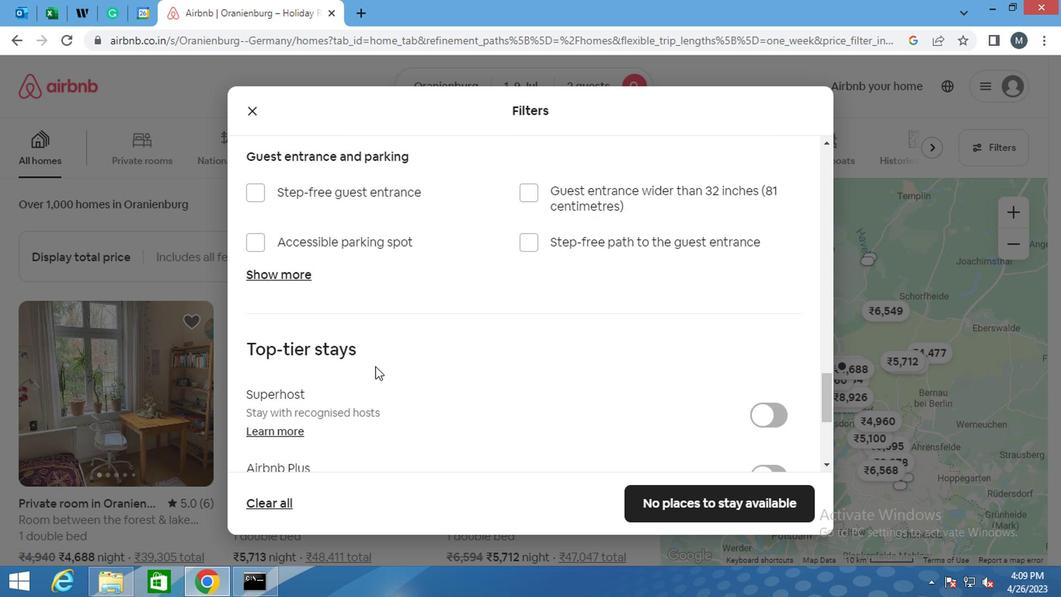
Action: Mouse scrolled (337, 378) with delta (0, 0)
Screenshot: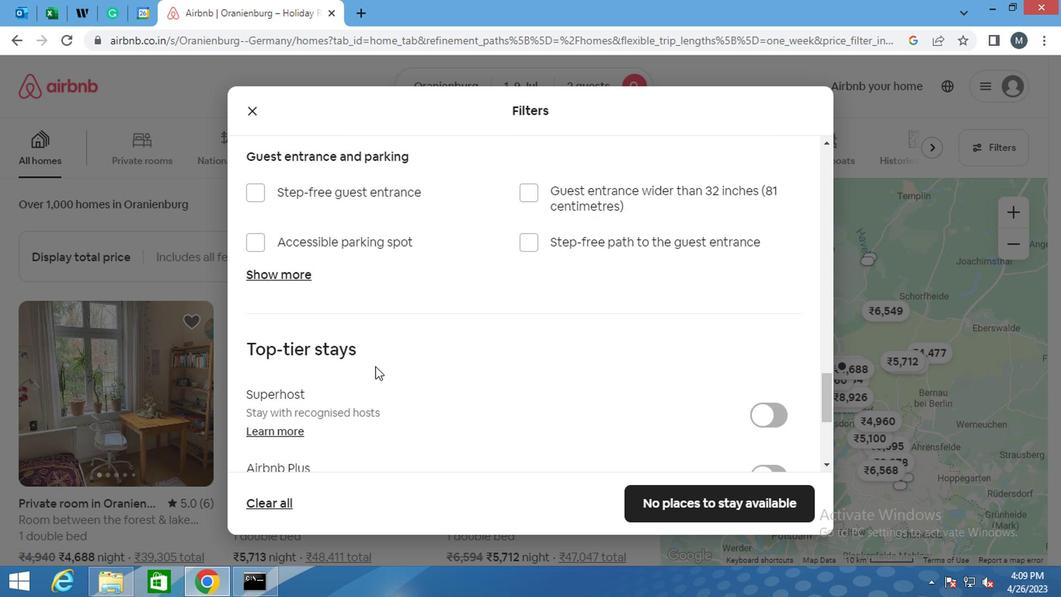 
Action: Mouse moved to (333, 386)
Screenshot: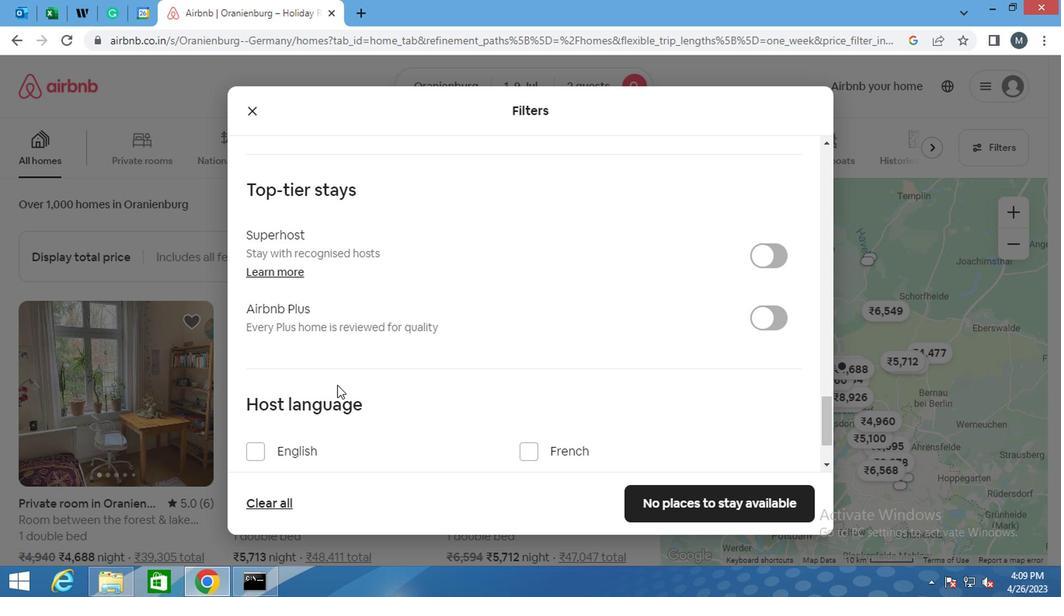 
Action: Mouse scrolled (333, 385) with delta (0, 0)
Screenshot: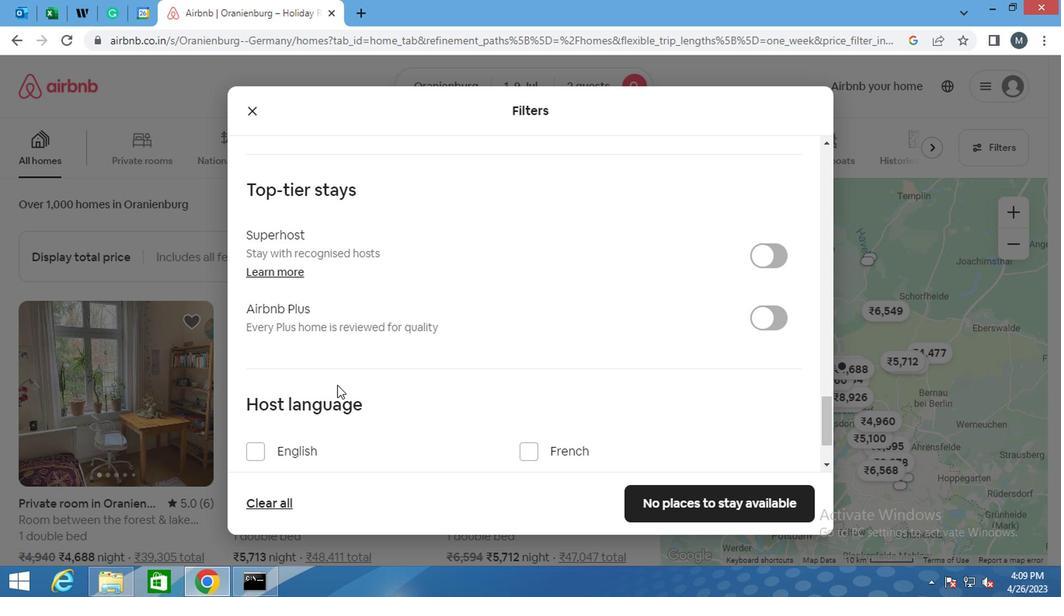 
Action: Mouse moved to (333, 388)
Screenshot: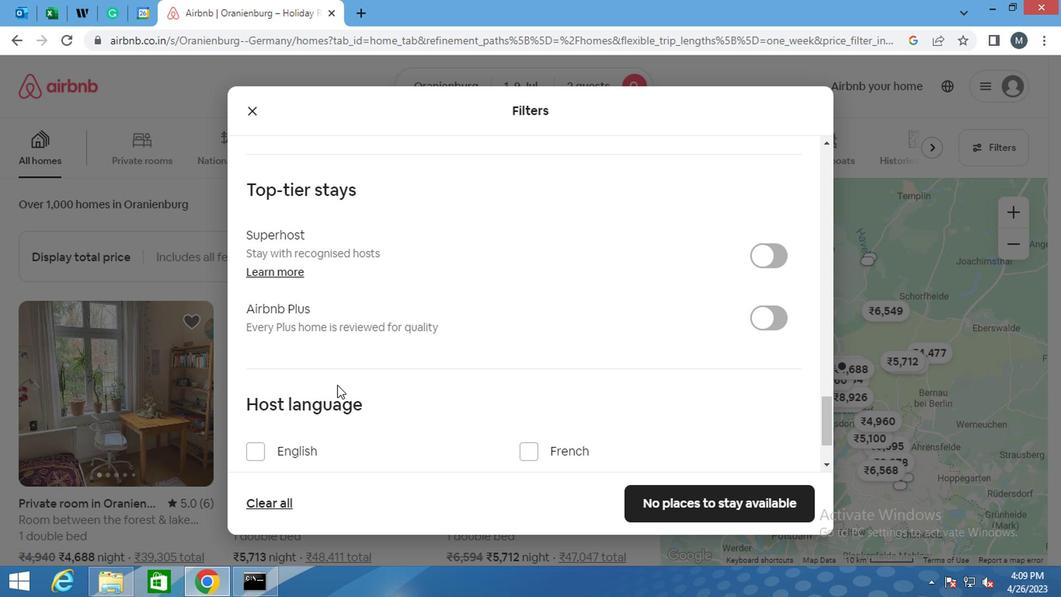 
Action: Mouse scrolled (333, 387) with delta (0, 0)
Screenshot: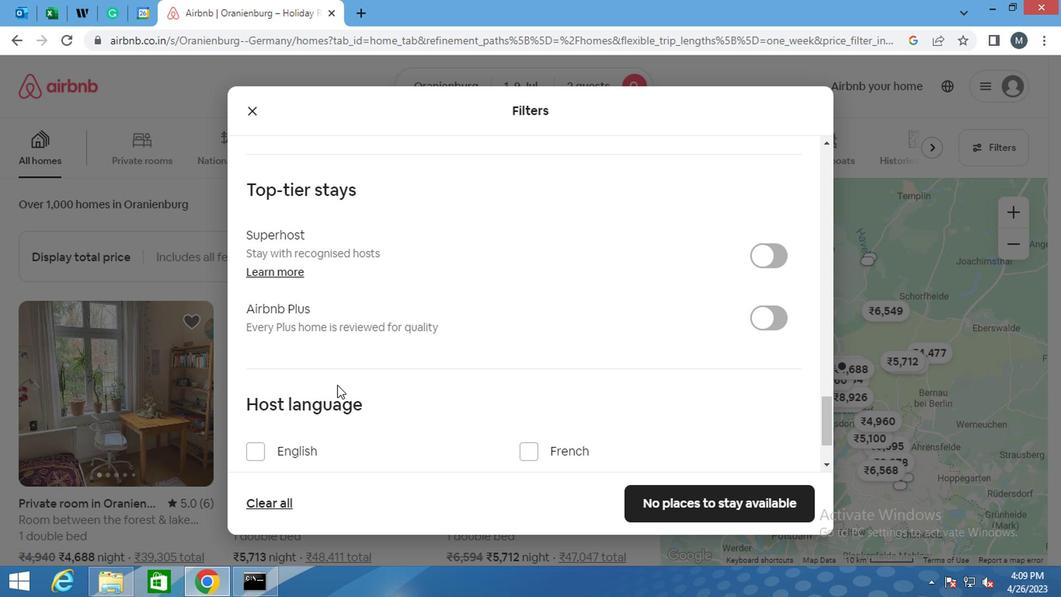 
Action: Mouse moved to (259, 372)
Screenshot: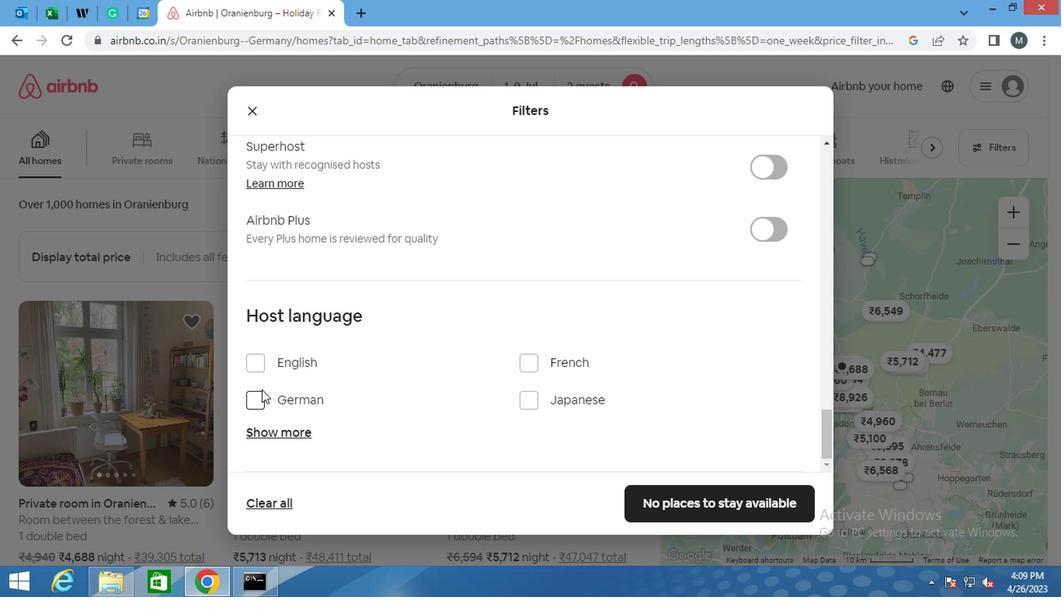 
Action: Mouse pressed left at (259, 372)
Screenshot: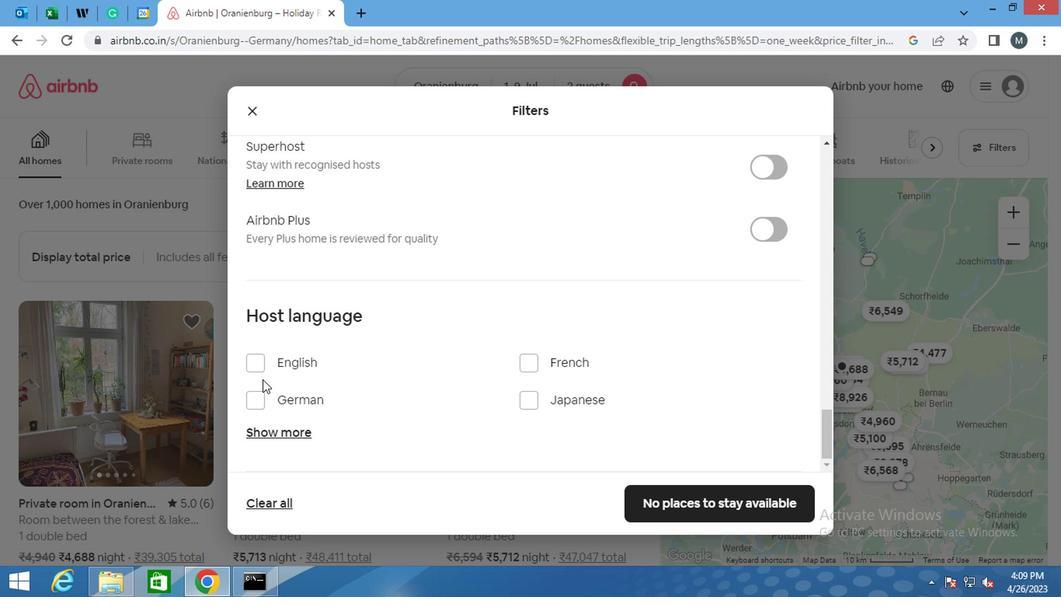 
Action: Mouse moved to (680, 507)
Screenshot: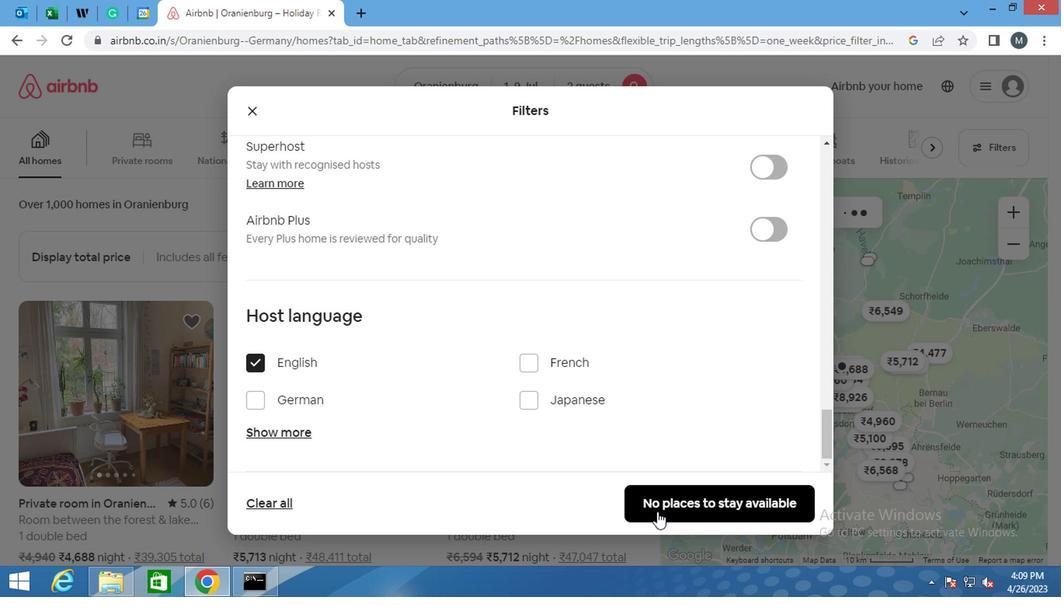 
Action: Mouse pressed left at (680, 507)
Screenshot: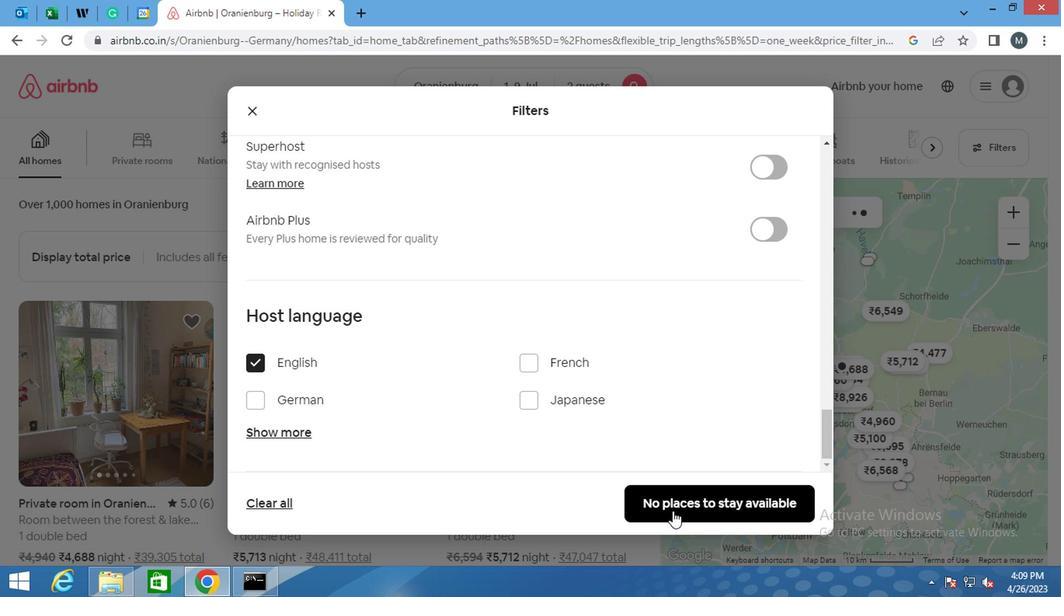 
Action: Mouse moved to (675, 508)
Screenshot: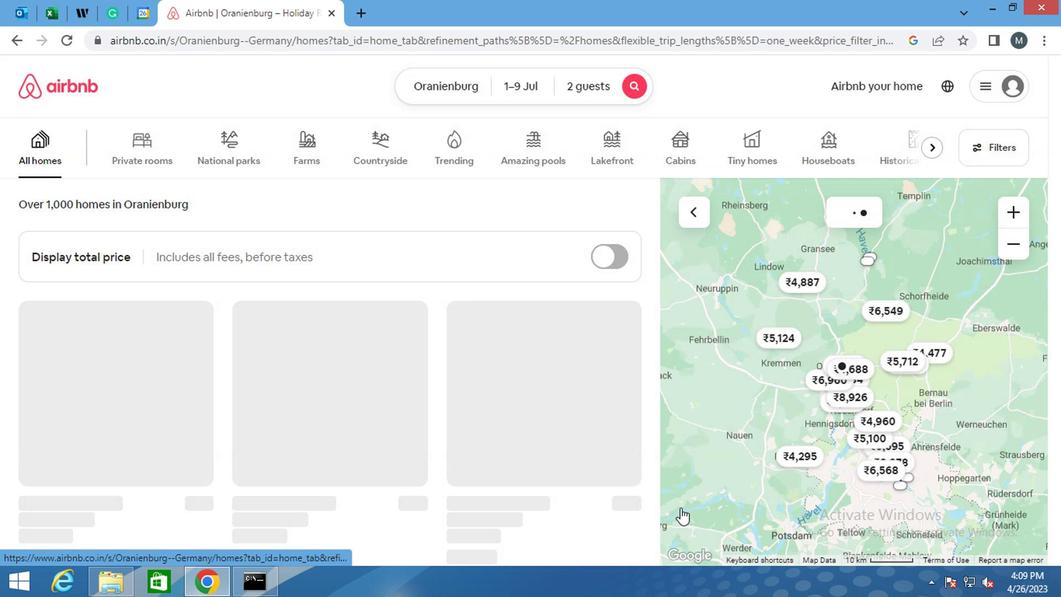 
